 Task: Open Card Harassment Prevention Training in Board Social Media Analytics to Workspace Financial Modelling and add a team member Softage.3@softage.net, a label Orange, a checklist Cloud Computing, an attachment from Trello, a color Orange and finally, add a card description 'Develop and launch new customer feedback program for service improvements' and a comment 'Given the potential complexity of this task, let us ensure that we have a clear plan and process in place before beginning.'. Add a start date 'Jan 07, 1900' with a due date 'Jan 14, 1900'
Action: Mouse moved to (693, 184)
Screenshot: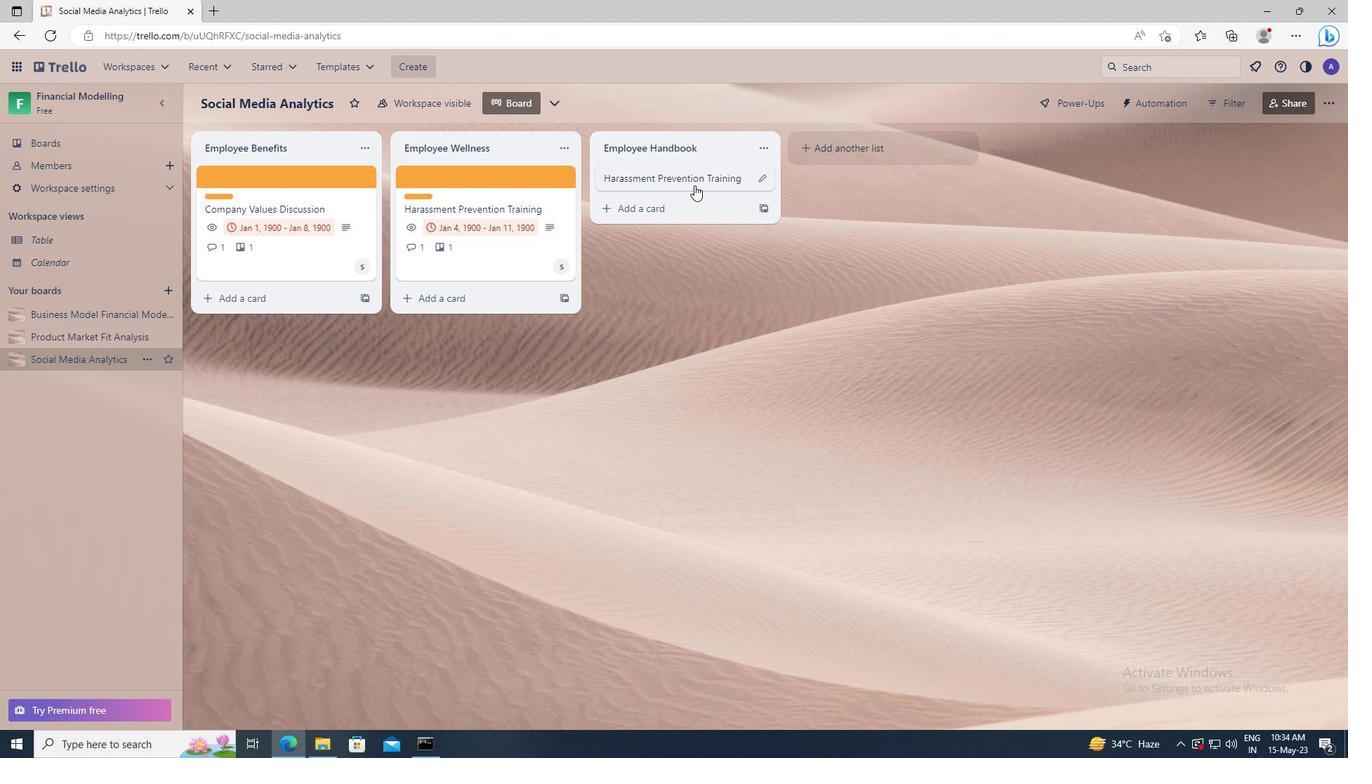 
Action: Mouse pressed left at (693, 184)
Screenshot: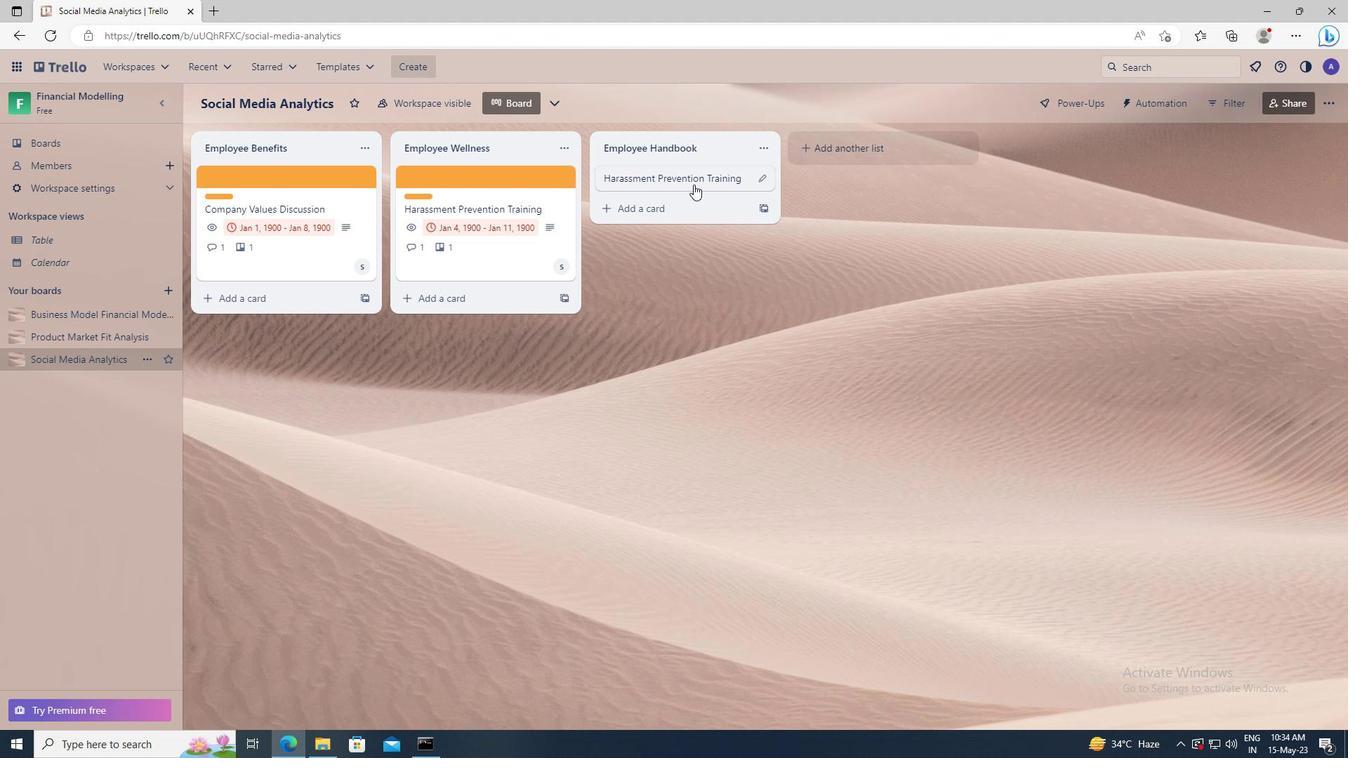 
Action: Mouse moved to (816, 234)
Screenshot: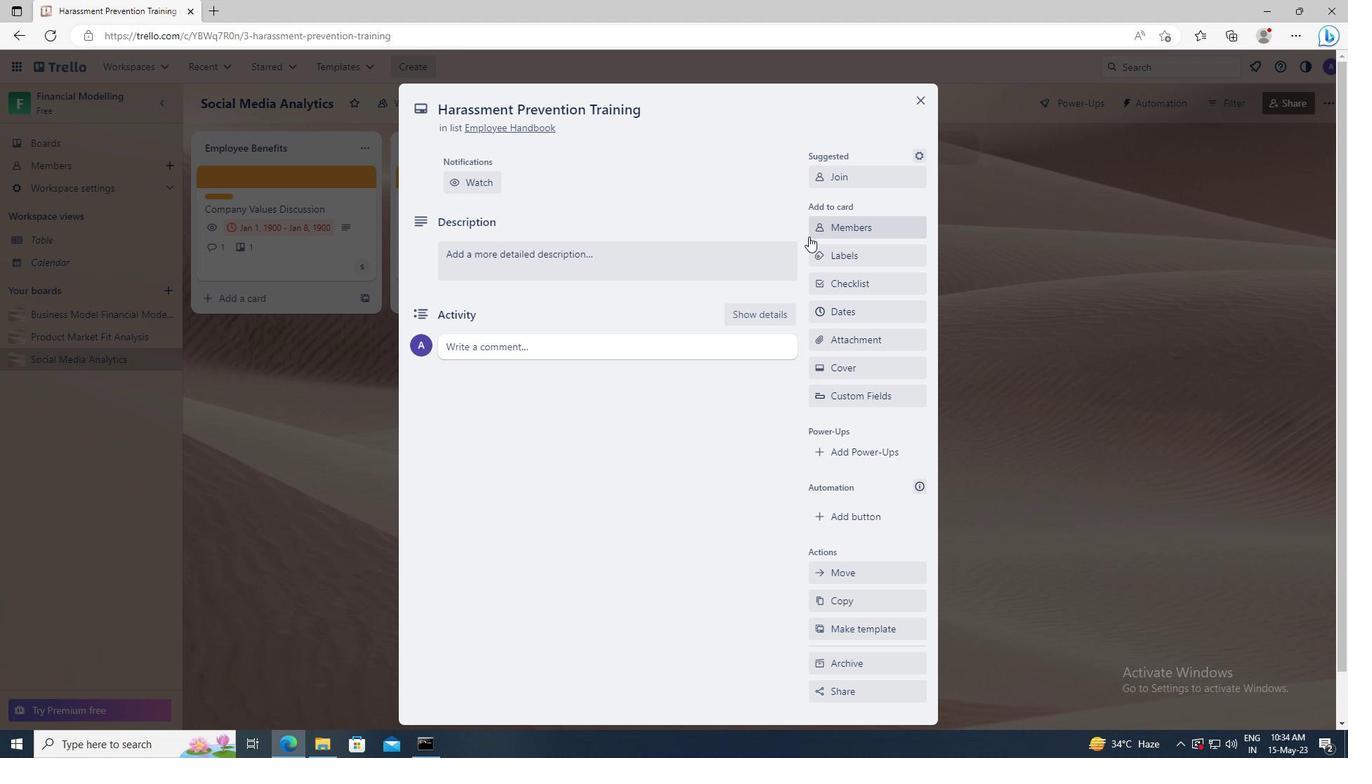 
Action: Mouse pressed left at (816, 234)
Screenshot: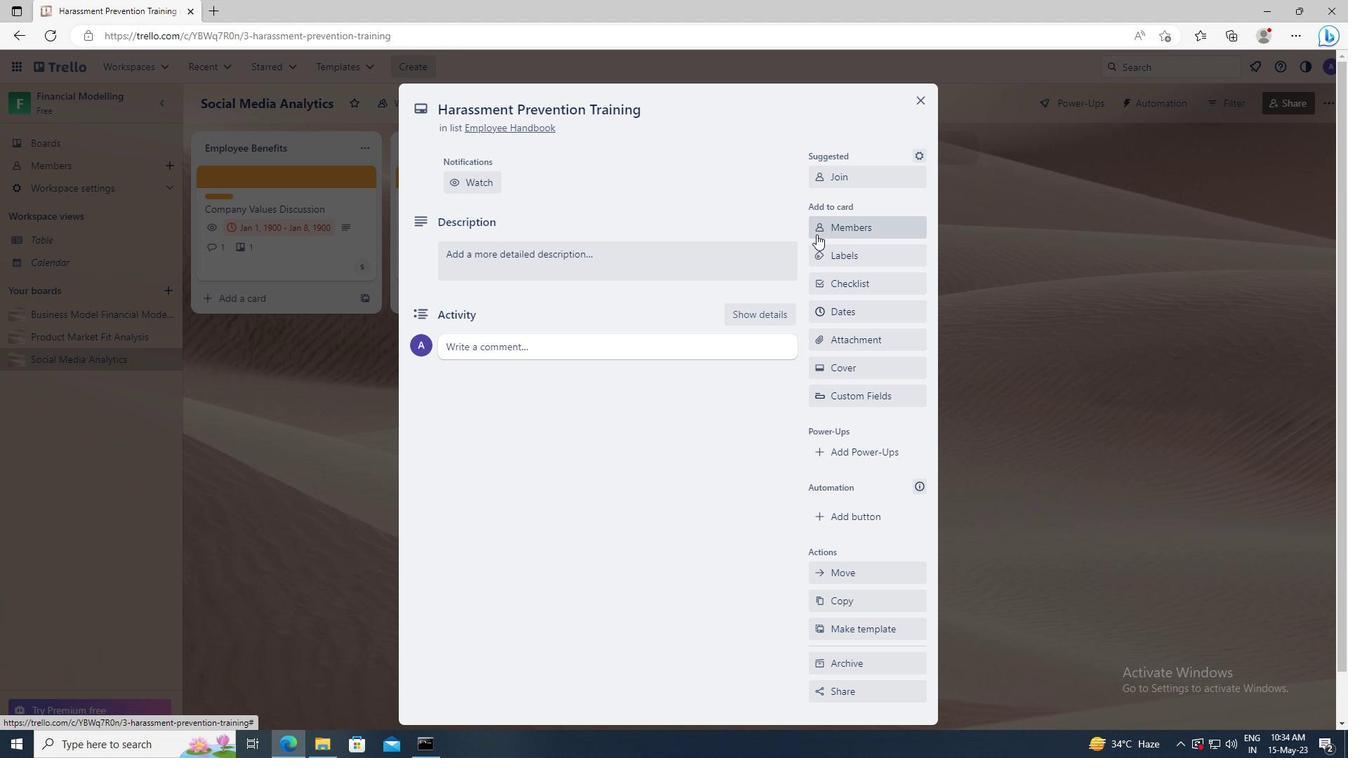 
Action: Mouse moved to (835, 290)
Screenshot: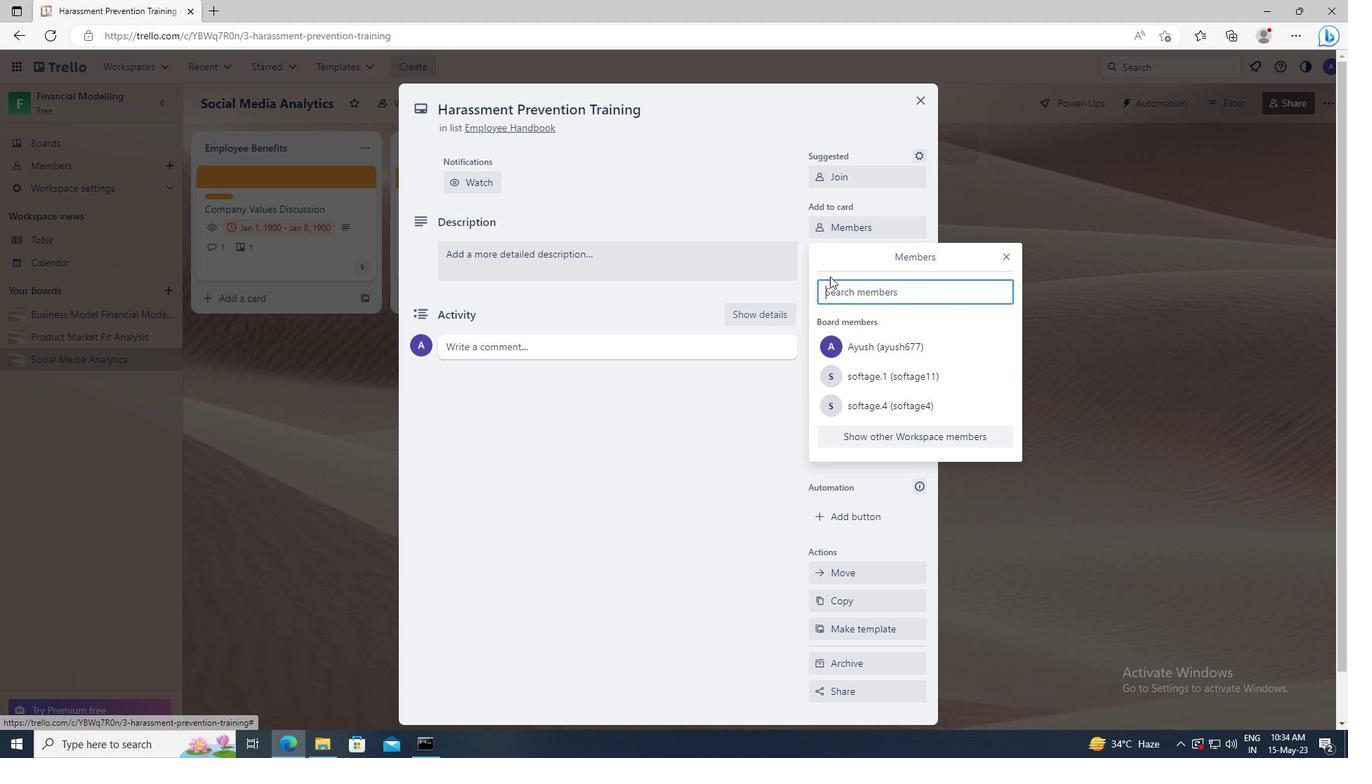 
Action: Mouse pressed left at (835, 290)
Screenshot: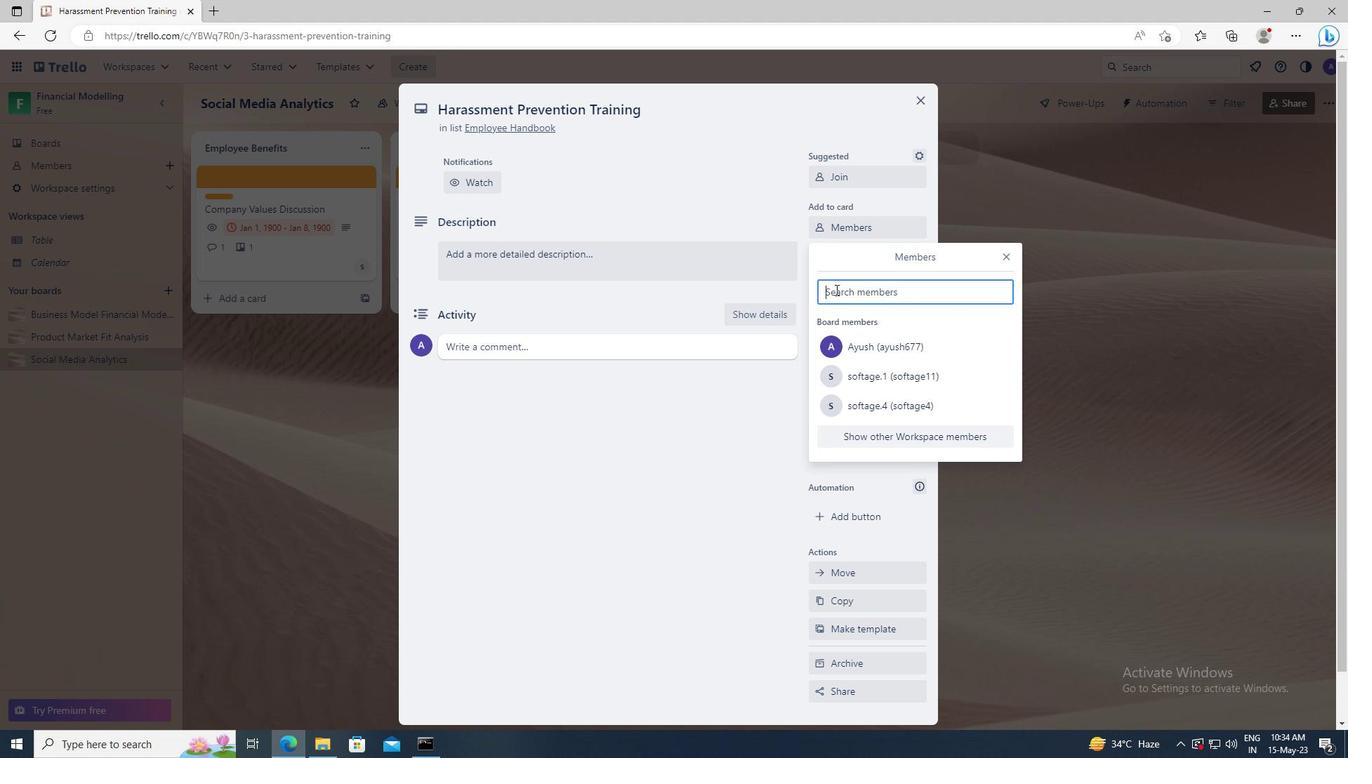 
Action: Key pressed <Key.shift>SOFTAGE.3
Screenshot: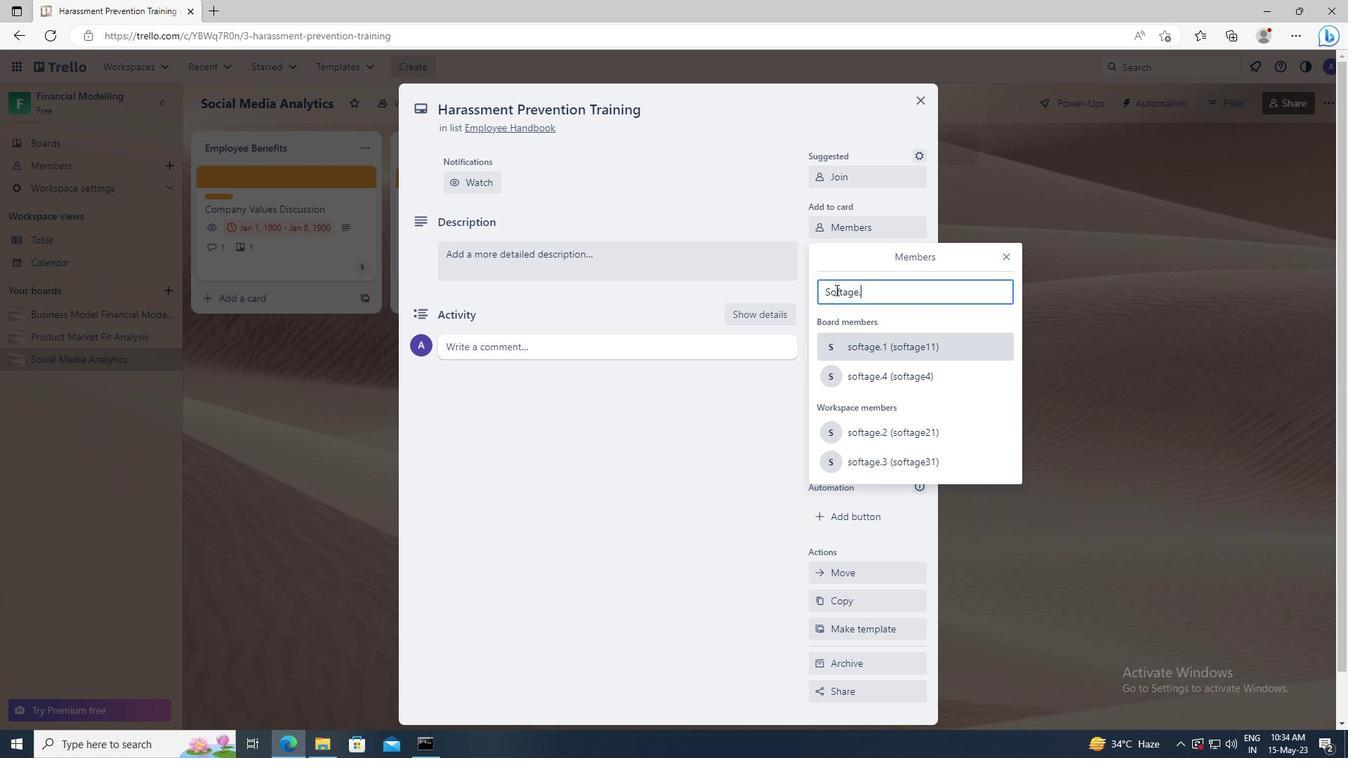 
Action: Mouse moved to (845, 414)
Screenshot: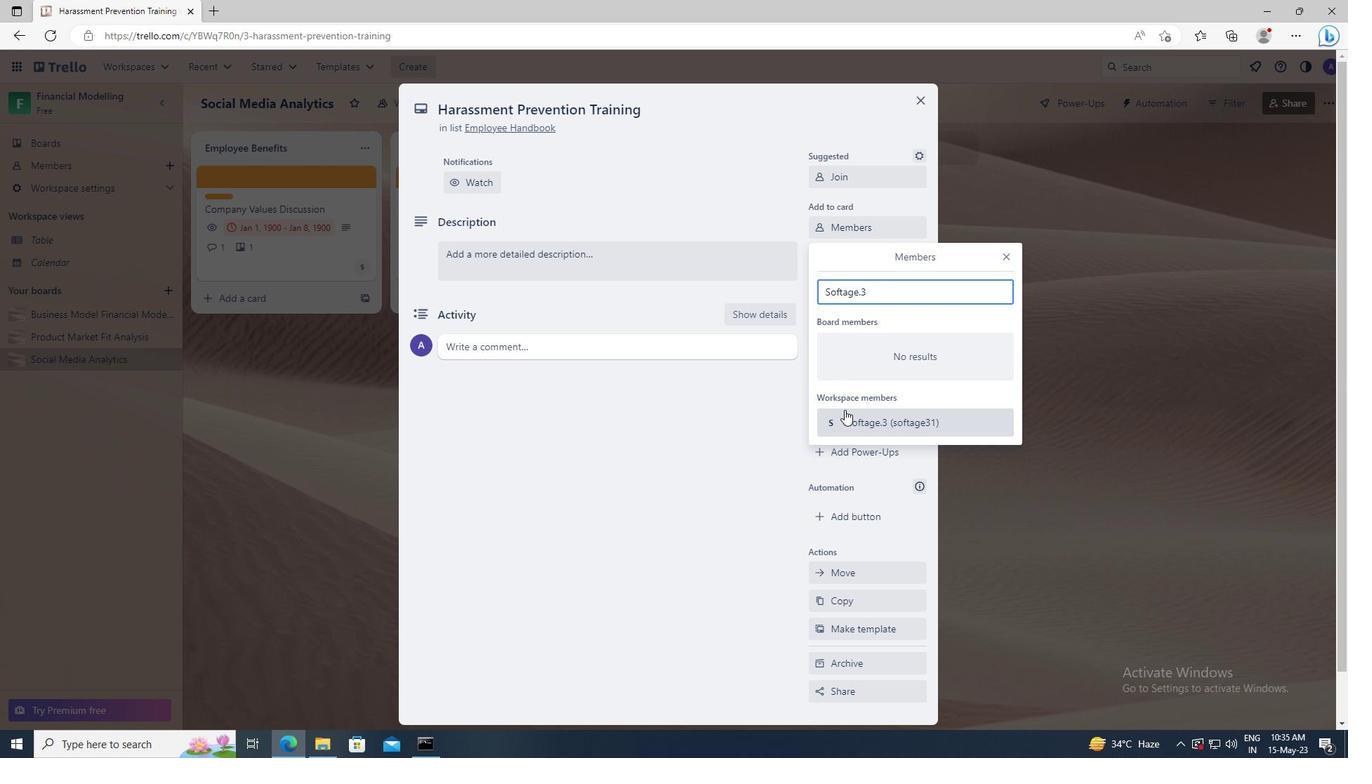 
Action: Mouse pressed left at (845, 414)
Screenshot: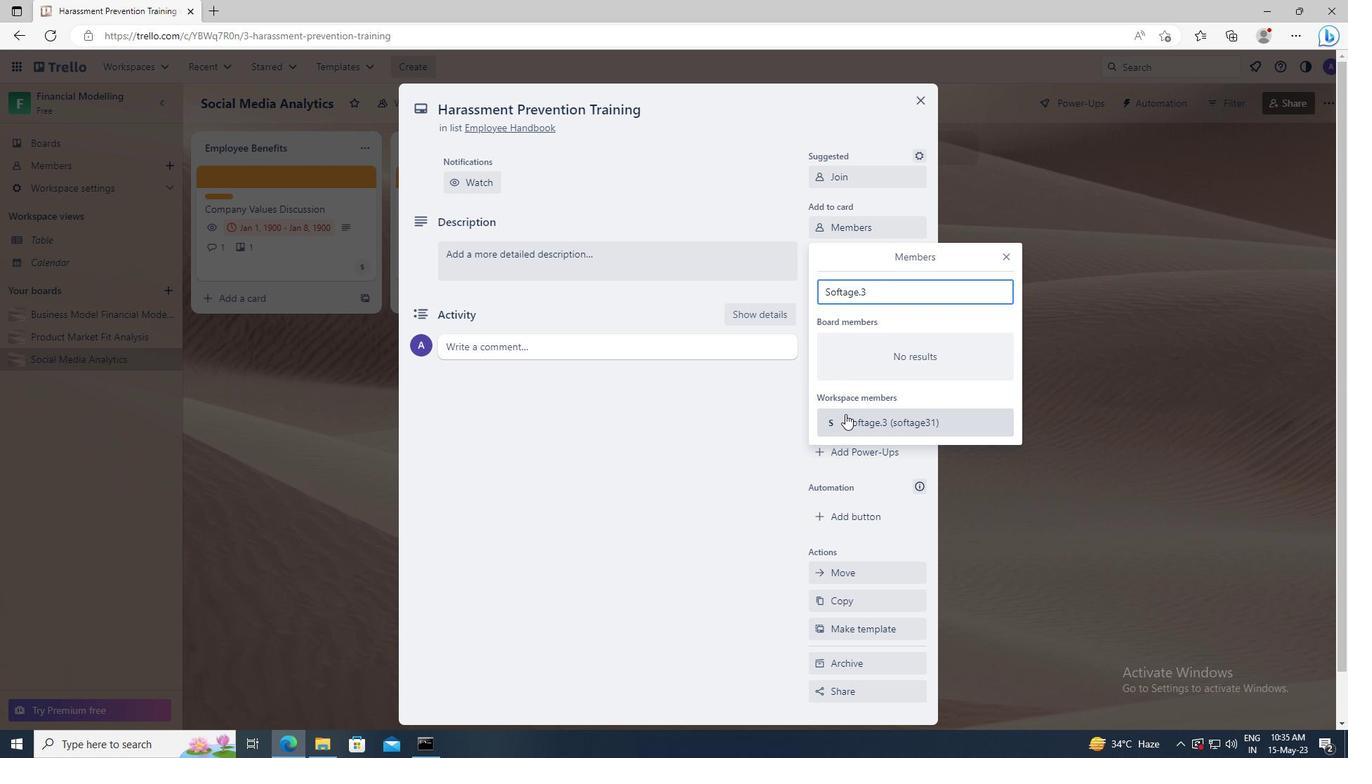 
Action: Mouse moved to (1008, 254)
Screenshot: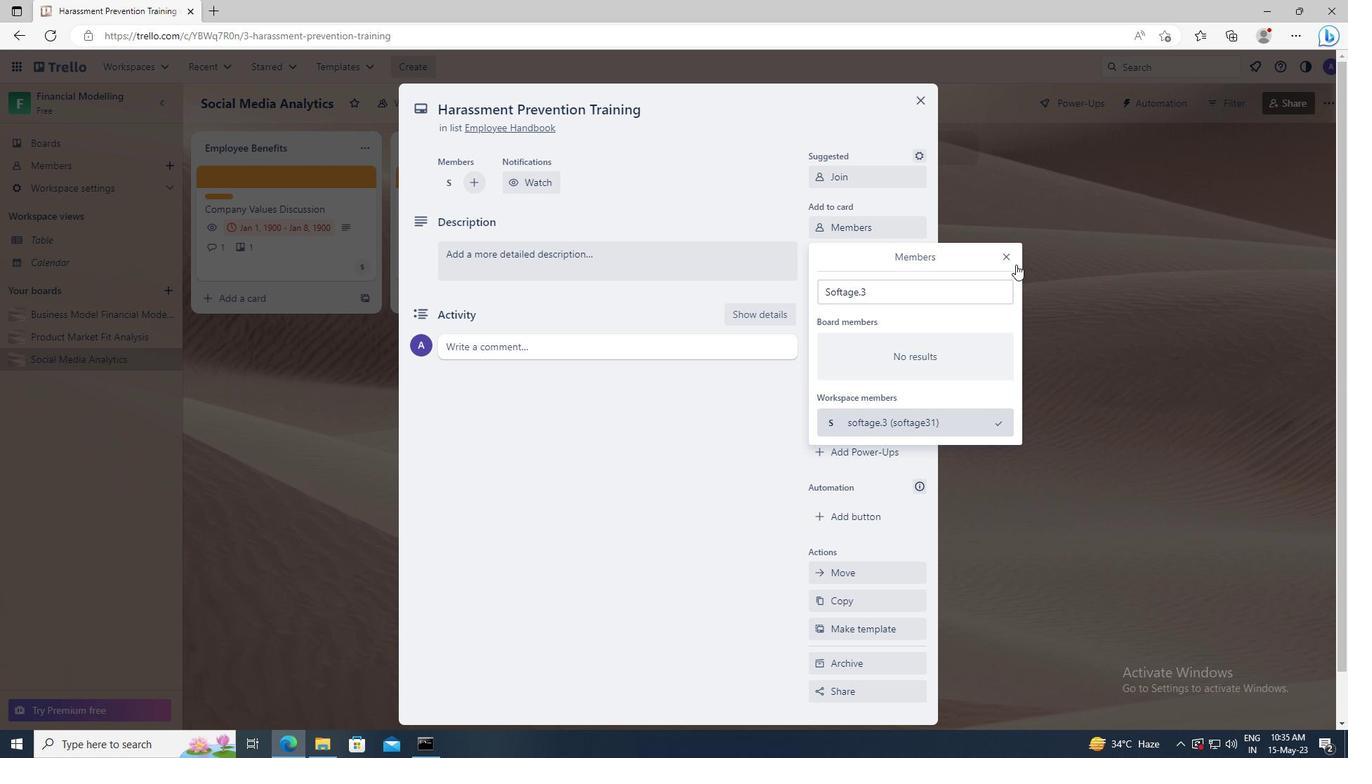 
Action: Mouse pressed left at (1008, 254)
Screenshot: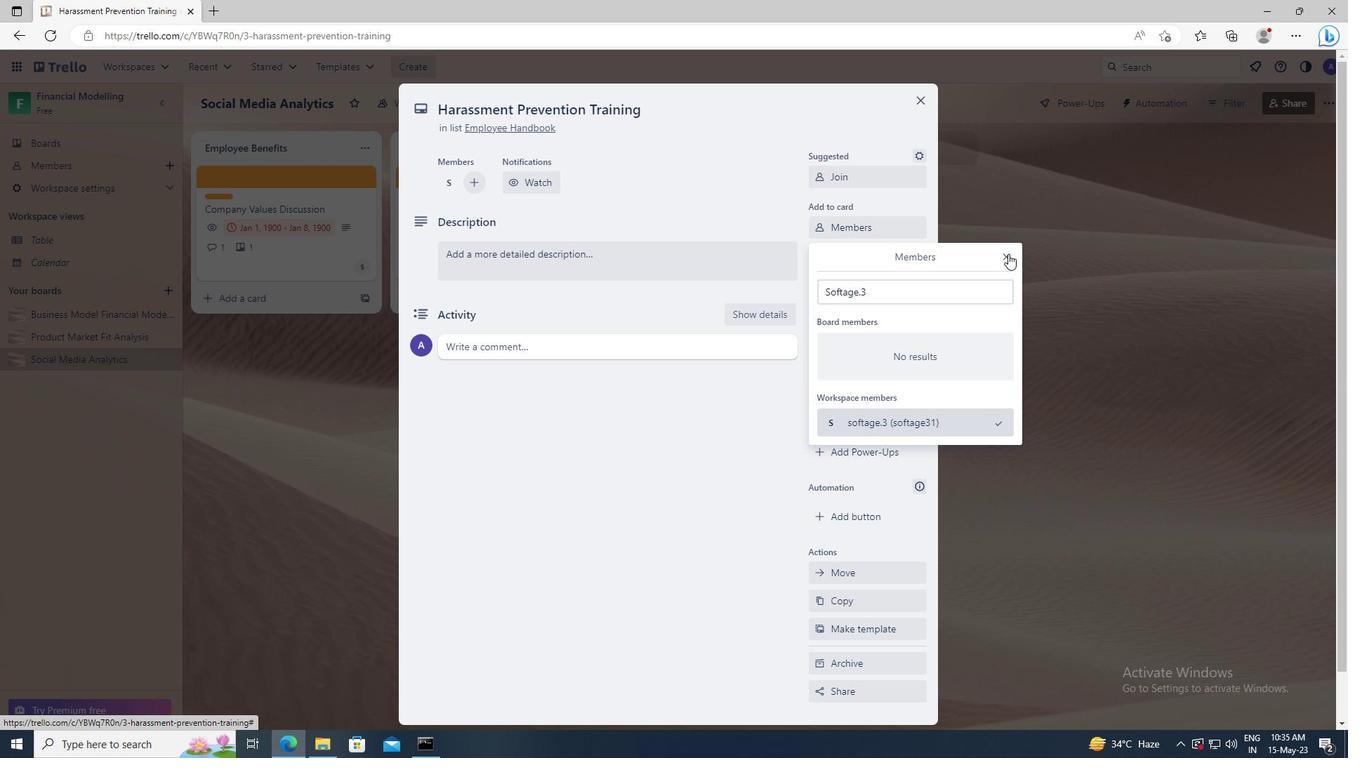 
Action: Mouse moved to (853, 255)
Screenshot: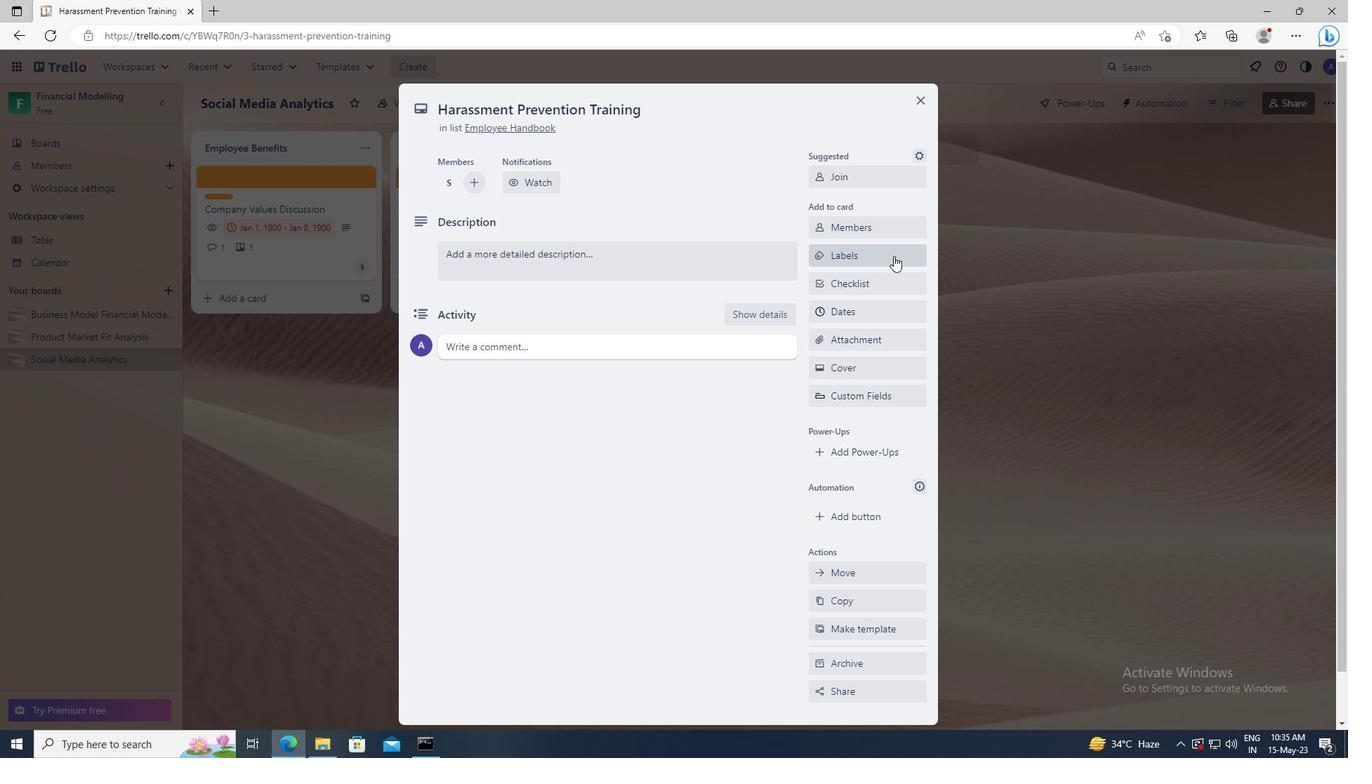 
Action: Mouse pressed left at (853, 255)
Screenshot: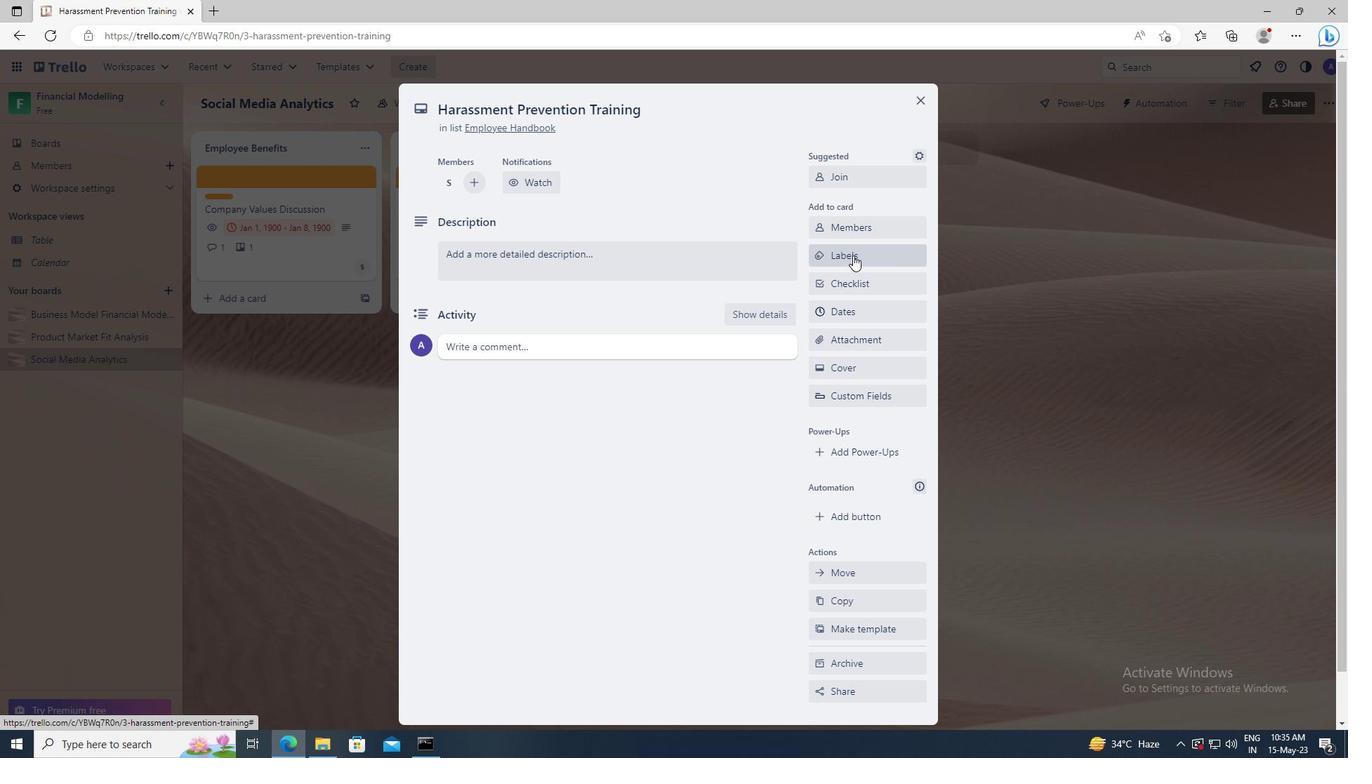 
Action: Mouse moved to (895, 529)
Screenshot: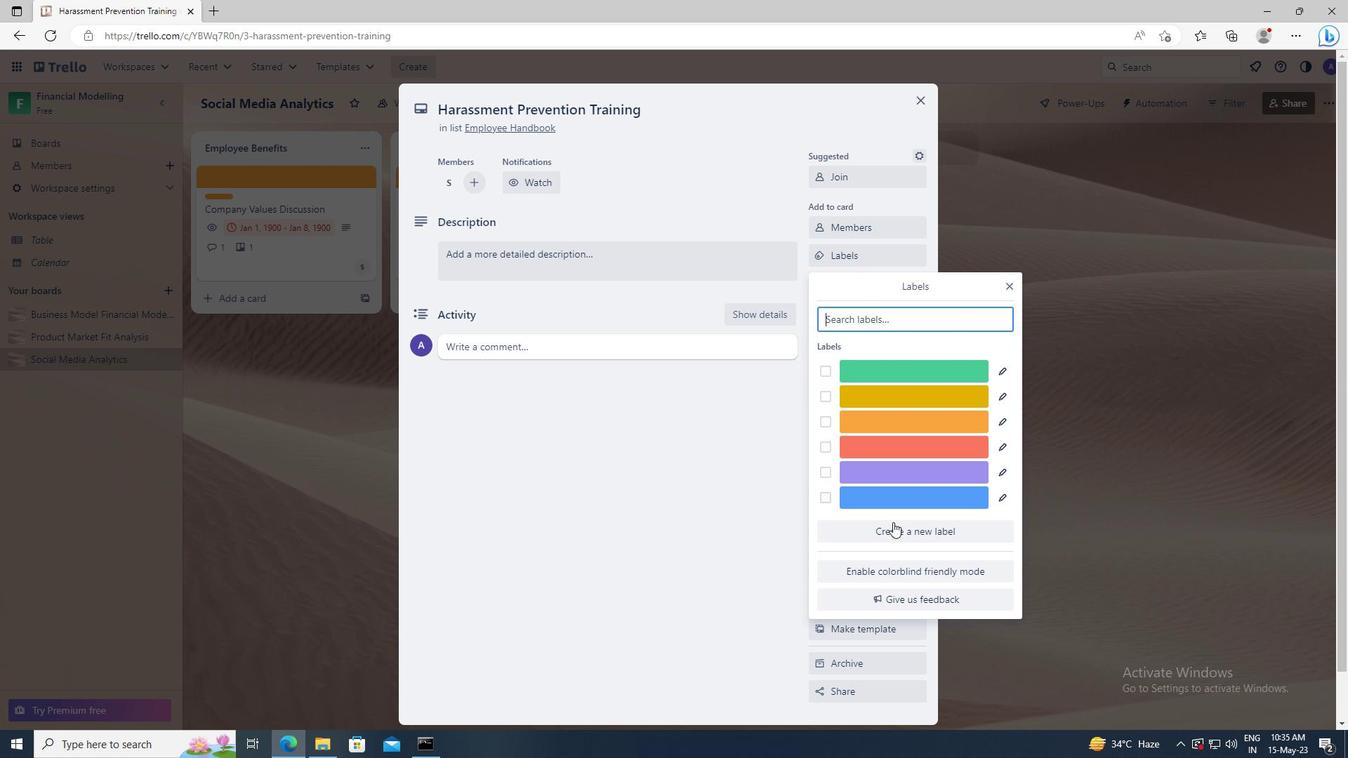 
Action: Mouse pressed left at (895, 529)
Screenshot: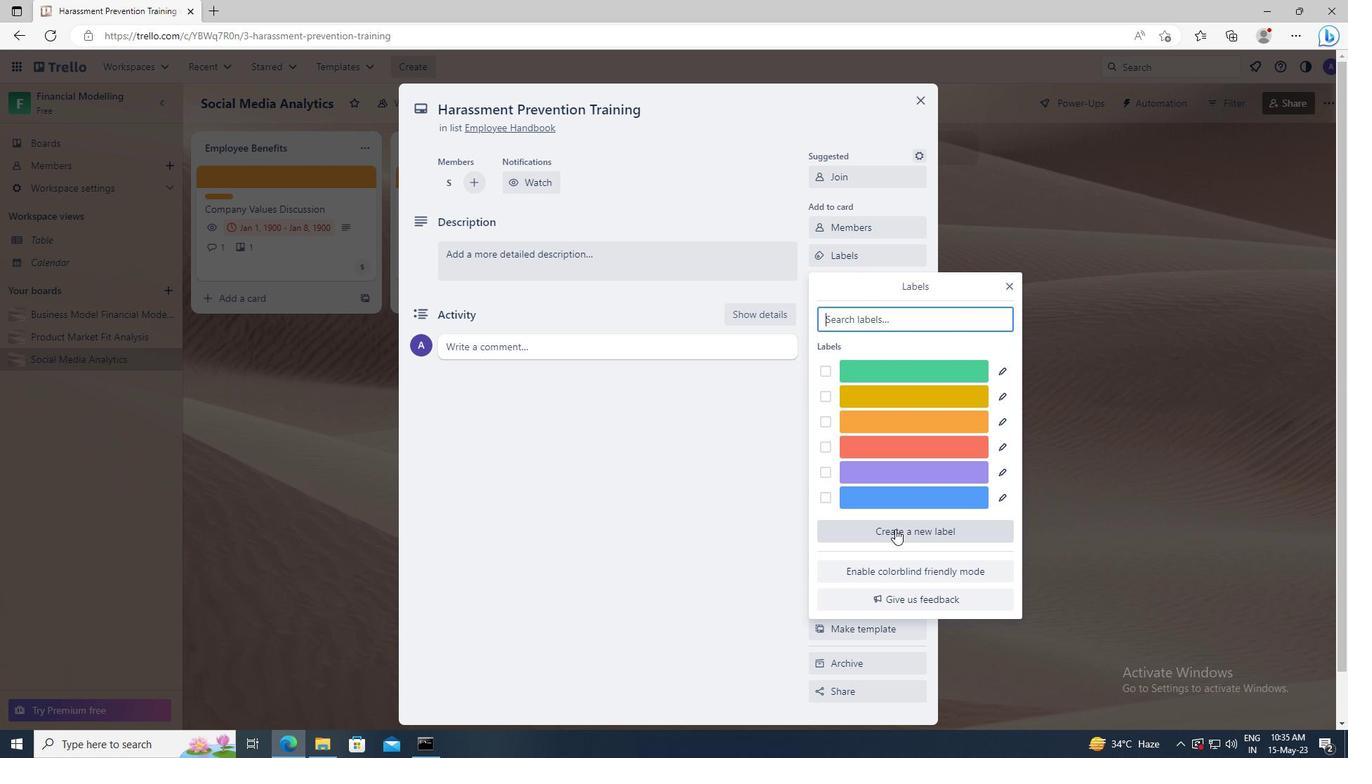 
Action: Mouse moved to (912, 497)
Screenshot: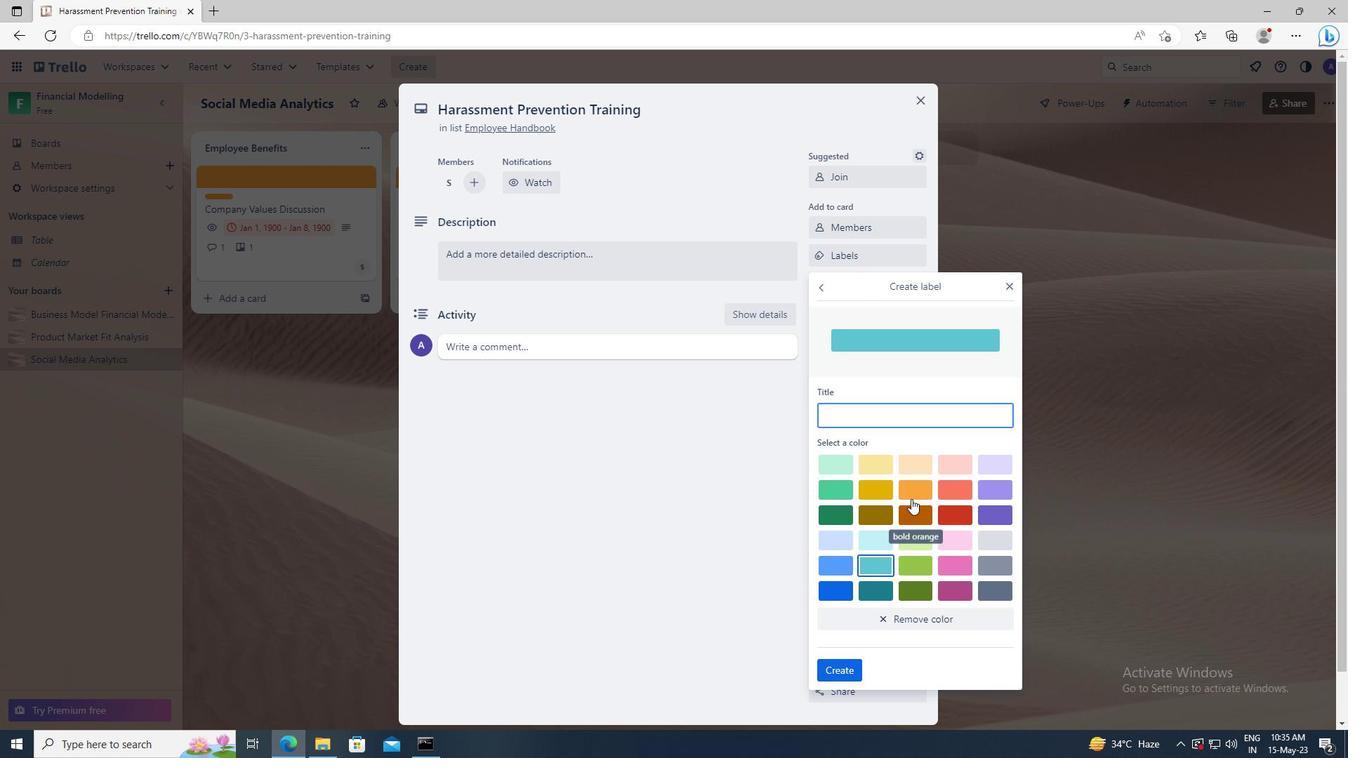 
Action: Mouse pressed left at (912, 497)
Screenshot: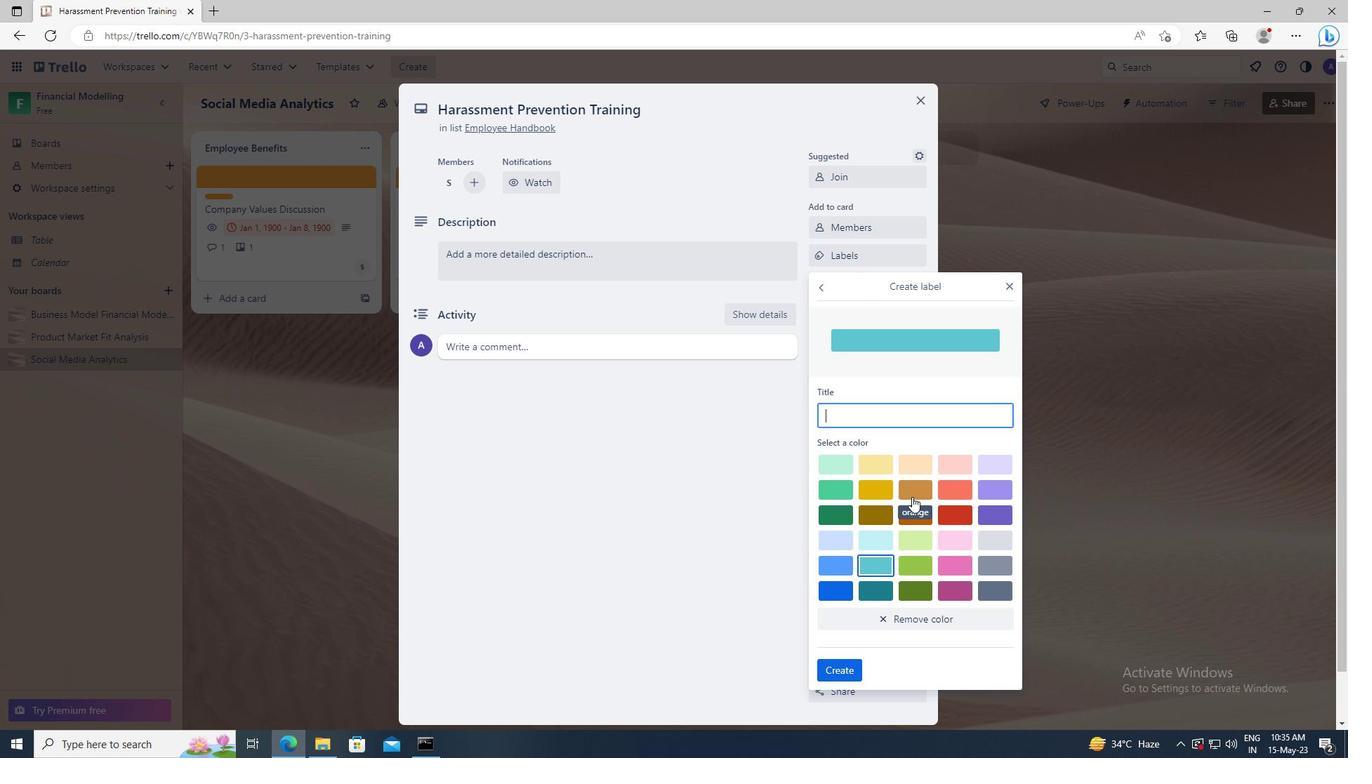 
Action: Mouse moved to (856, 667)
Screenshot: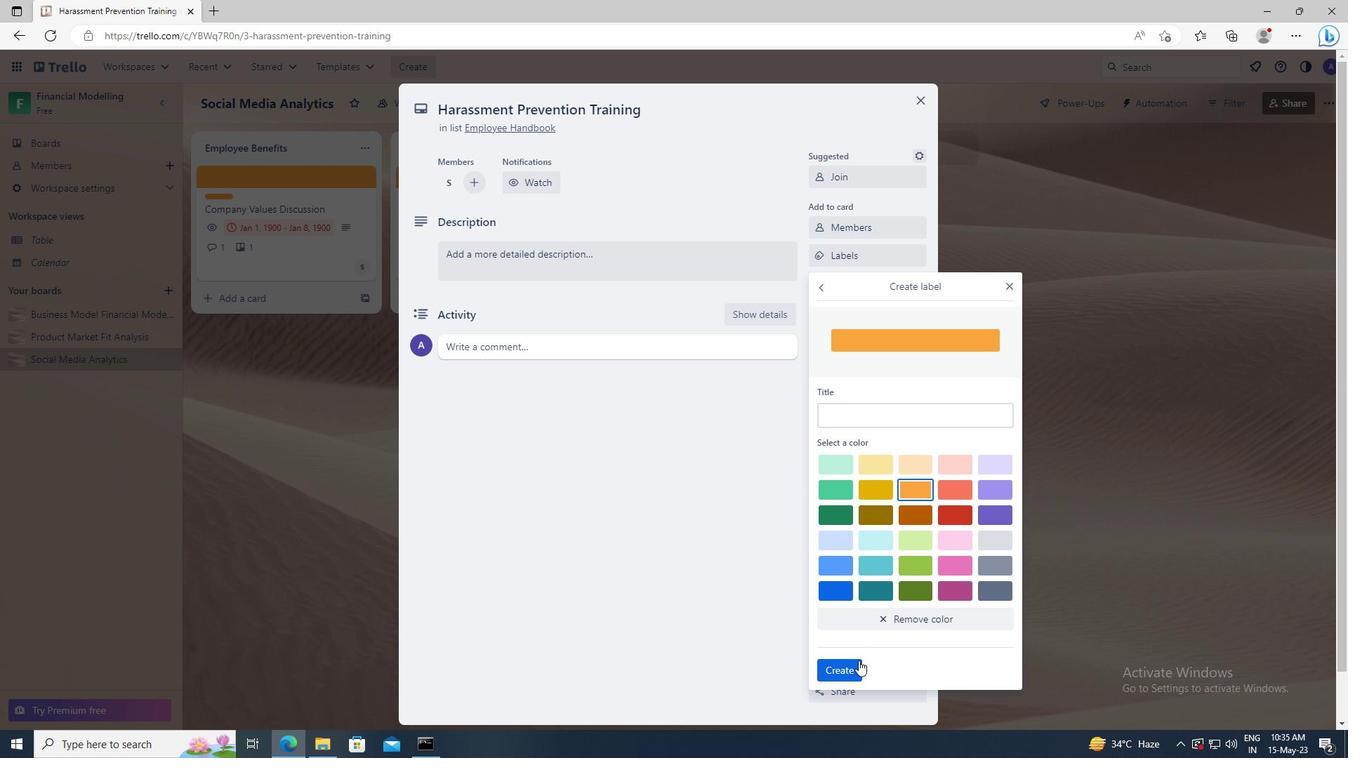 
Action: Mouse pressed left at (856, 667)
Screenshot: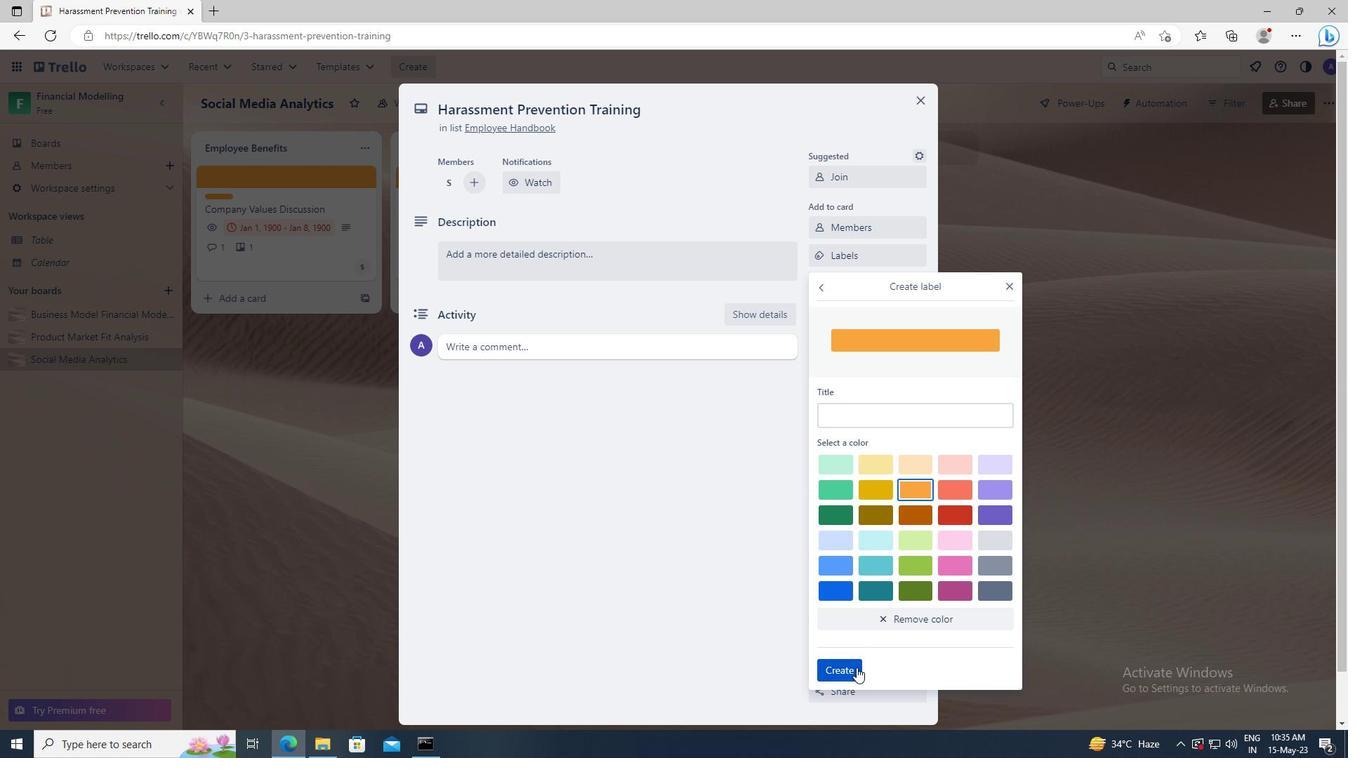 
Action: Mouse moved to (1007, 284)
Screenshot: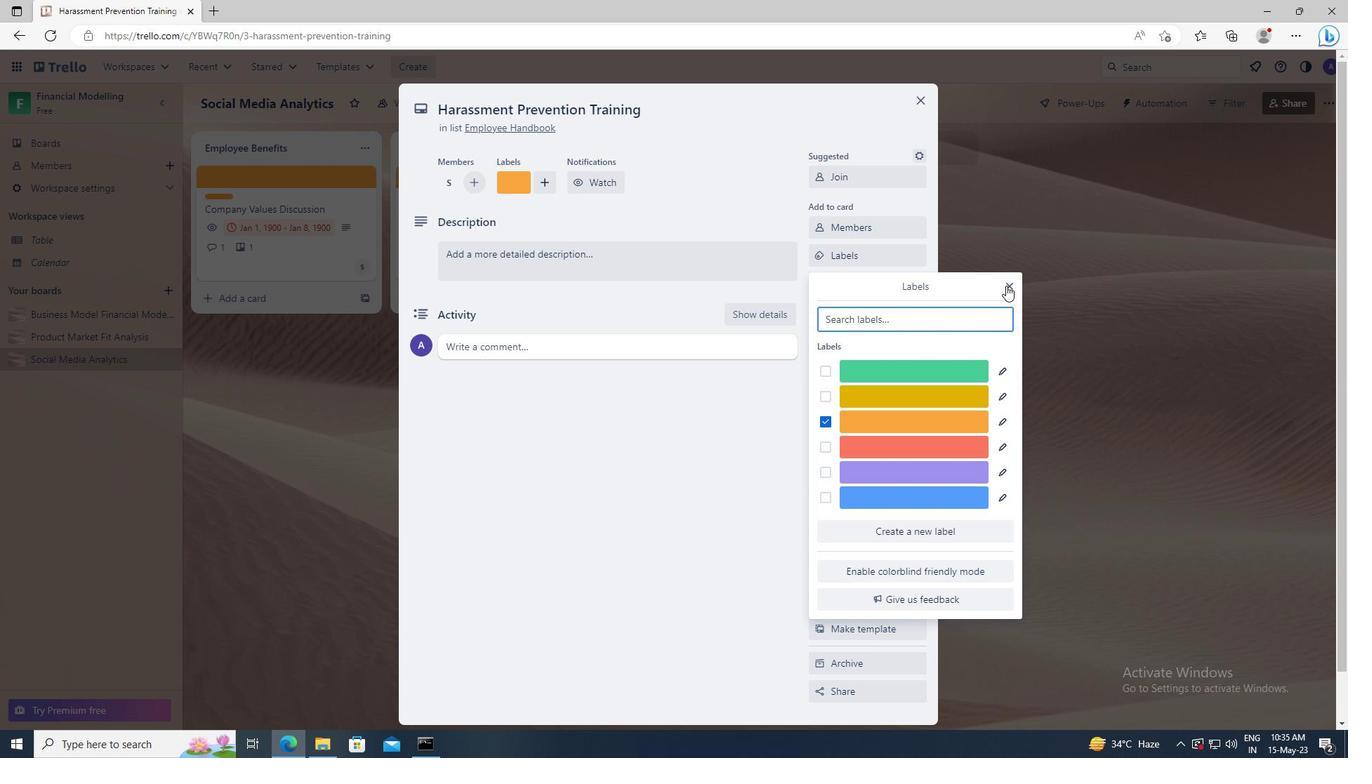 
Action: Mouse pressed left at (1007, 284)
Screenshot: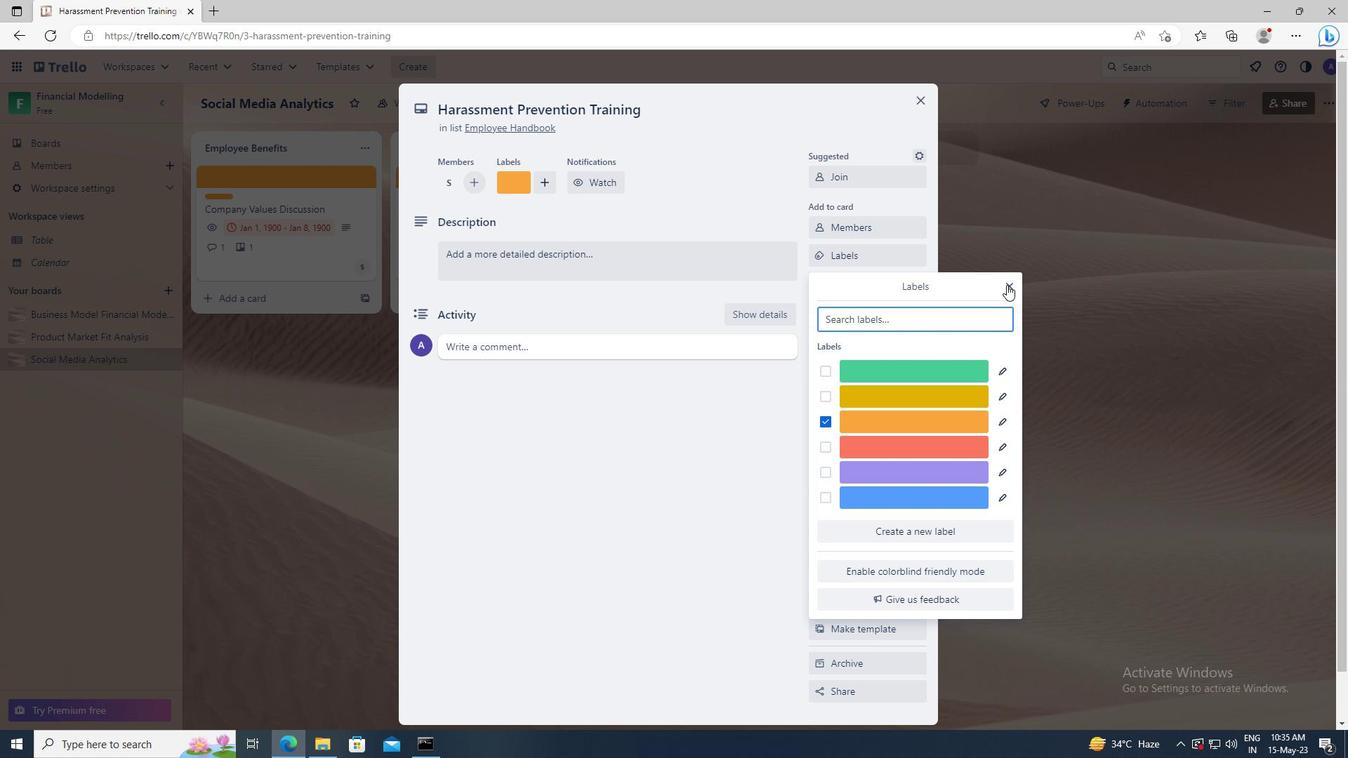 
Action: Mouse moved to (883, 279)
Screenshot: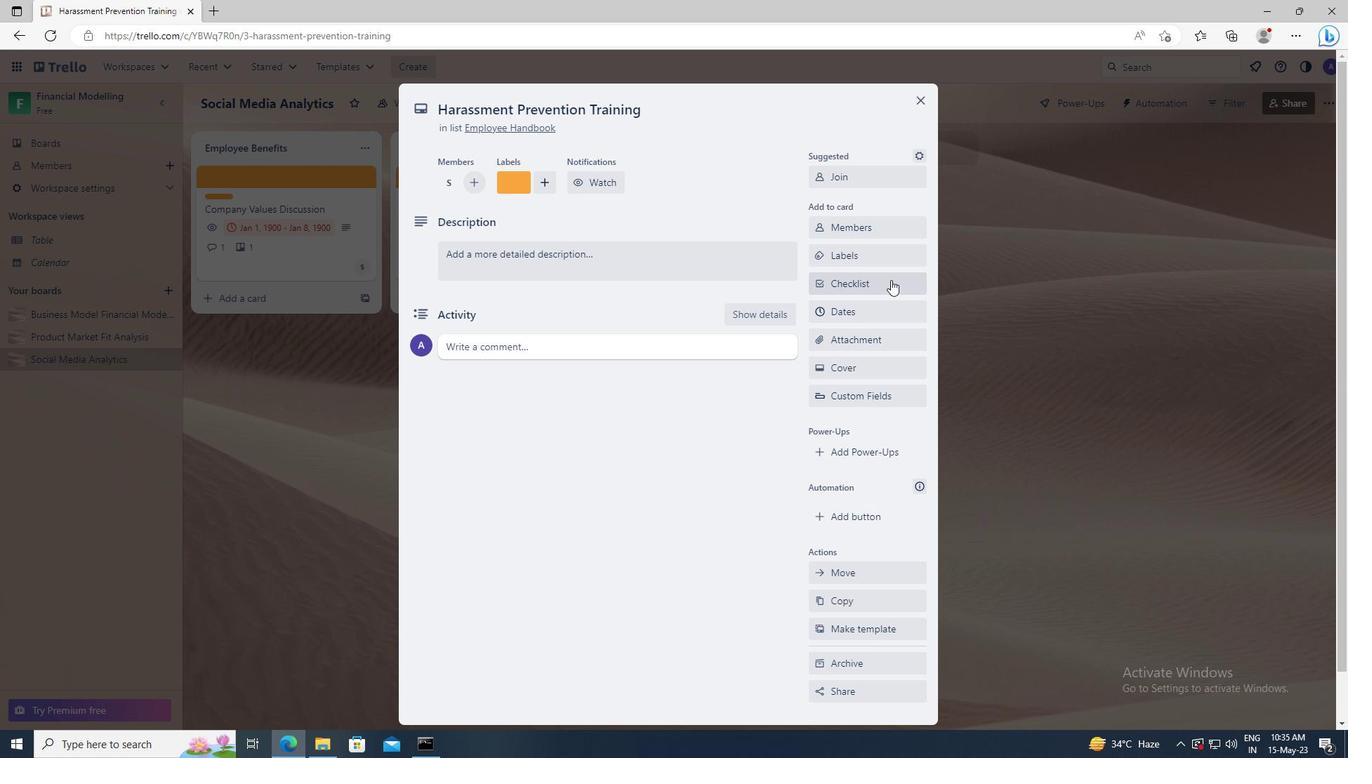 
Action: Mouse pressed left at (883, 279)
Screenshot: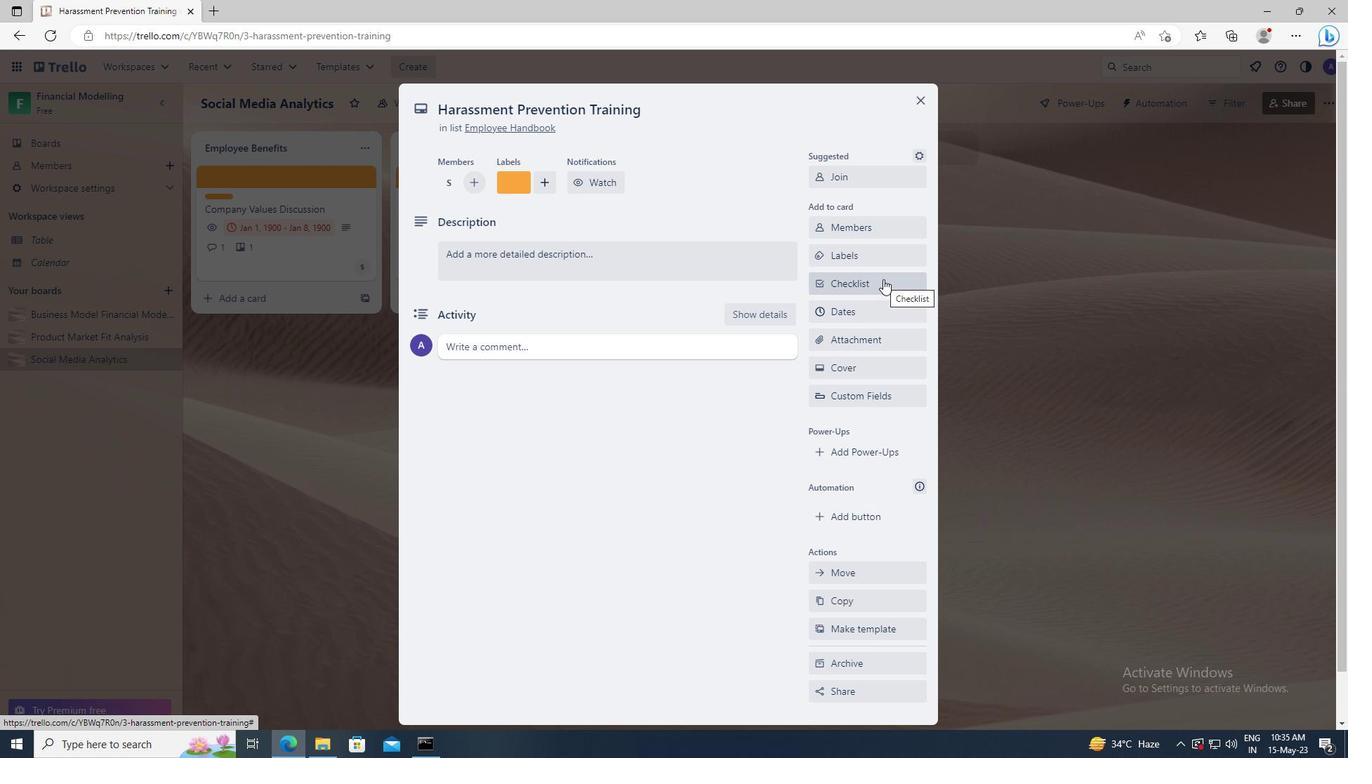 
Action: Key pressed <Key.shift>CLOUD<Key.space><Key.shift>COMPUTING
Screenshot: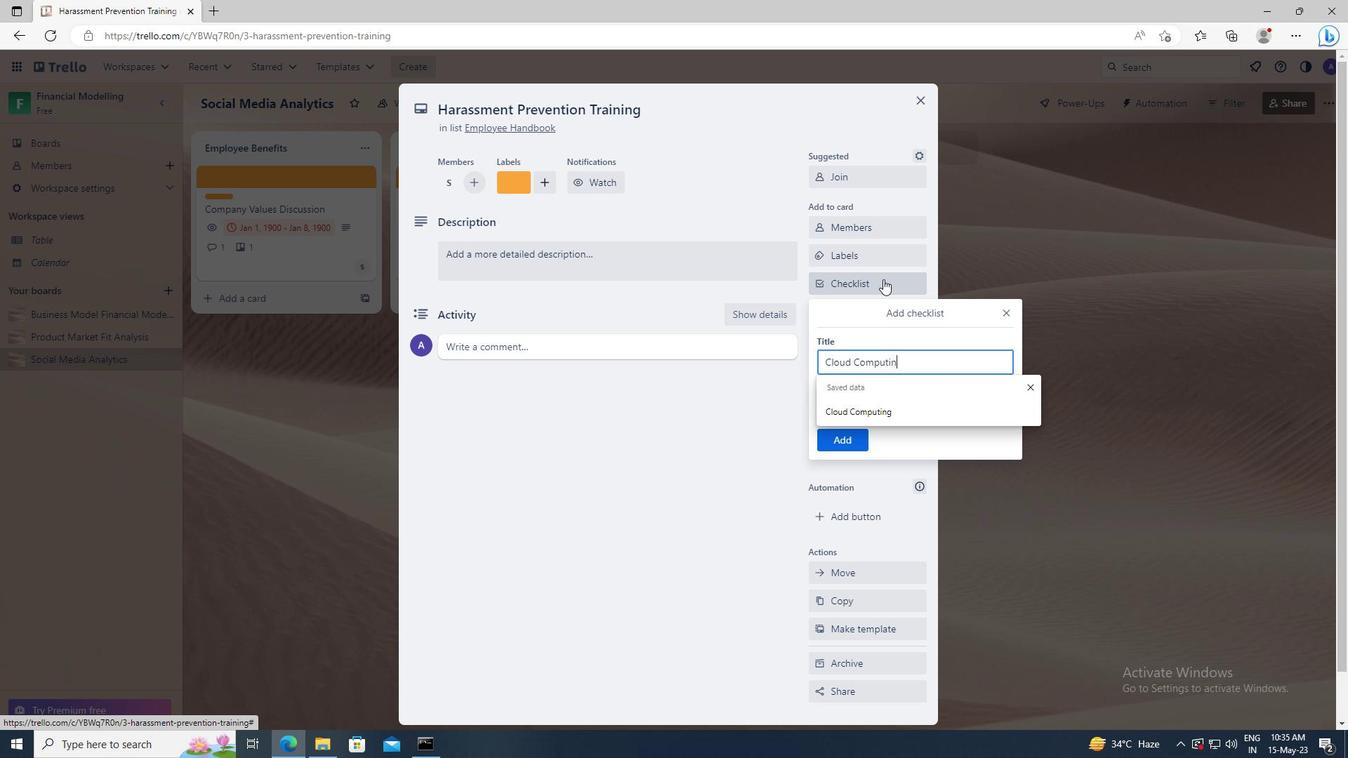 
Action: Mouse moved to (845, 439)
Screenshot: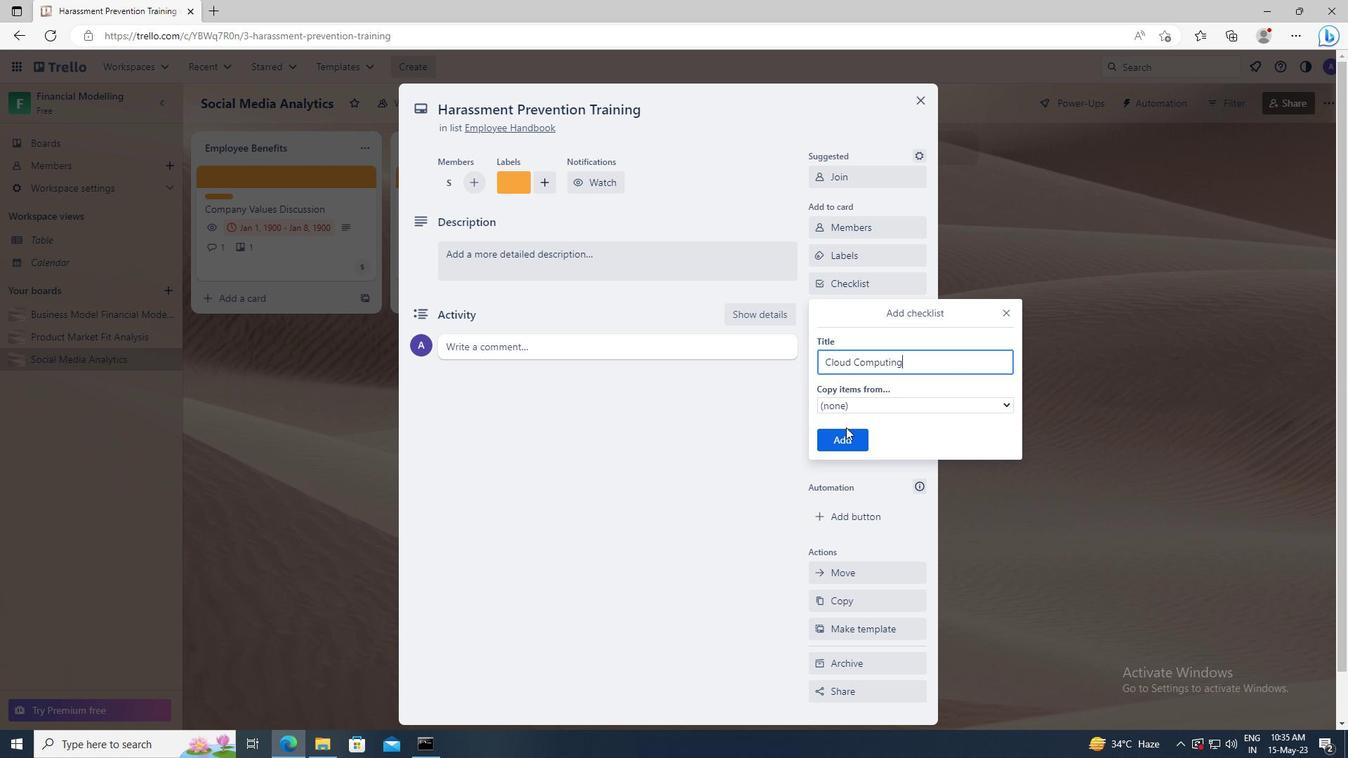 
Action: Mouse pressed left at (845, 439)
Screenshot: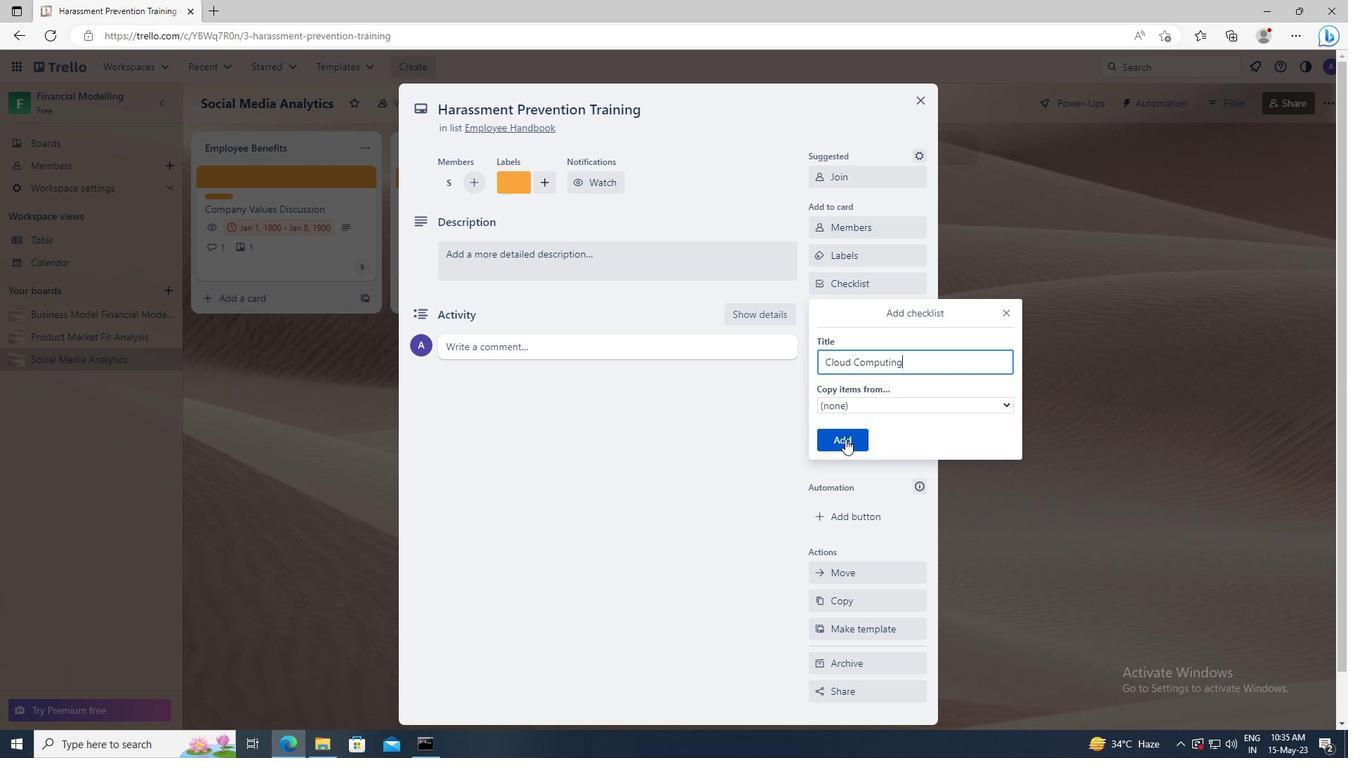
Action: Mouse moved to (854, 344)
Screenshot: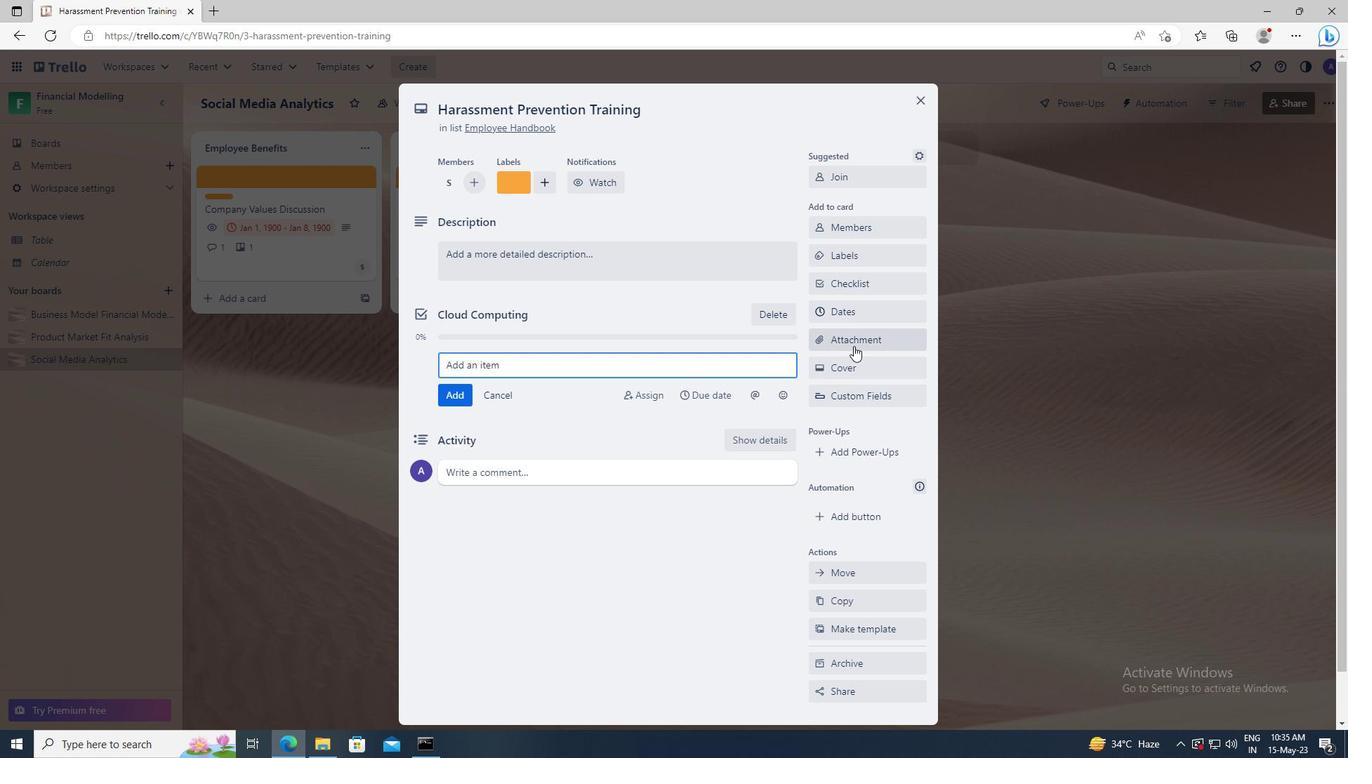 
Action: Mouse pressed left at (854, 344)
Screenshot: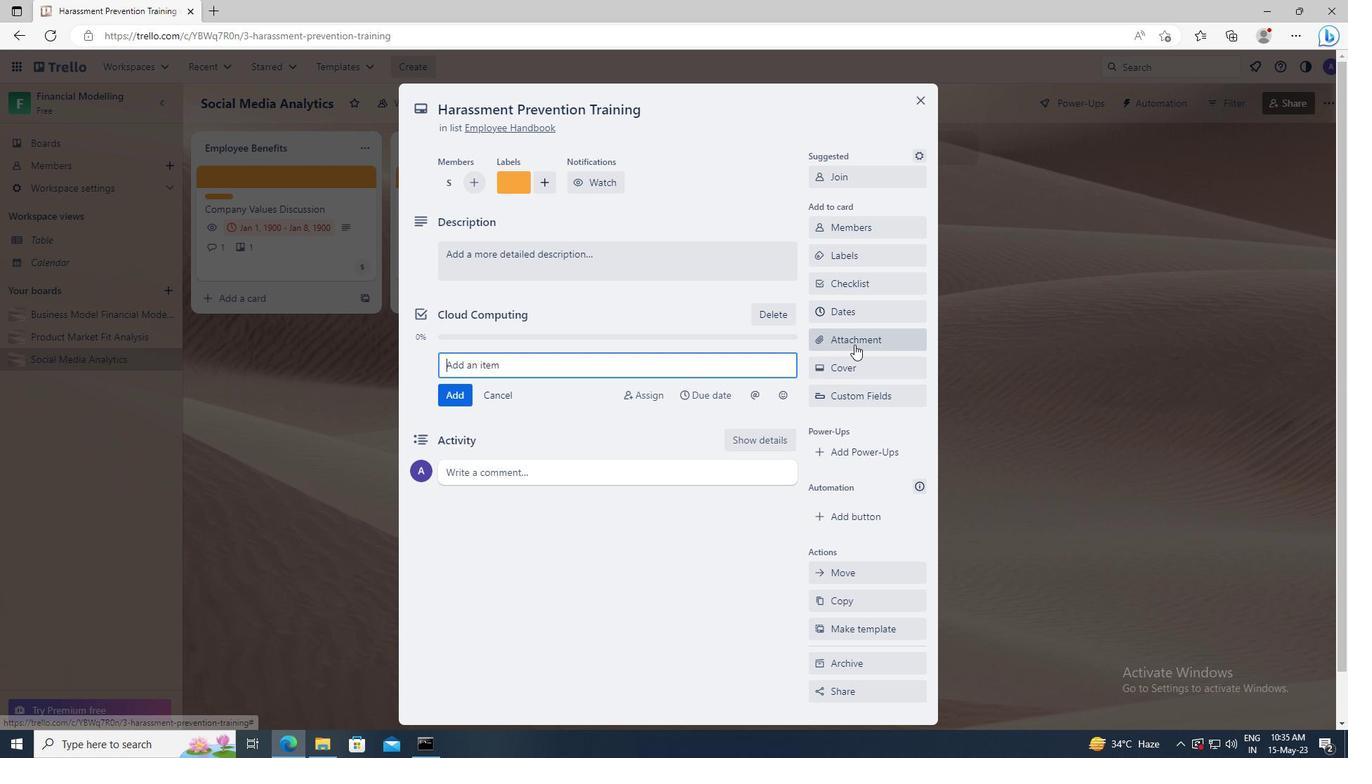 
Action: Mouse moved to (839, 417)
Screenshot: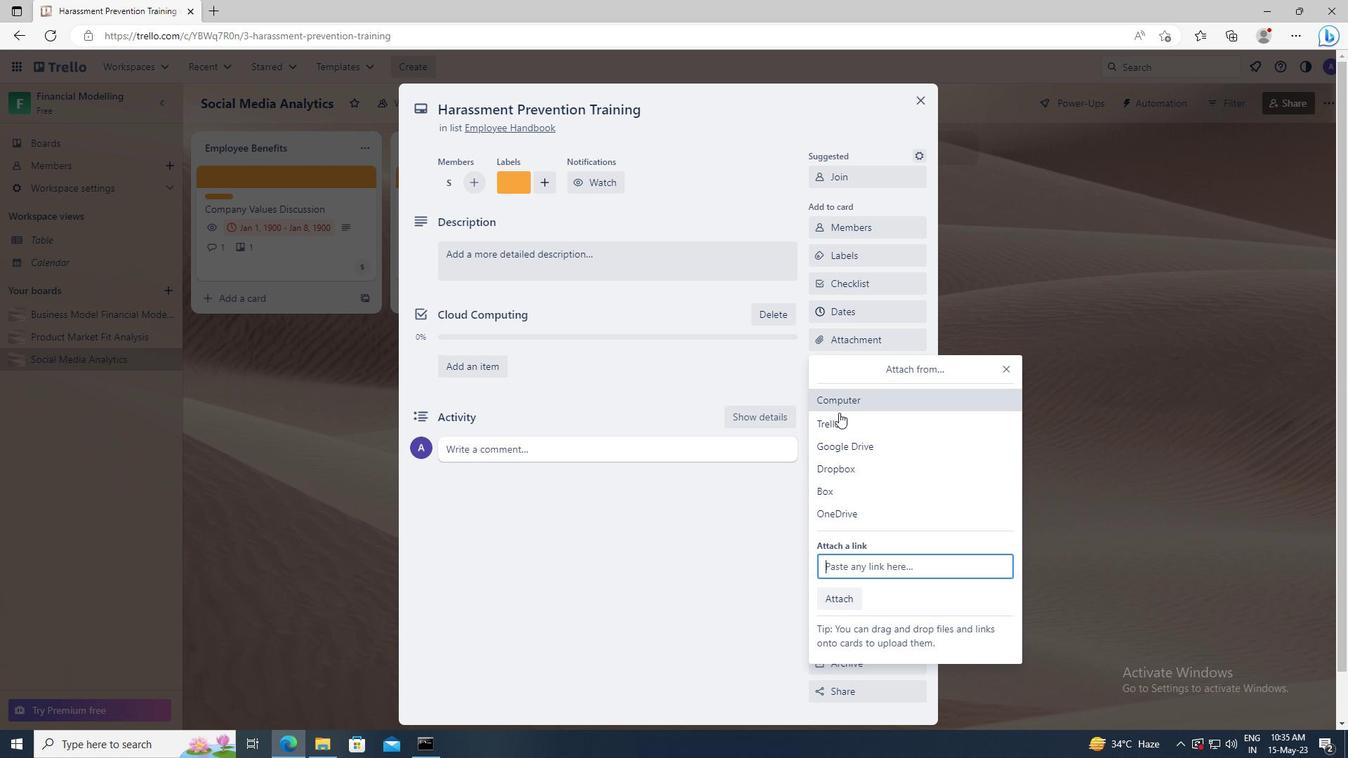 
Action: Mouse pressed left at (839, 417)
Screenshot: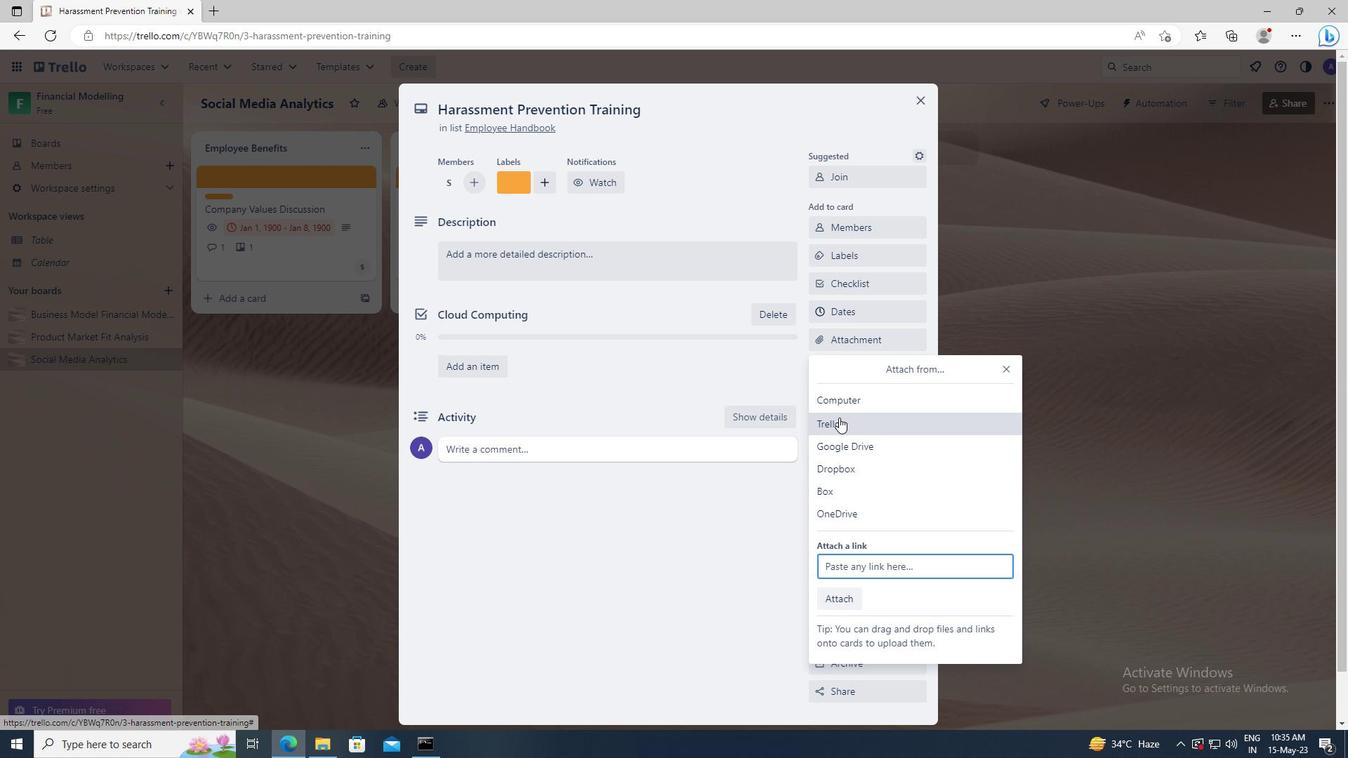 
Action: Mouse moved to (851, 336)
Screenshot: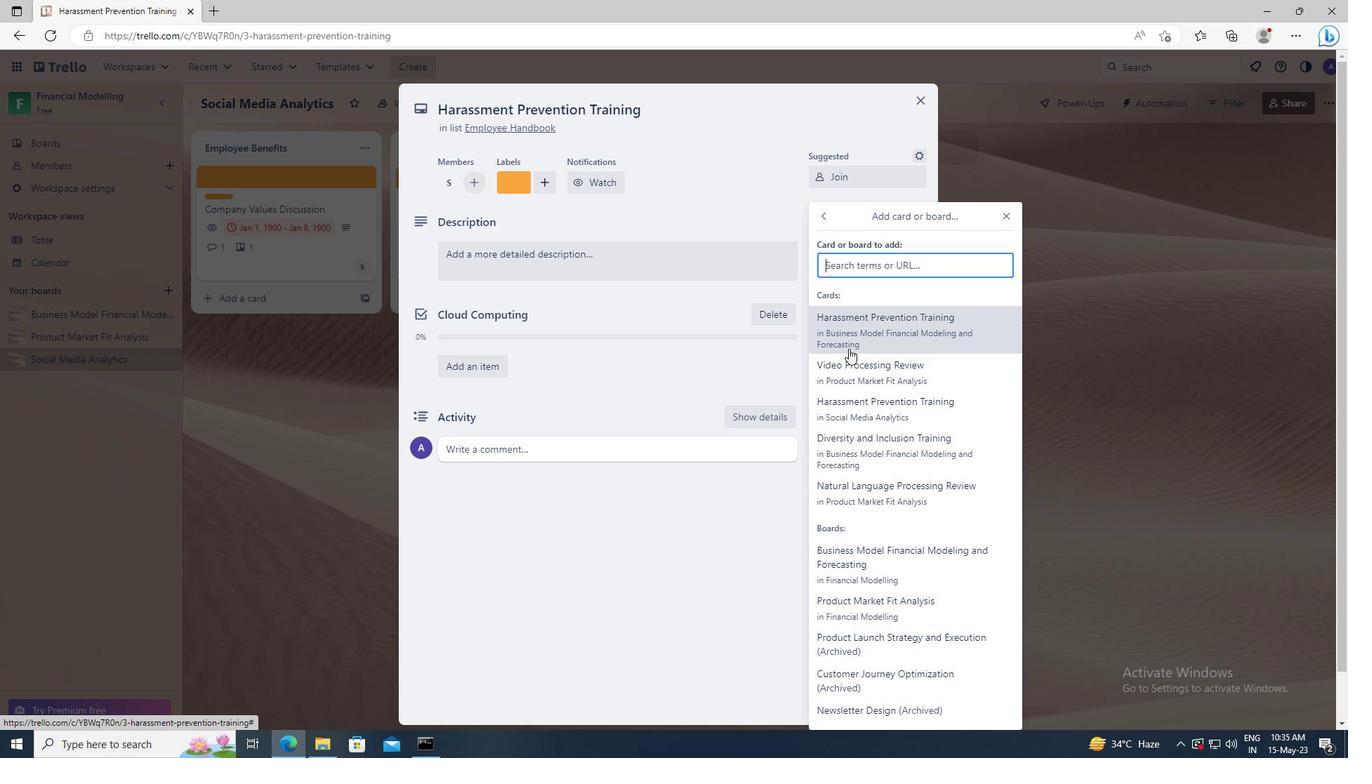 
Action: Mouse pressed left at (851, 336)
Screenshot: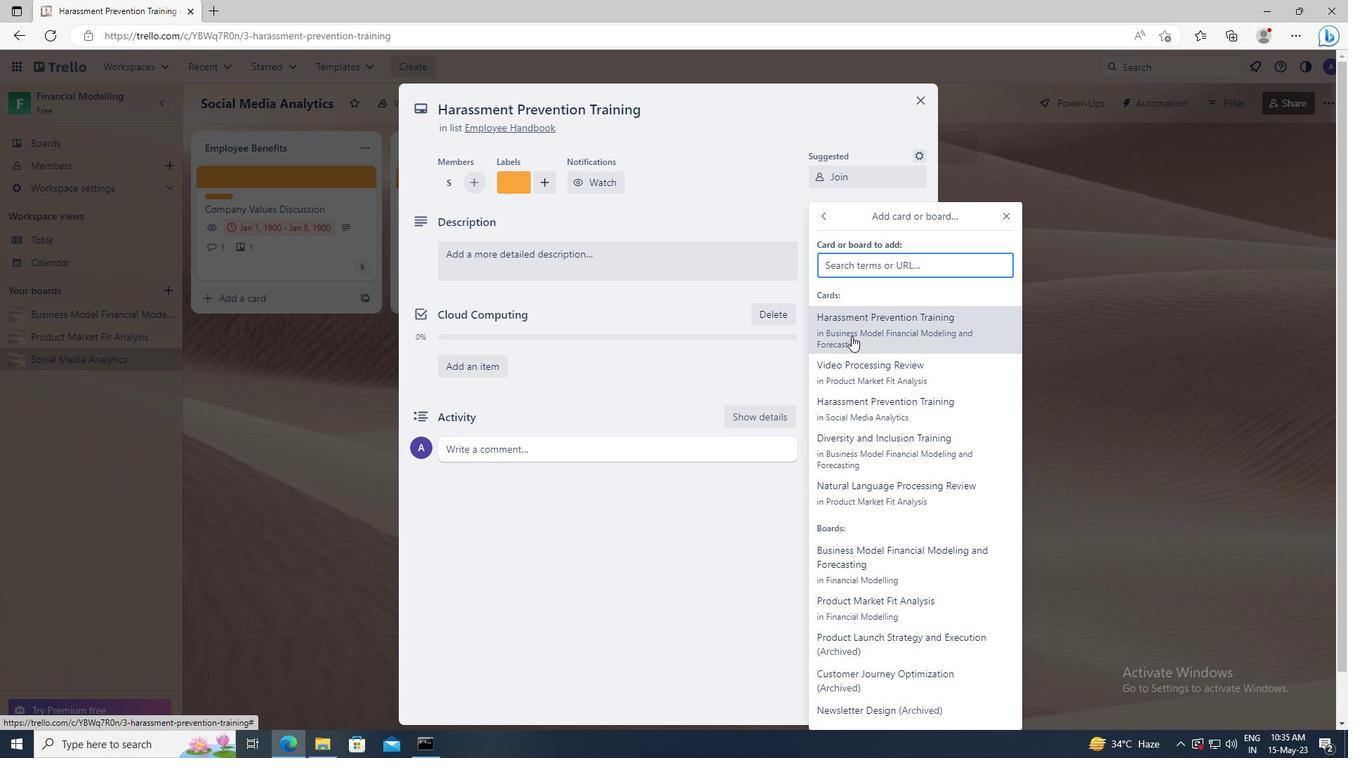 
Action: Mouse moved to (853, 365)
Screenshot: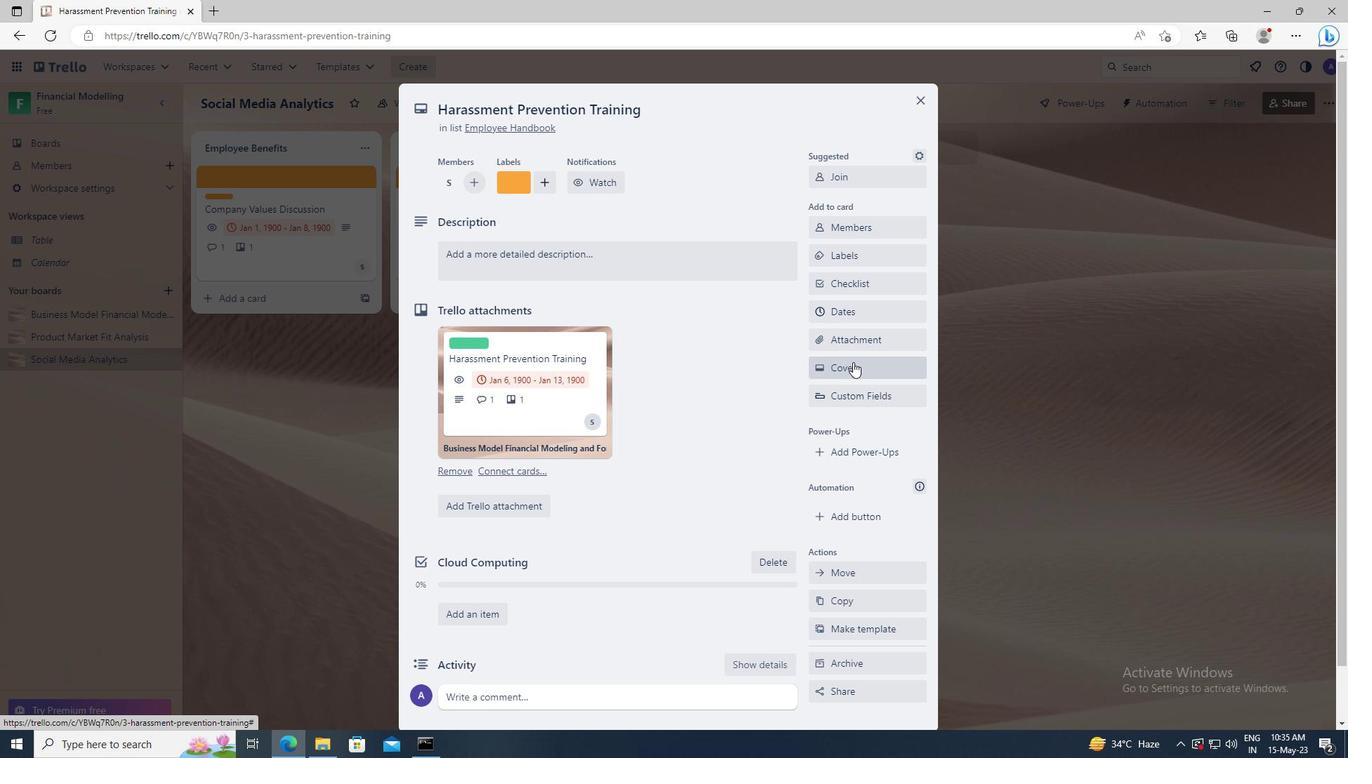 
Action: Mouse pressed left at (853, 365)
Screenshot: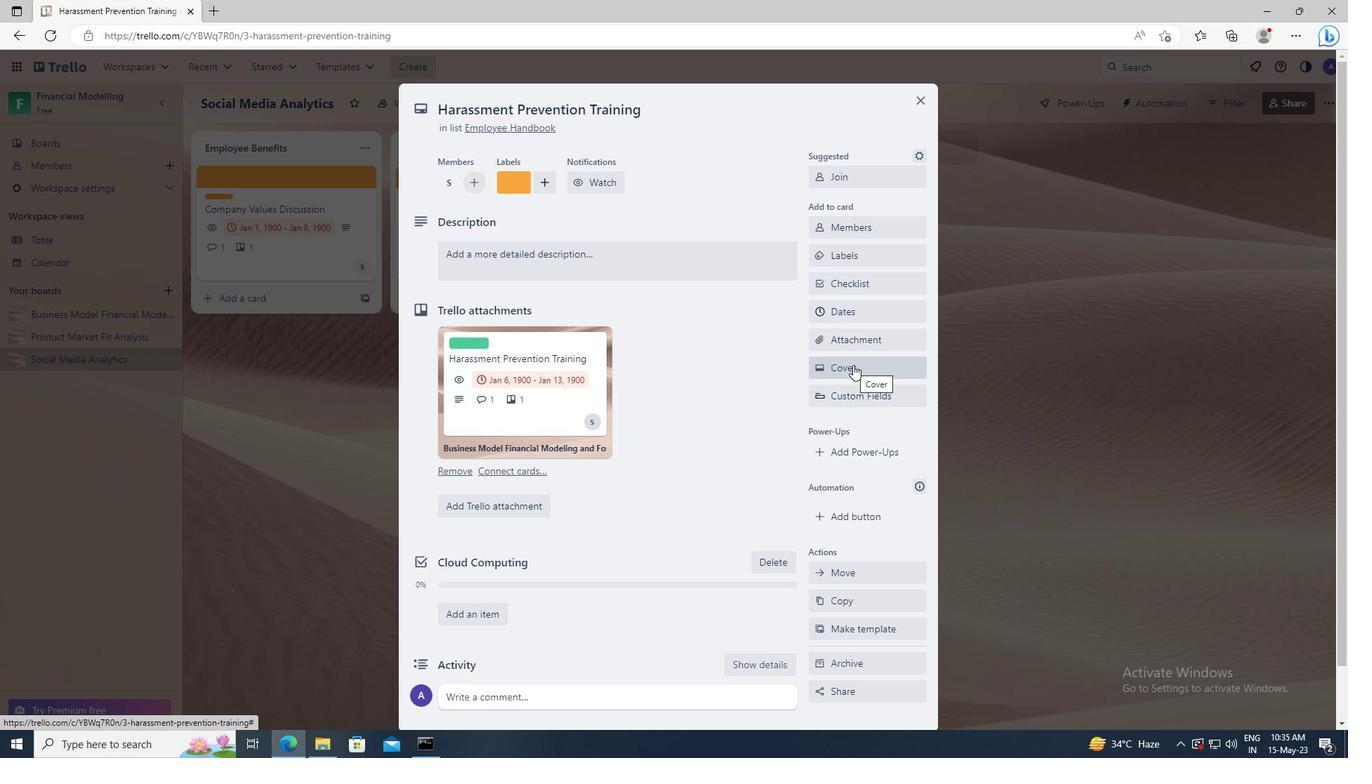 
Action: Mouse moved to (910, 445)
Screenshot: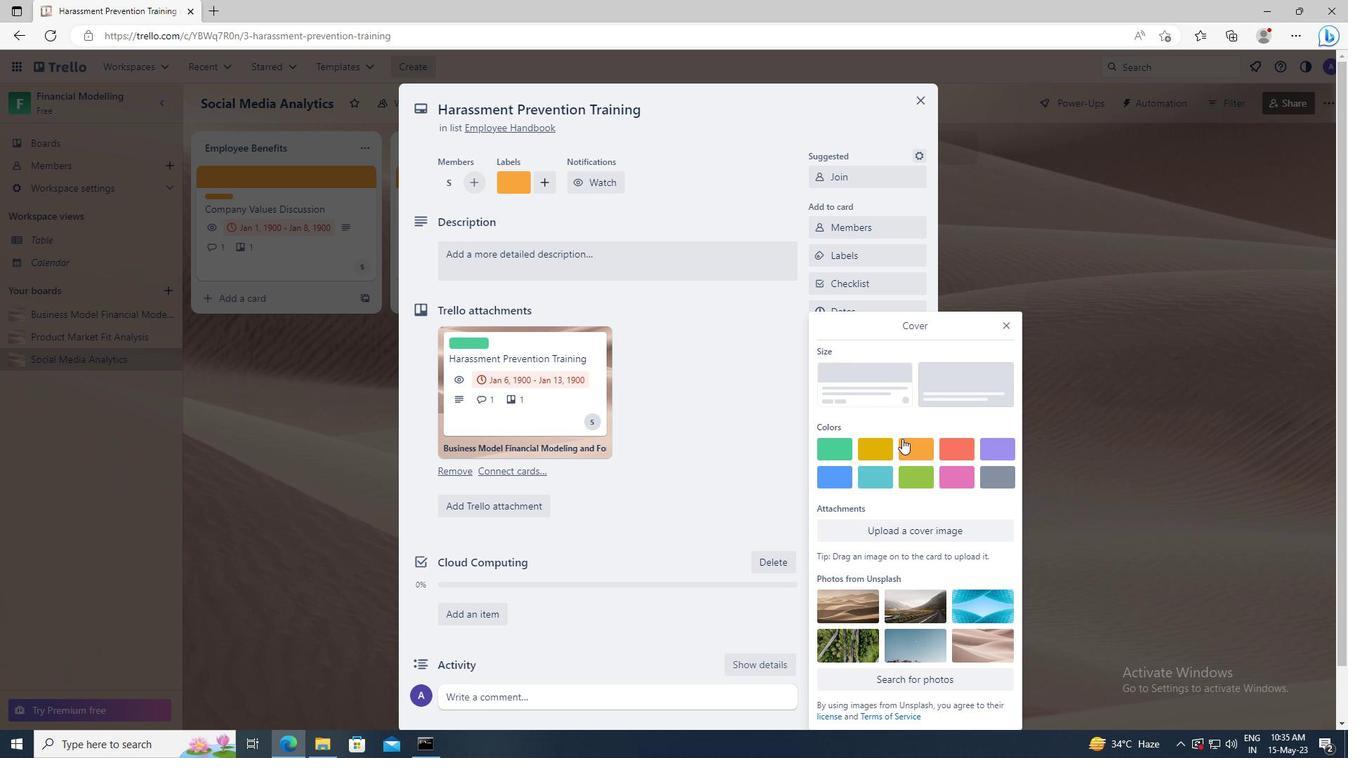 
Action: Mouse pressed left at (910, 445)
Screenshot: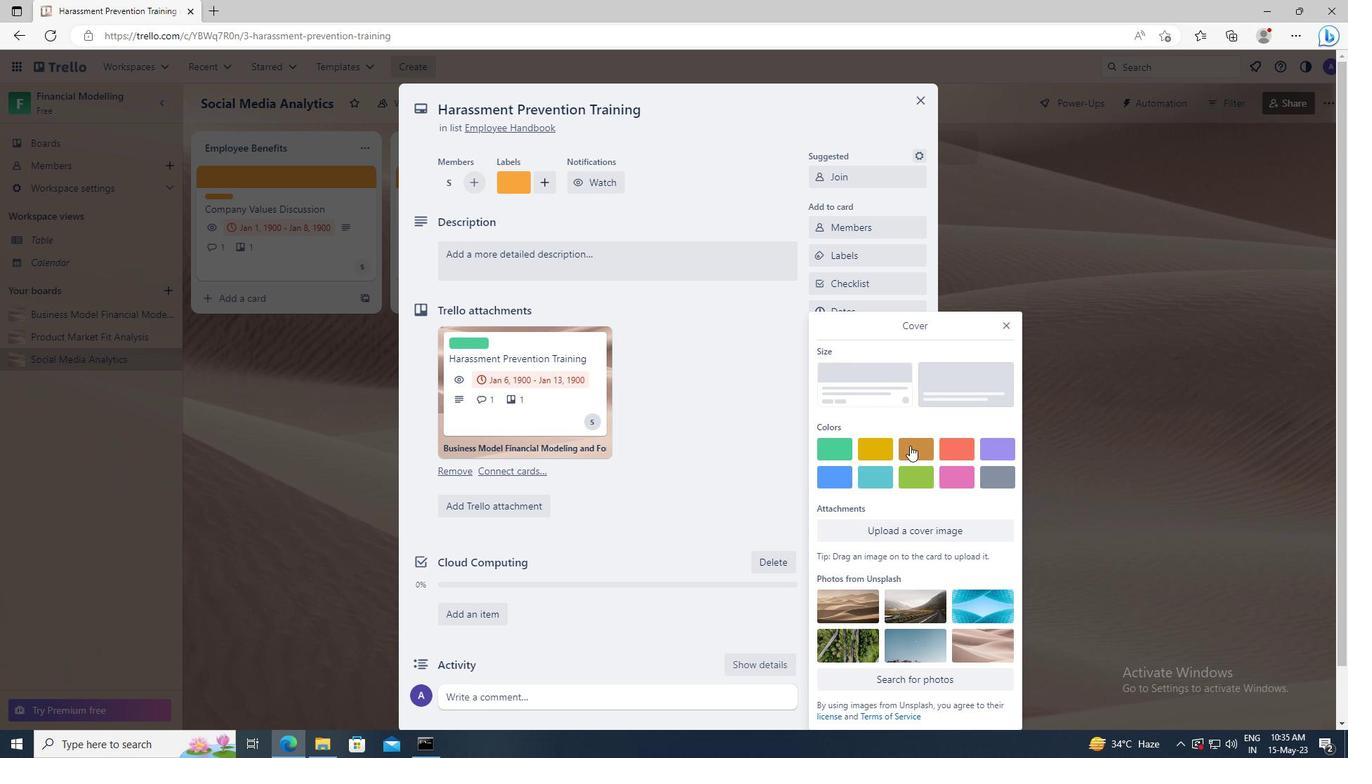 
Action: Mouse moved to (1005, 297)
Screenshot: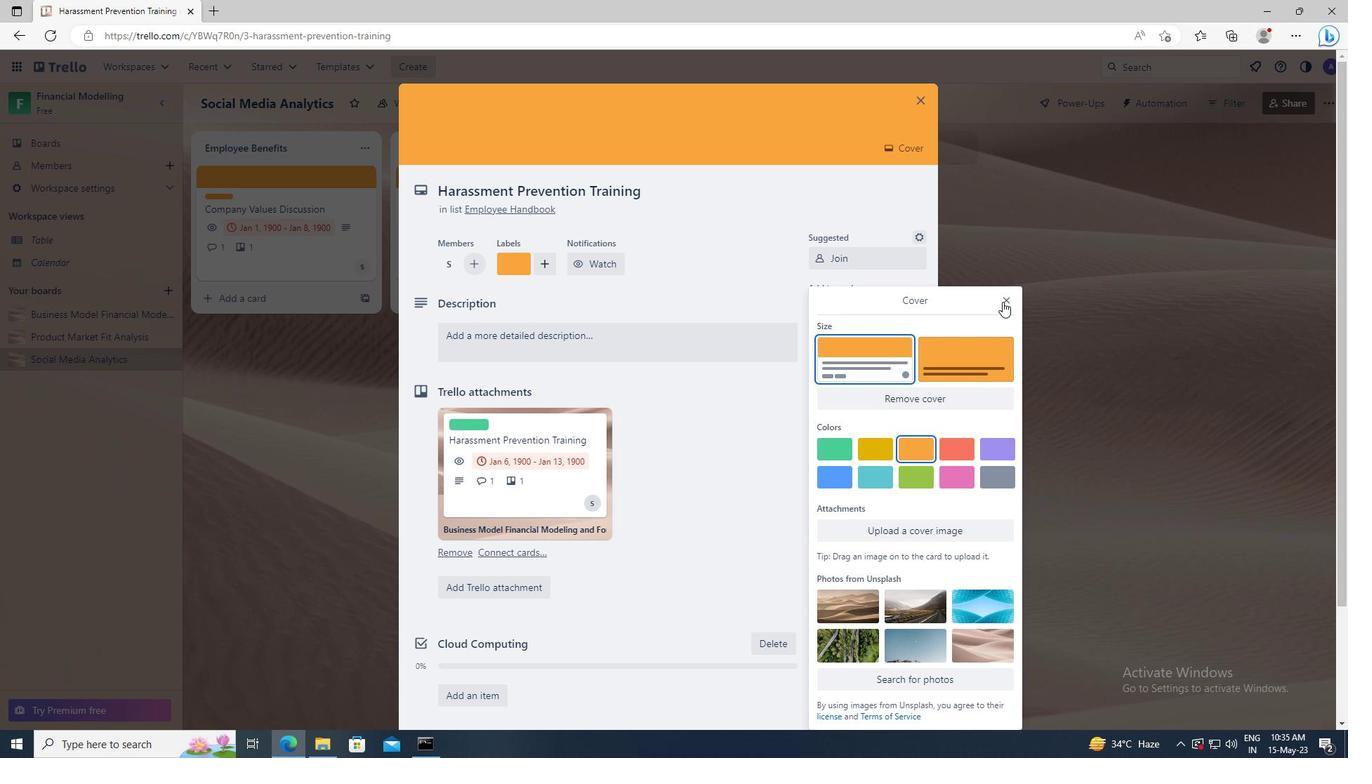 
Action: Mouse pressed left at (1005, 297)
Screenshot: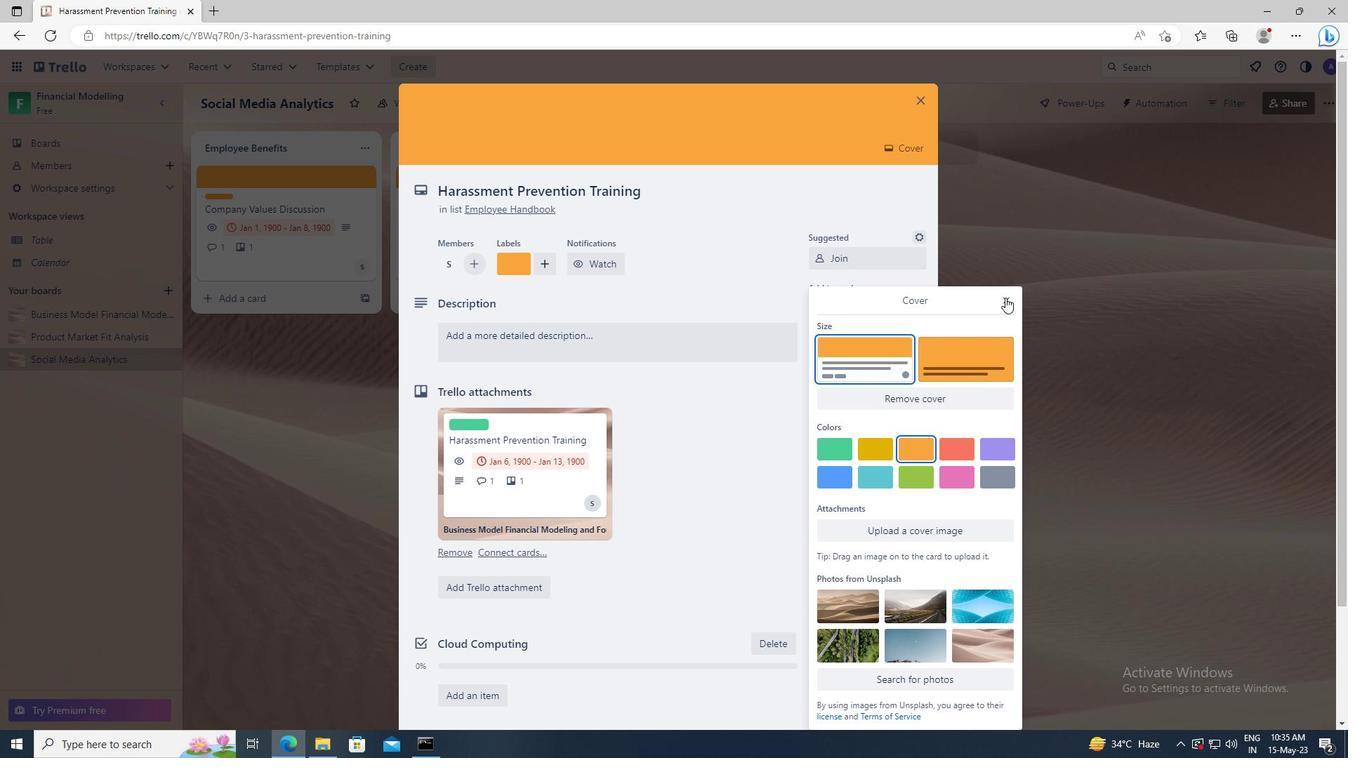 
Action: Mouse moved to (679, 337)
Screenshot: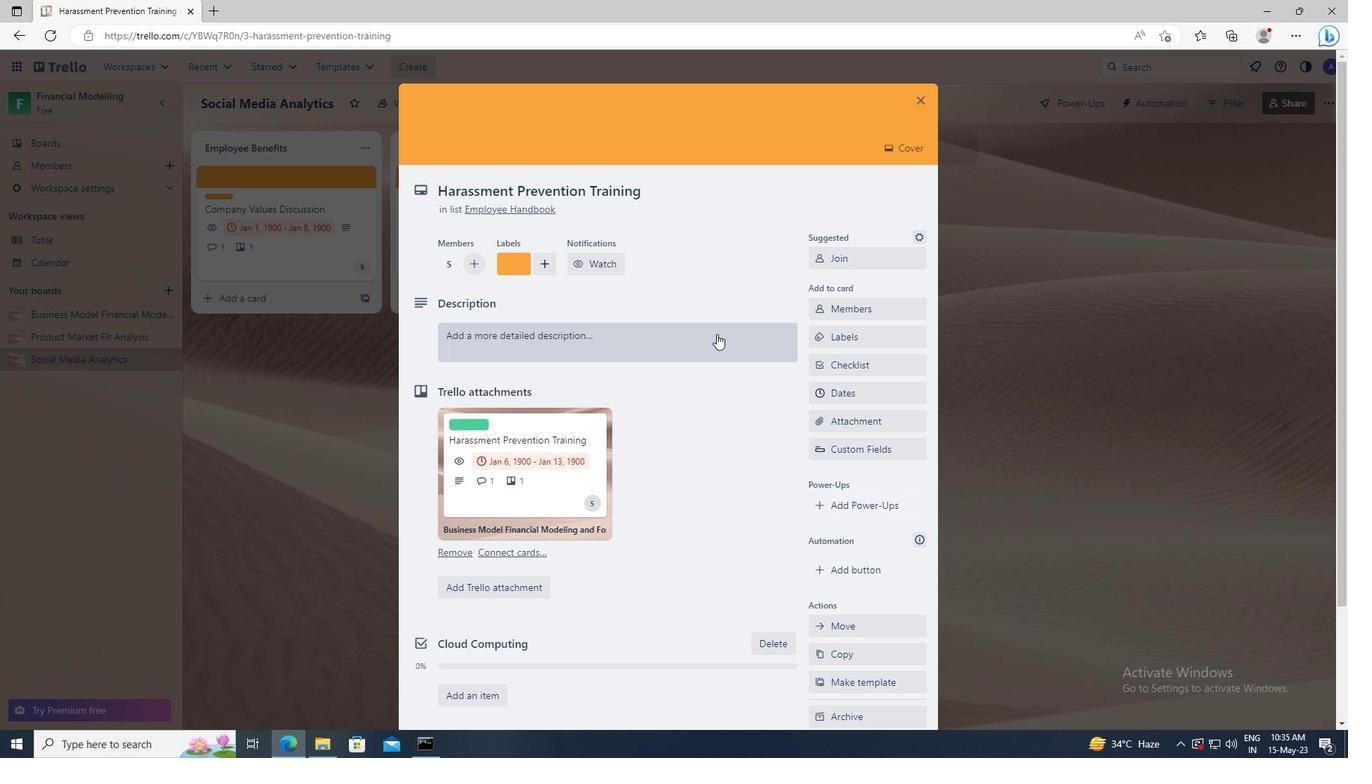 
Action: Mouse pressed left at (679, 337)
Screenshot: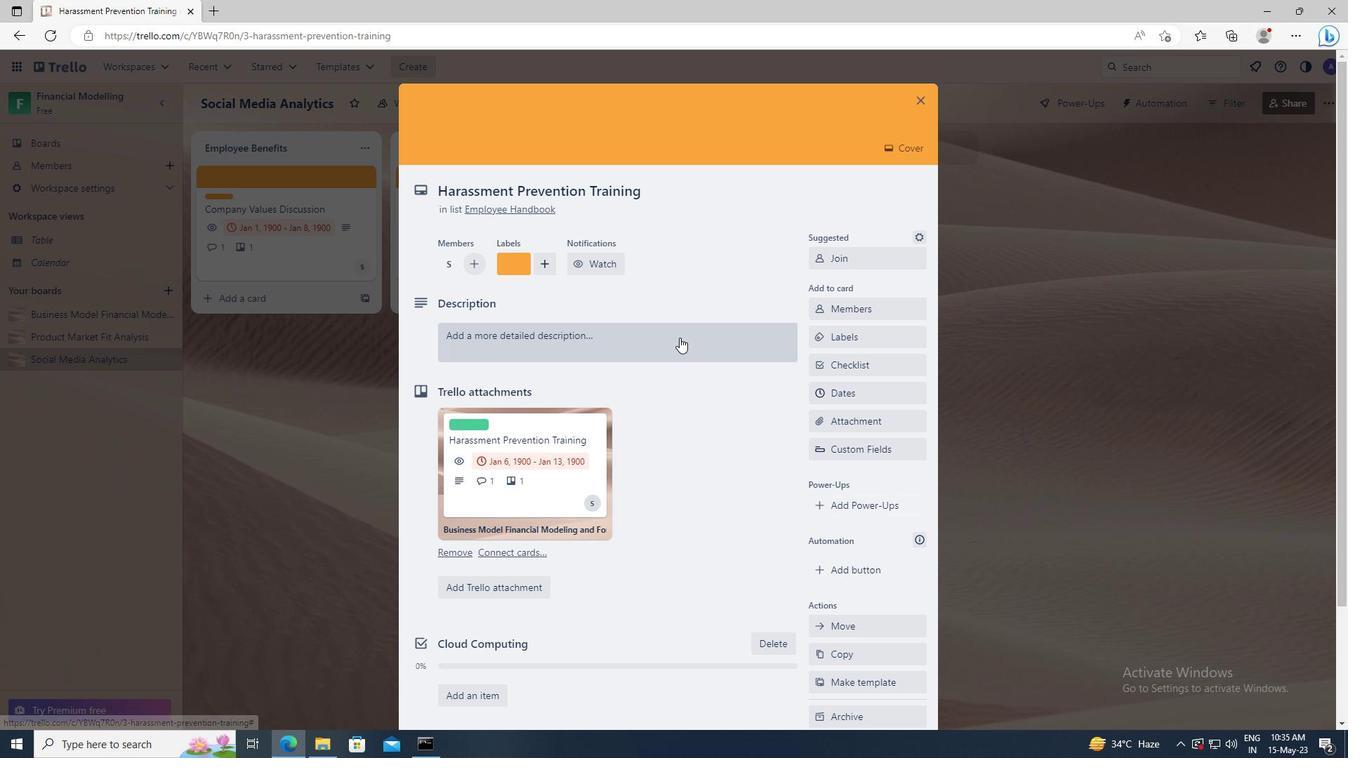 
Action: Mouse moved to (679, 337)
Screenshot: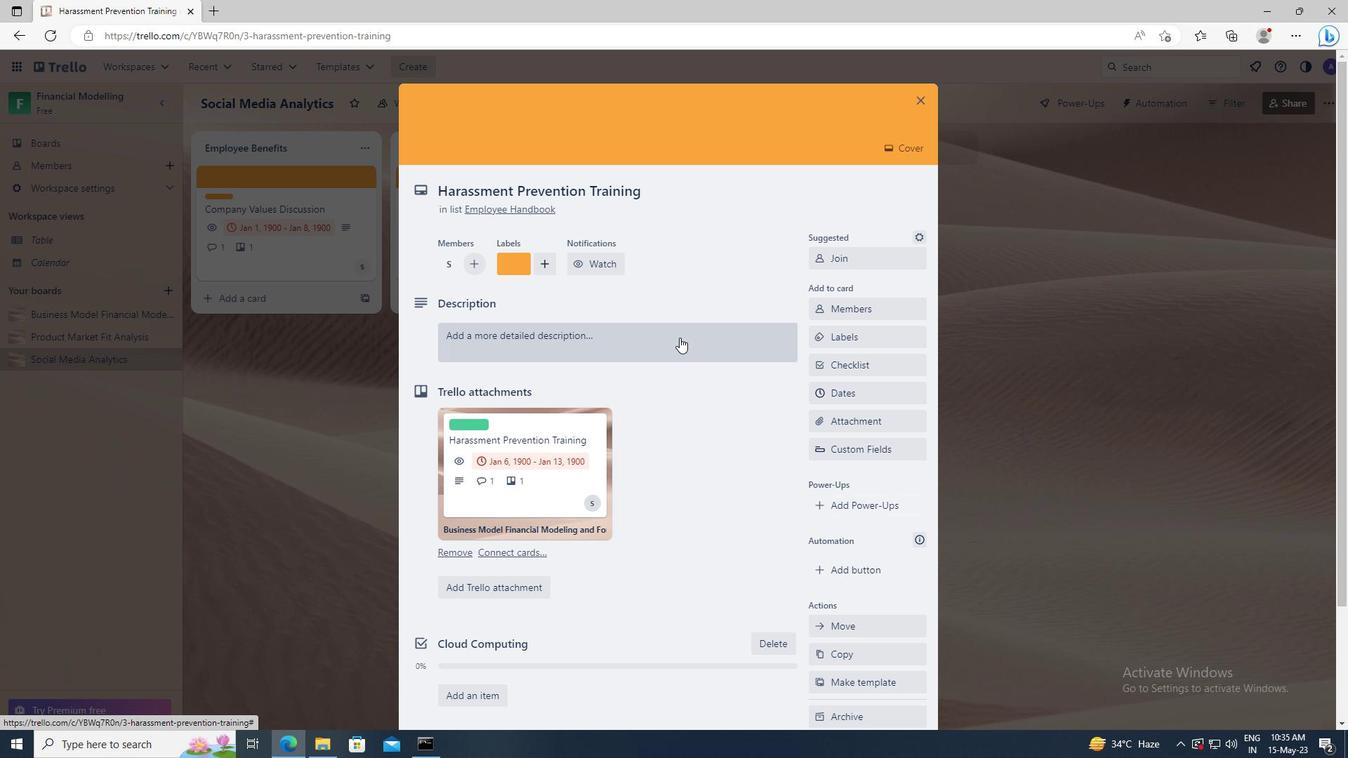 
Action: Key pressed <Key.shift>DEVELOP<Key.space>AND<Key.space>LAUNCH<Key.space>NEW<Key.space>CUSTOMER<Key.space>FEEDBACK<Key.space>PROGRAM<Key.space>FOR<Key.space>SERVICE<Key.space>IMPROVEMENTS
Screenshot: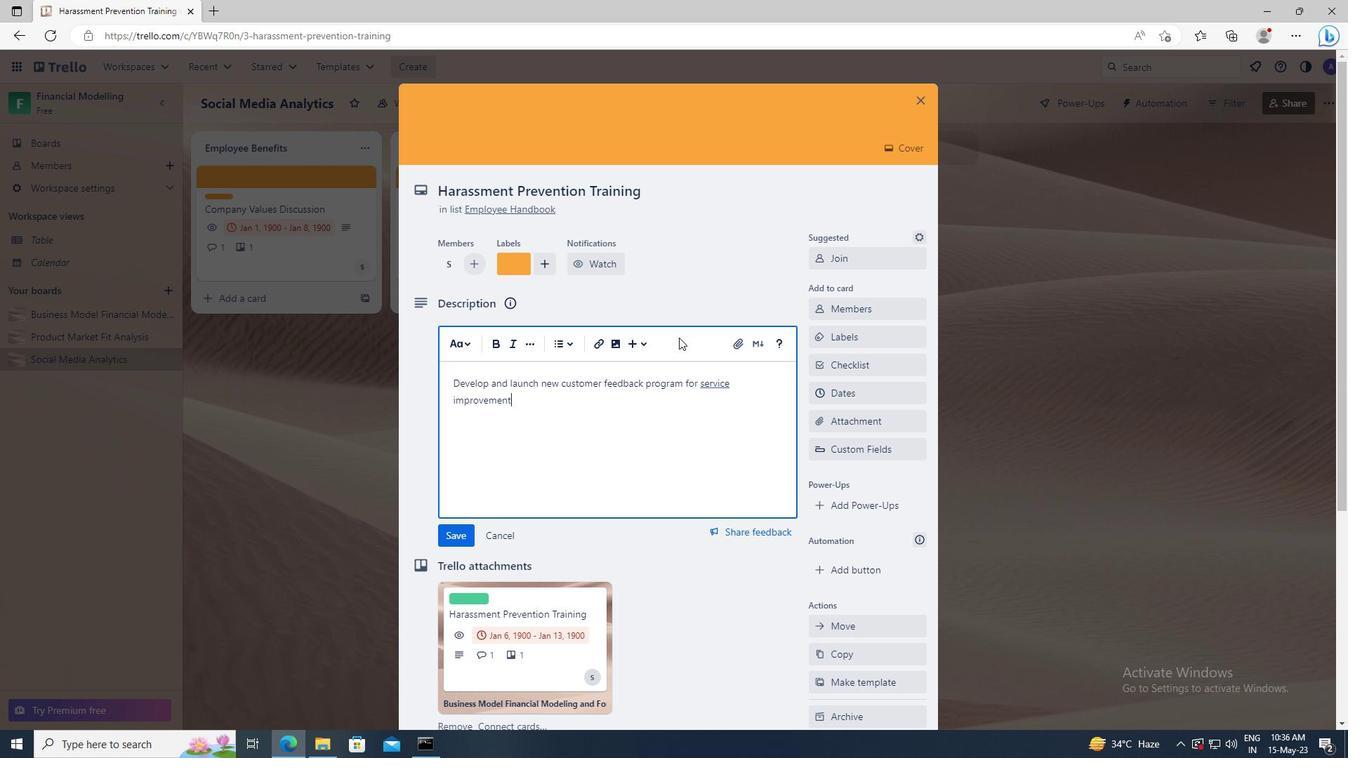 
Action: Mouse scrolled (679, 337) with delta (0, 0)
Screenshot: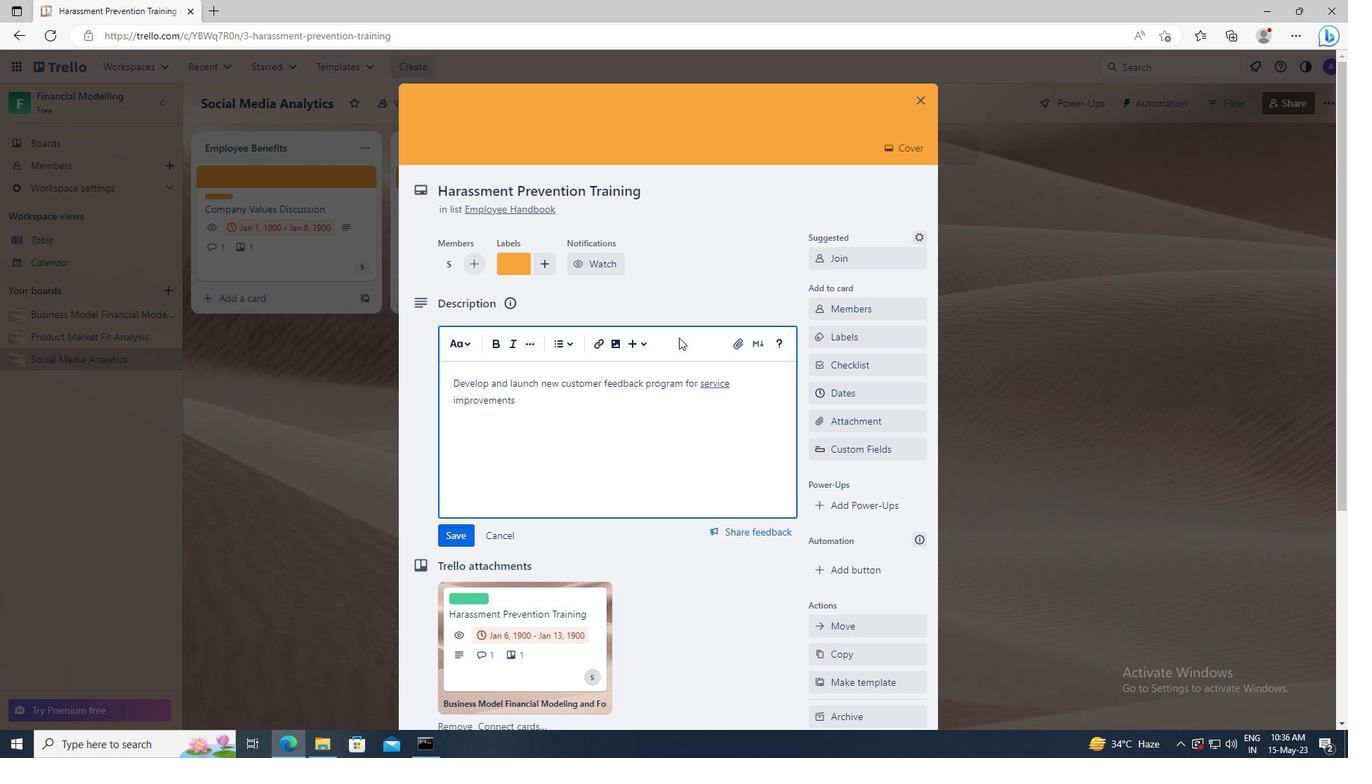 
Action: Mouse moved to (678, 338)
Screenshot: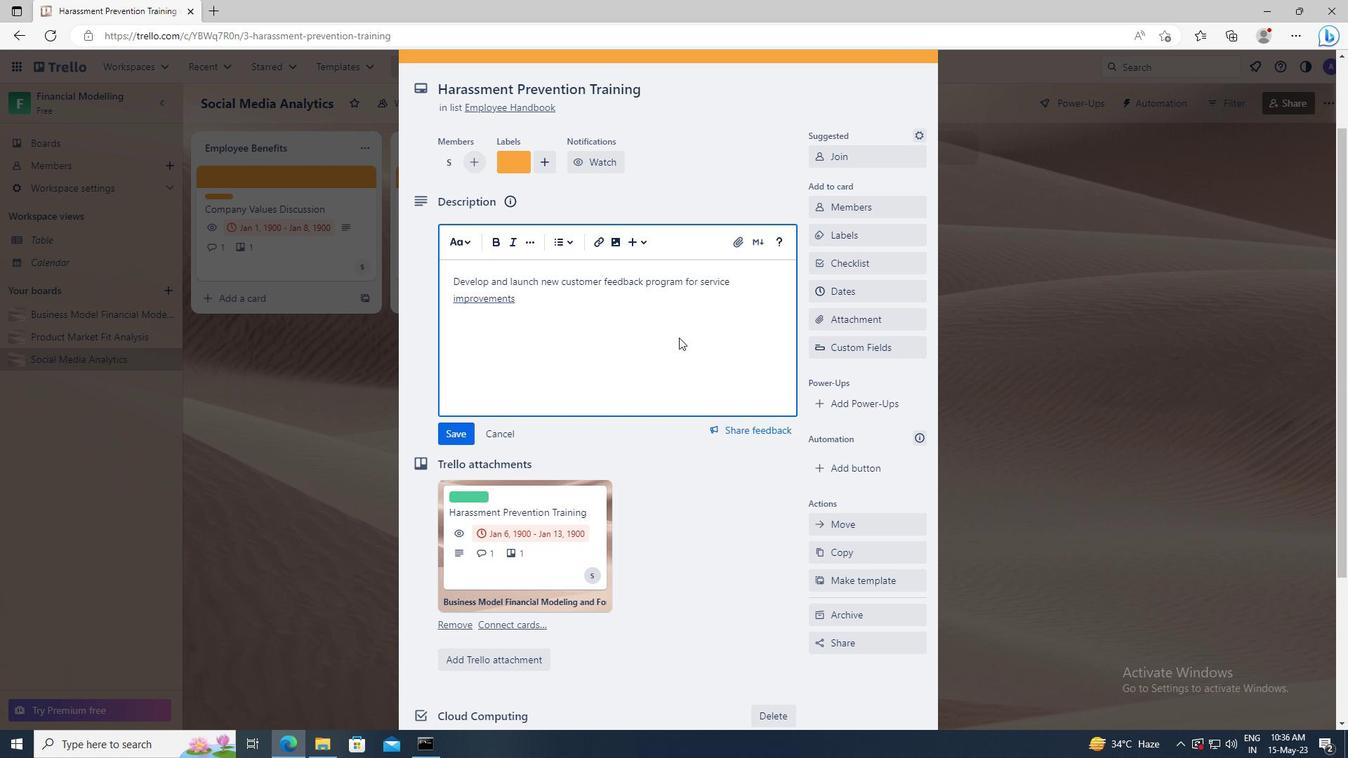 
Action: Mouse scrolled (678, 337) with delta (0, 0)
Screenshot: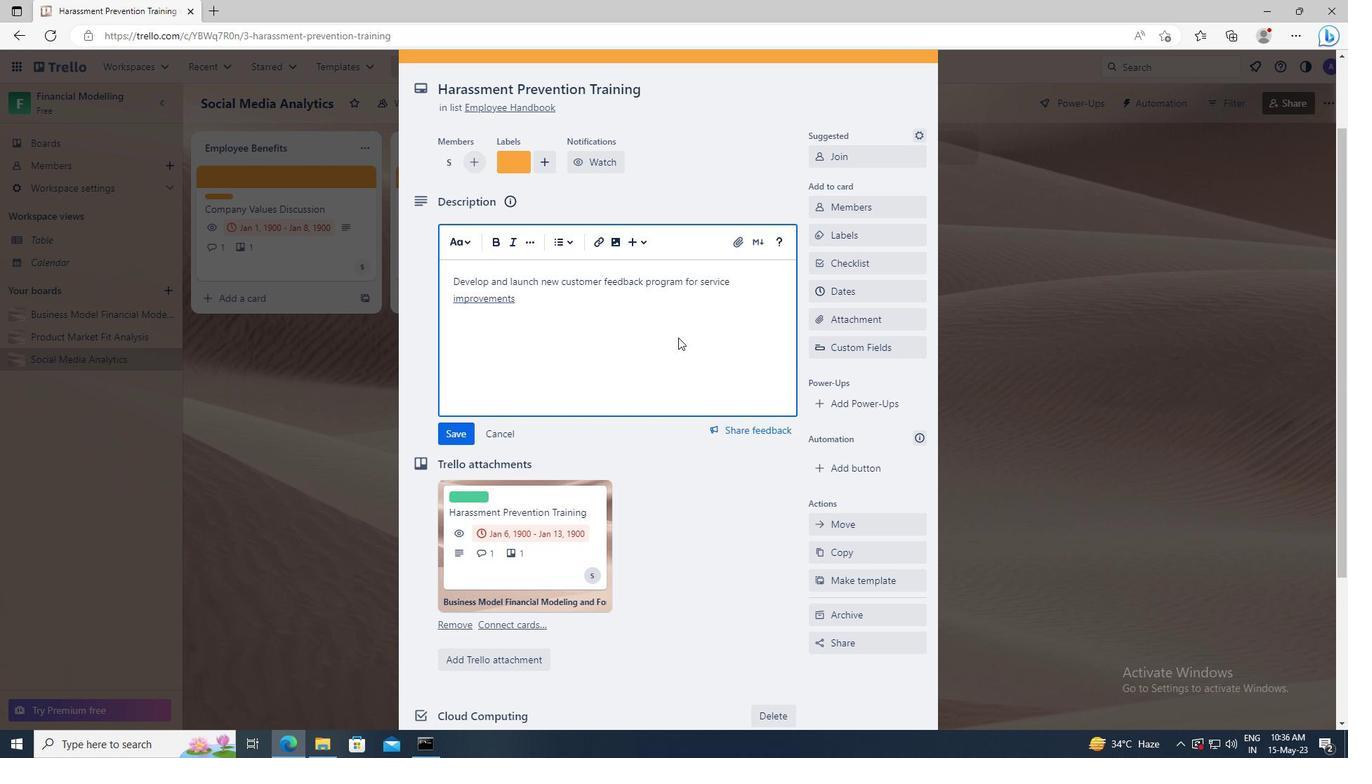 
Action: Mouse moved to (462, 327)
Screenshot: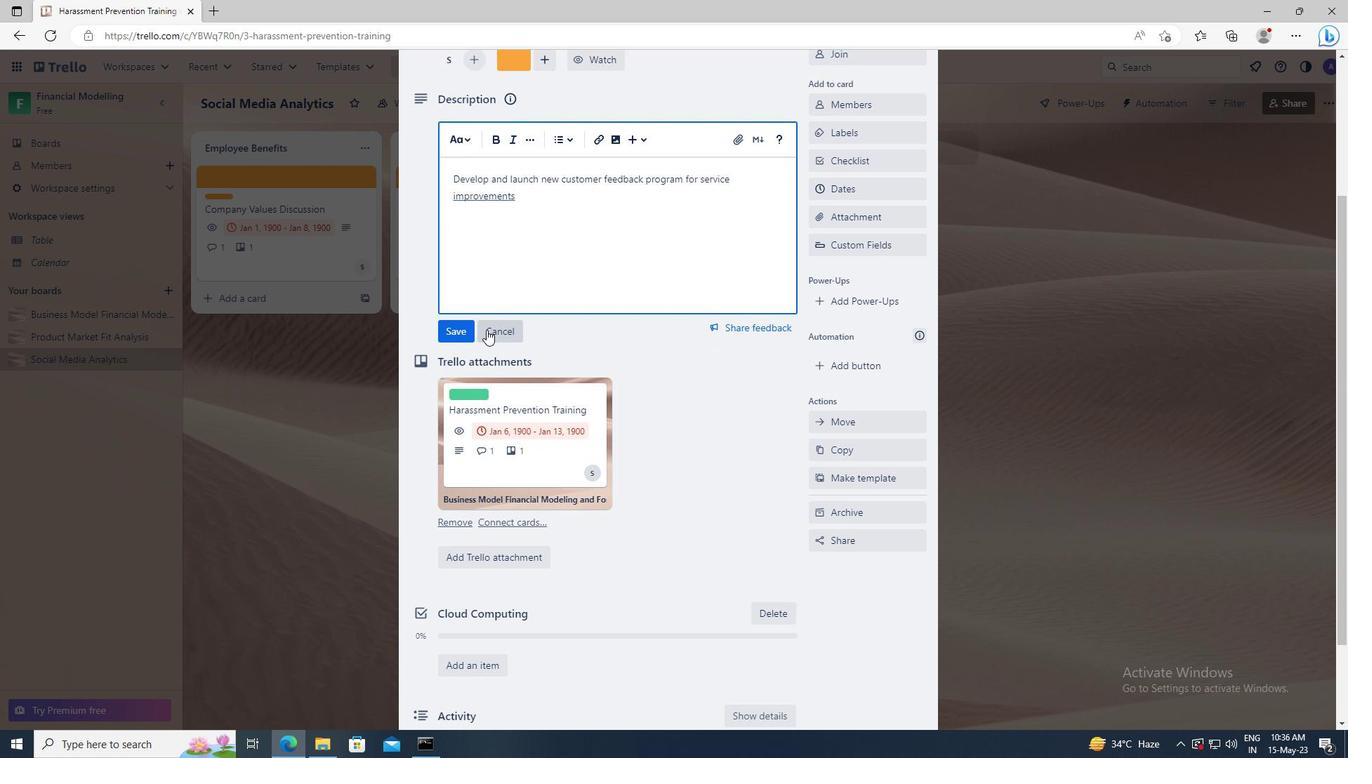 
Action: Mouse pressed left at (462, 327)
Screenshot: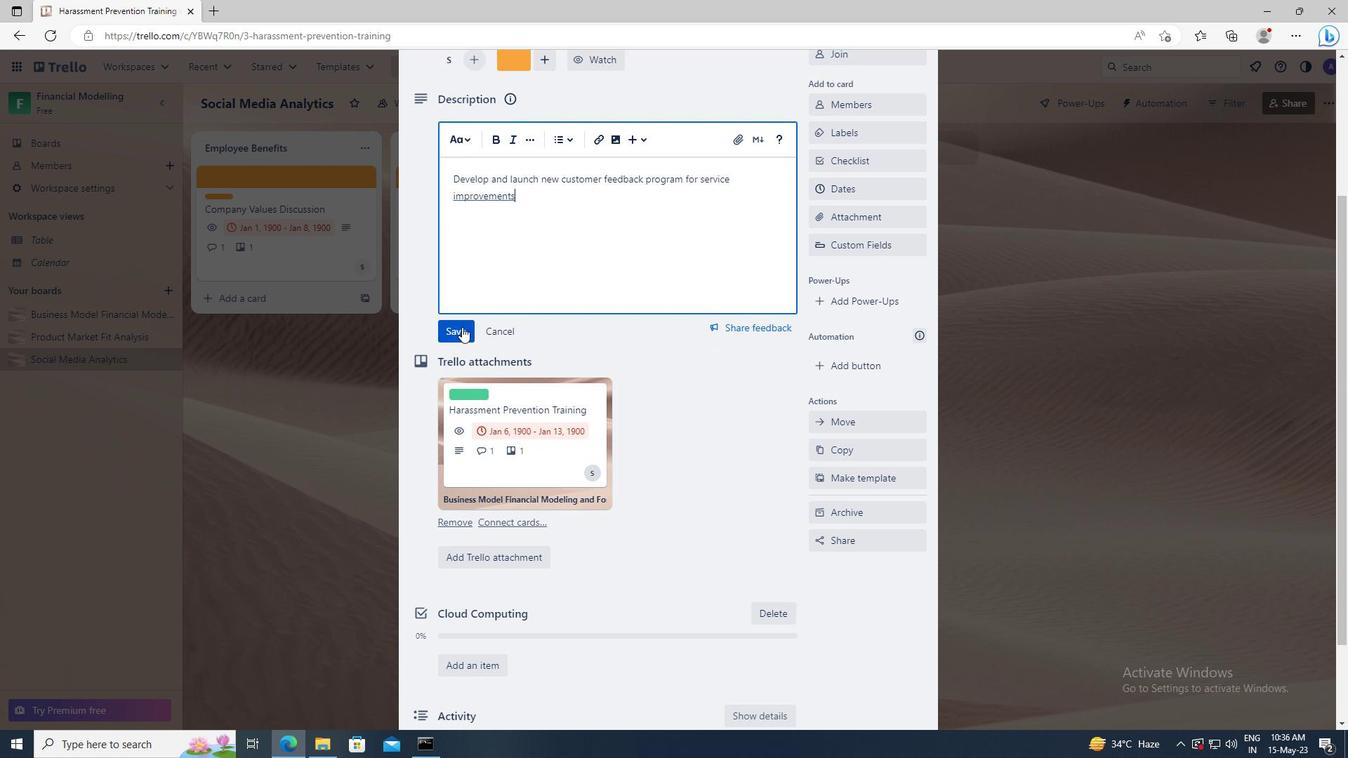 
Action: Mouse moved to (498, 429)
Screenshot: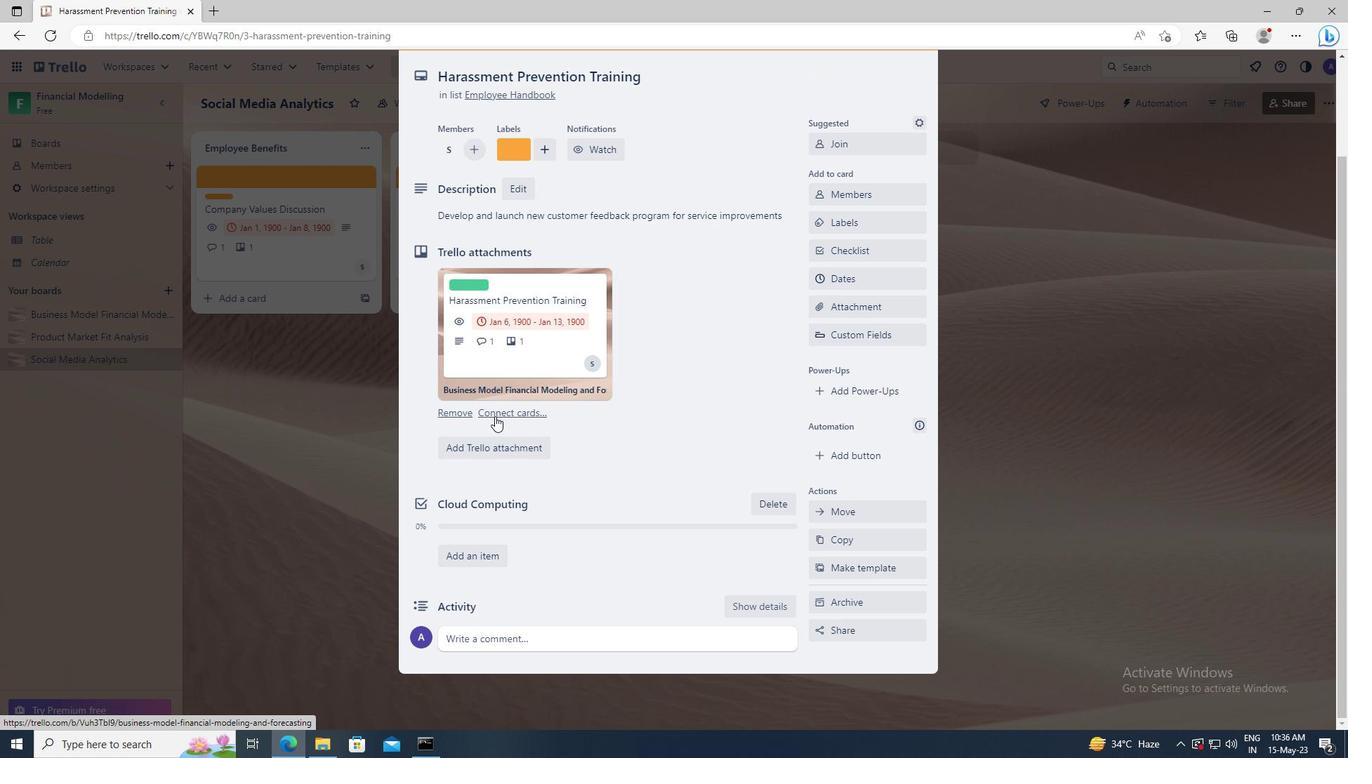 
Action: Mouse scrolled (498, 429) with delta (0, 0)
Screenshot: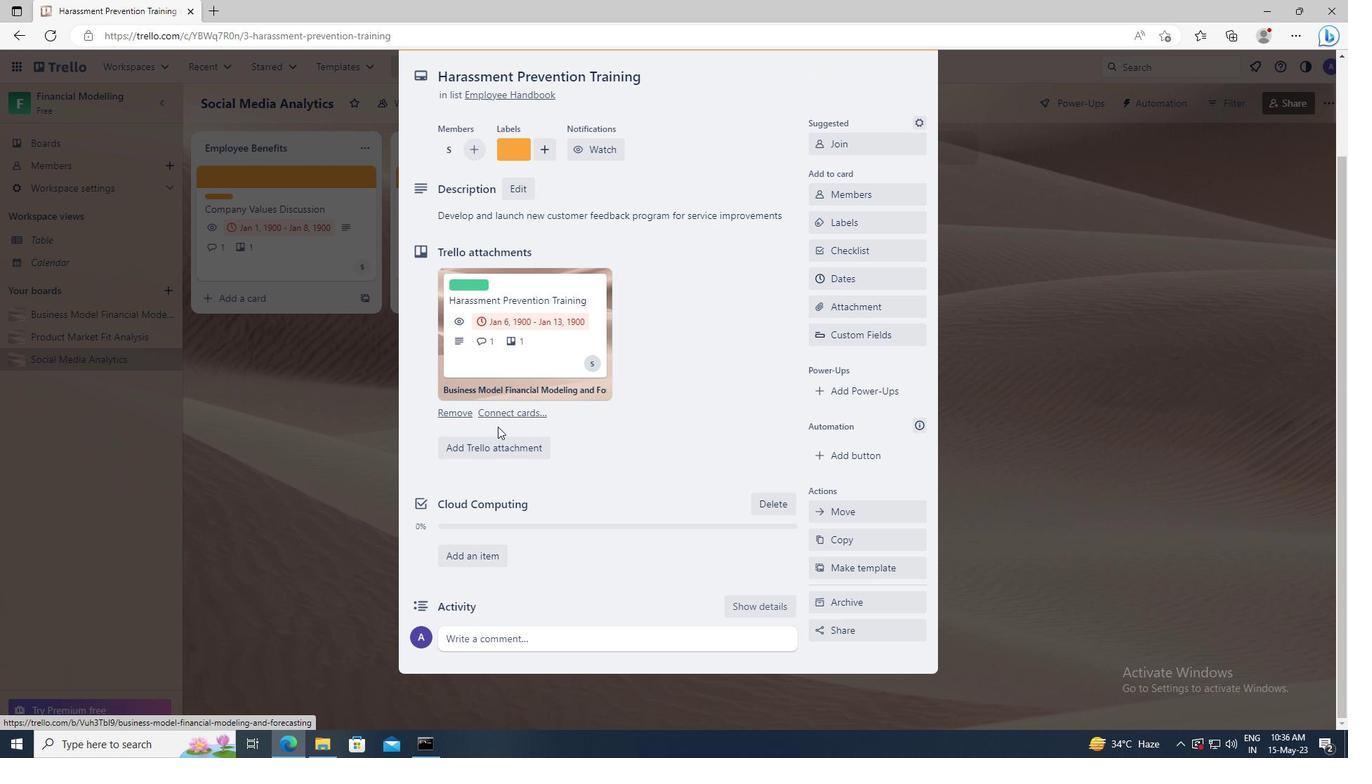
Action: Mouse scrolled (498, 429) with delta (0, 0)
Screenshot: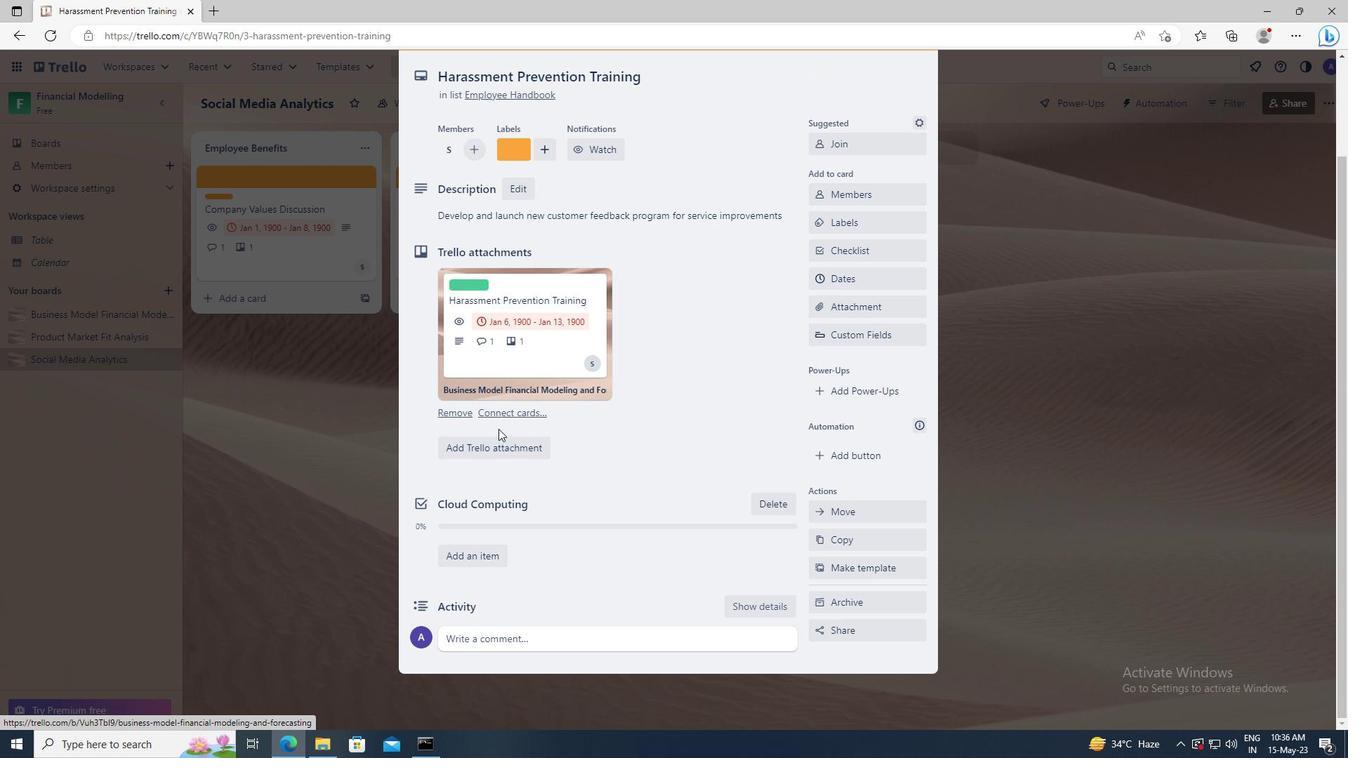 
Action: Mouse moved to (513, 639)
Screenshot: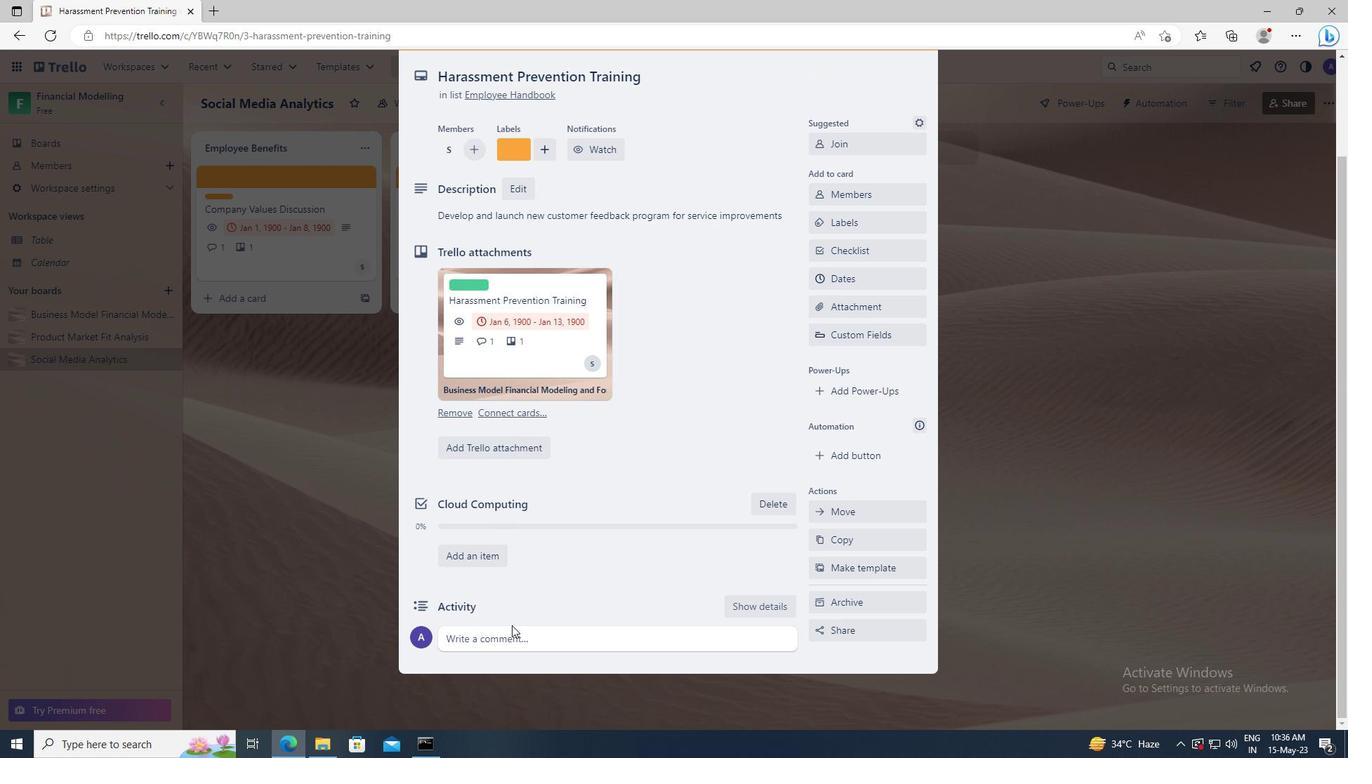 
Action: Mouse pressed left at (513, 639)
Screenshot: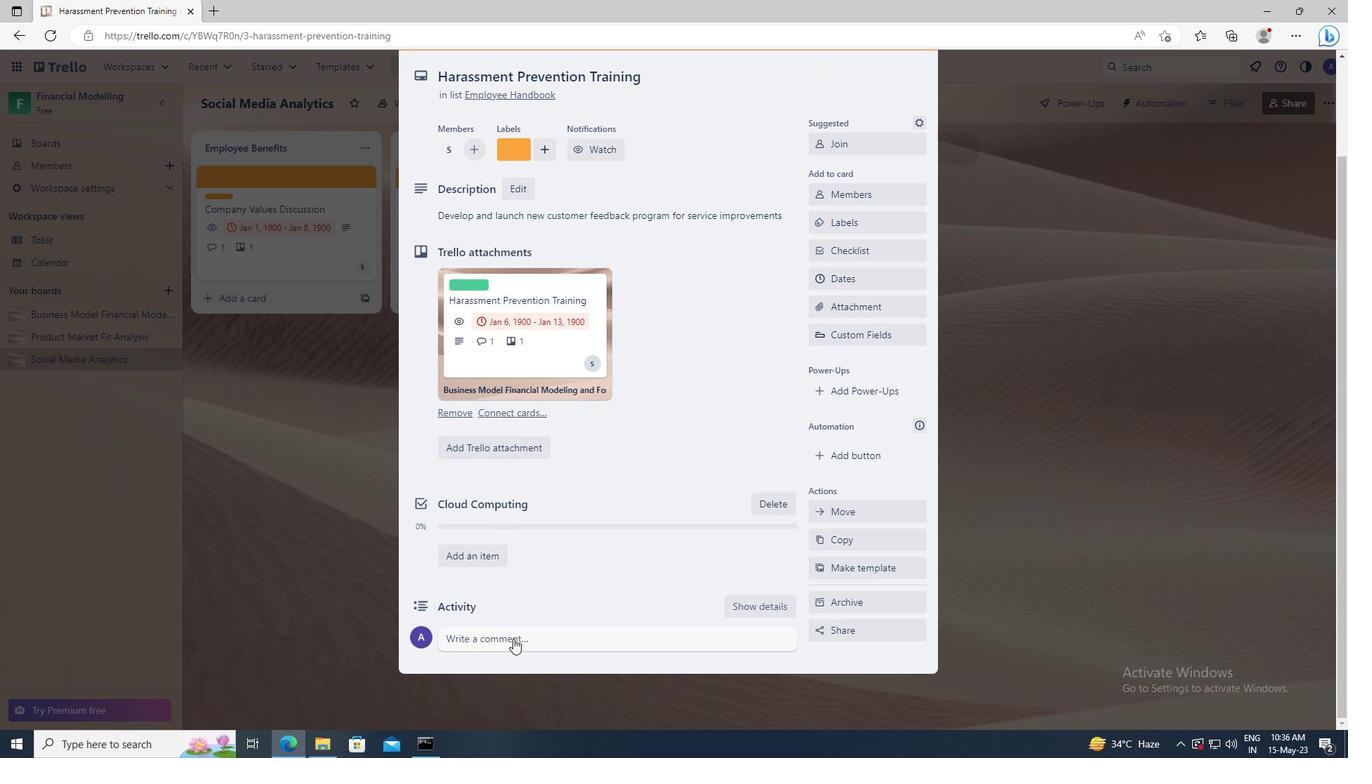 
Action: Key pressed <Key.shift>GIVEN<Key.space>THE<Key.space>POTENTIAL<Key.space>COMPLEXITY<Key.space>OF<Key.space>THIS<Key.space>TASK,<Key.space>LET<Key.space>US<Key.space>ENSURE<Key.space>THAT<Key.space>WE<Key.space>HAVE<Key.space>A<Key.space>CLEAR<Key.space>PLAN<Key.space>AND<Key.space>PROCESS<Key.space>IN<Key.space>PLACE<Key.space>BEFORE<Key.space>BEGINNING.
Screenshot: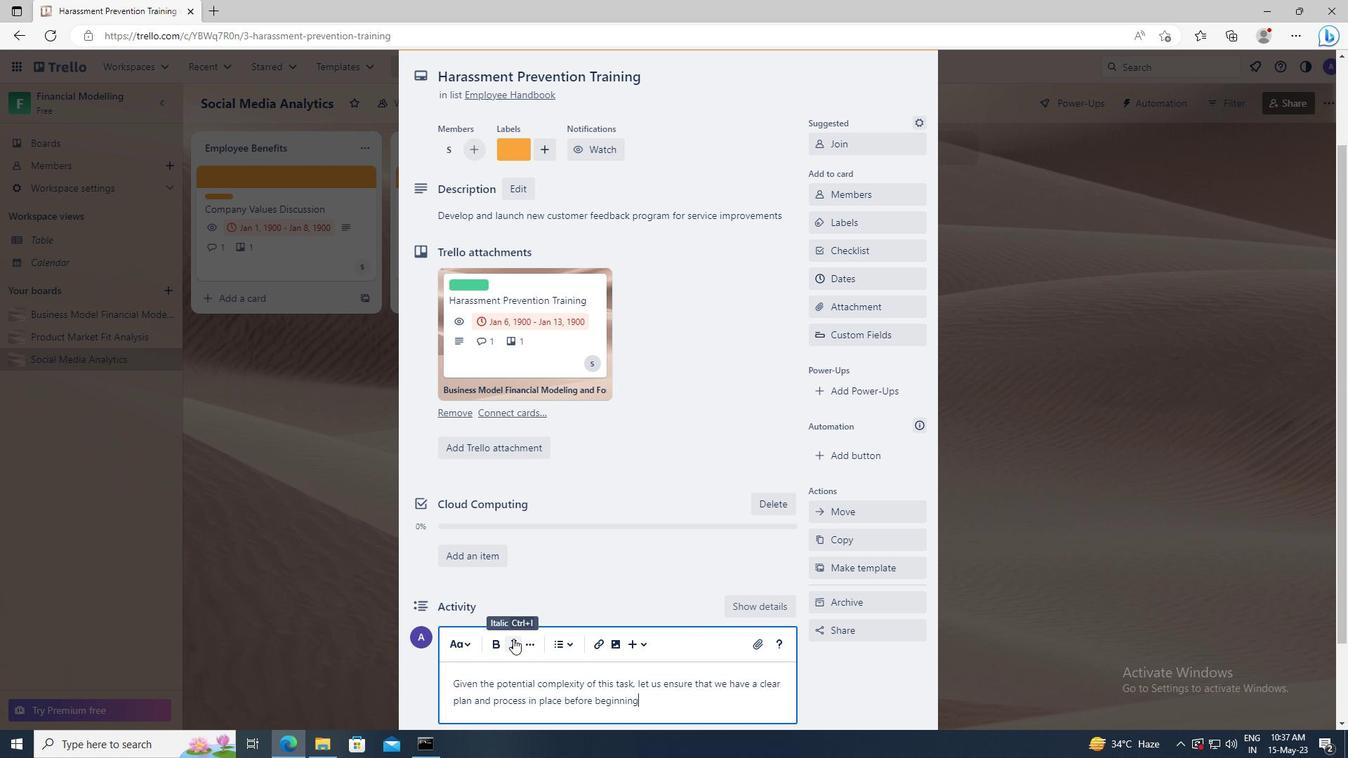 
Action: Mouse scrolled (513, 638) with delta (0, 0)
Screenshot: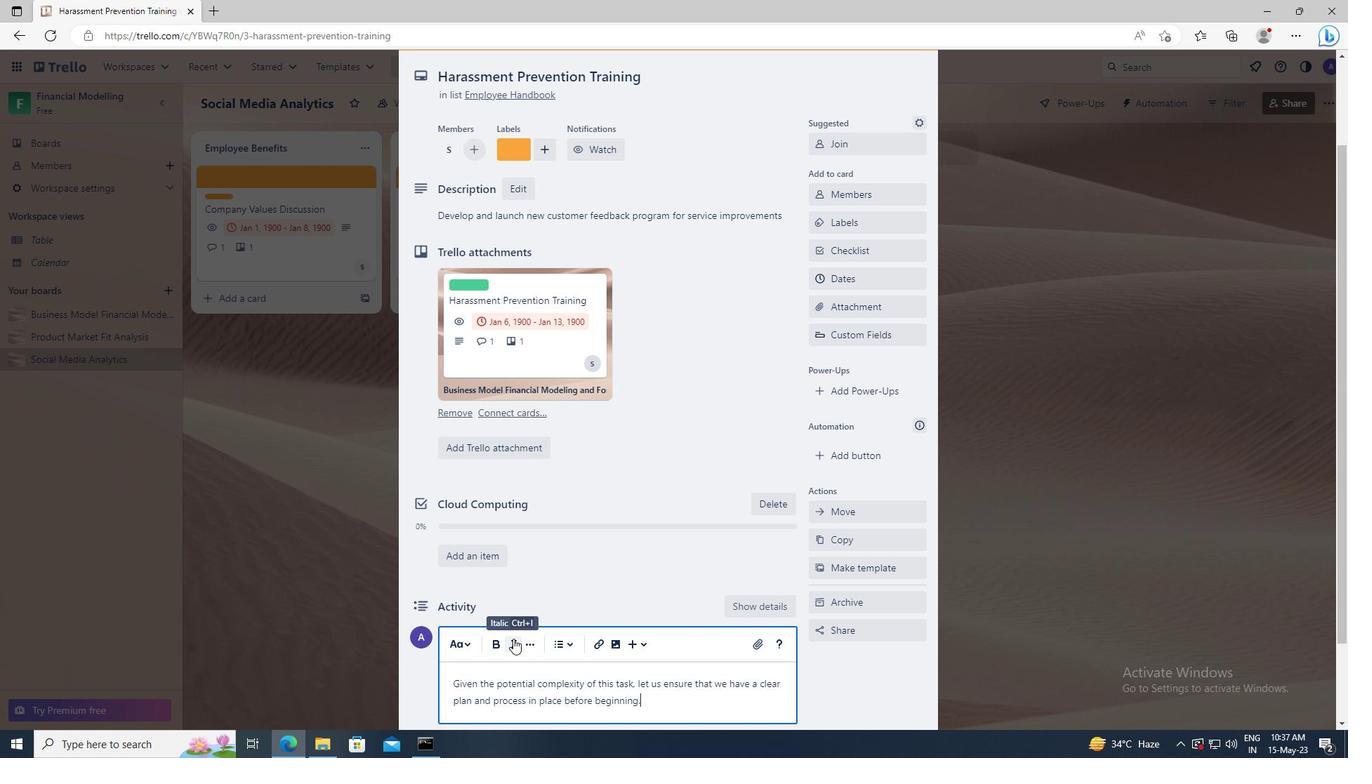 
Action: Mouse moved to (462, 643)
Screenshot: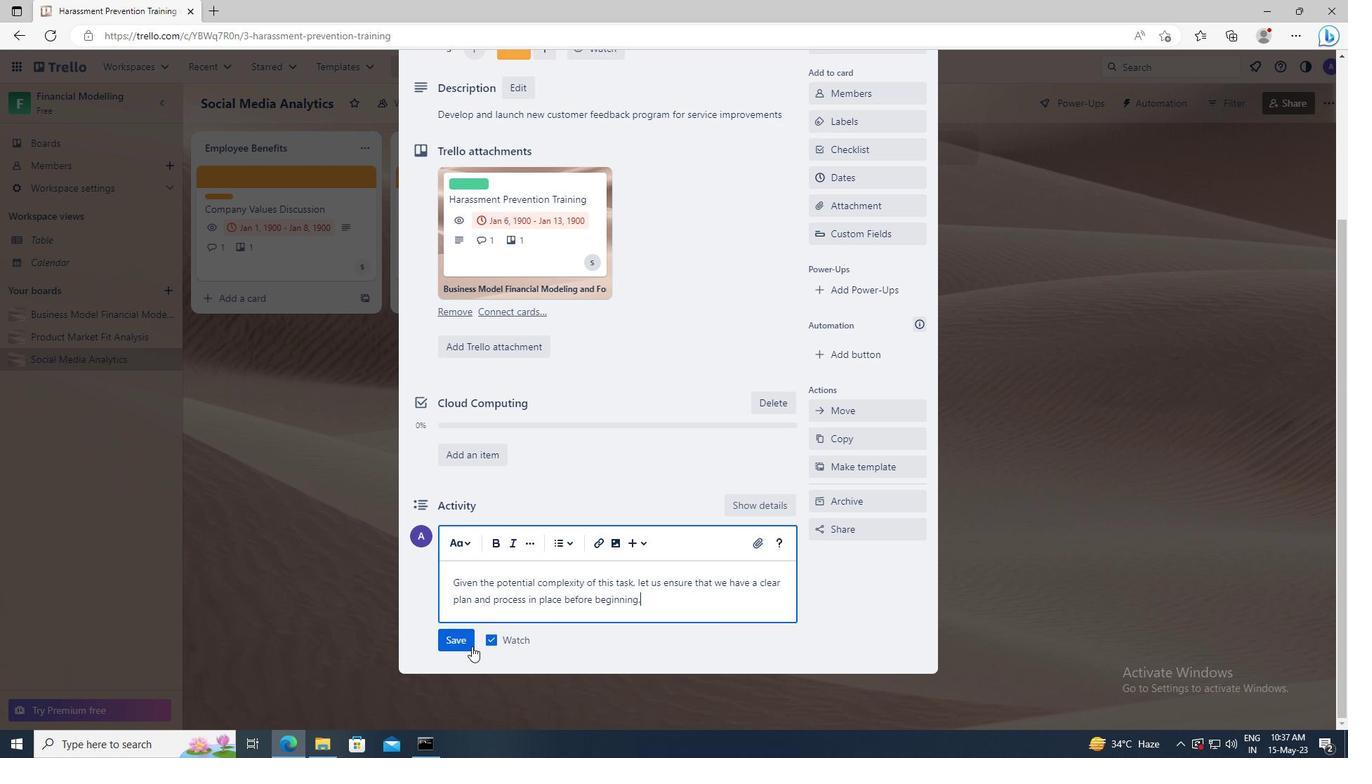 
Action: Mouse pressed left at (462, 643)
Screenshot: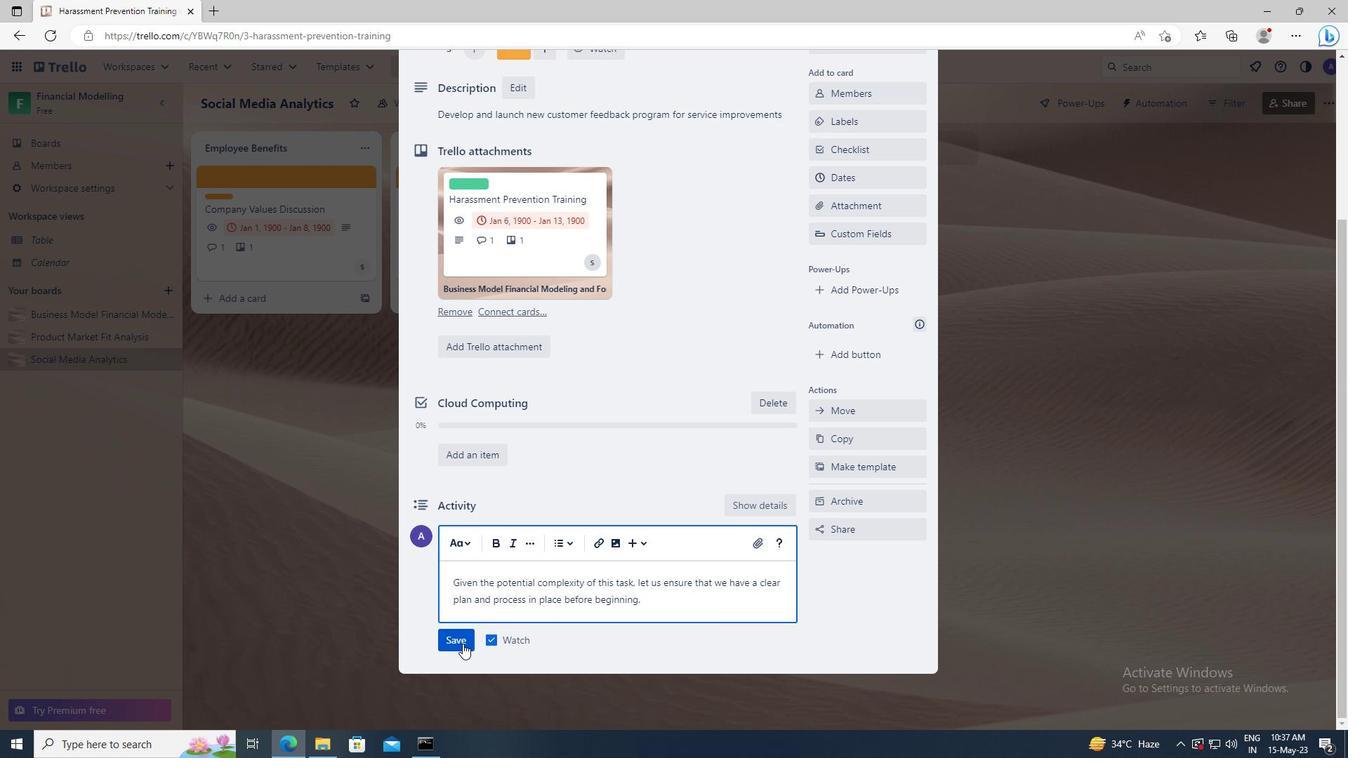 
Action: Mouse moved to (871, 285)
Screenshot: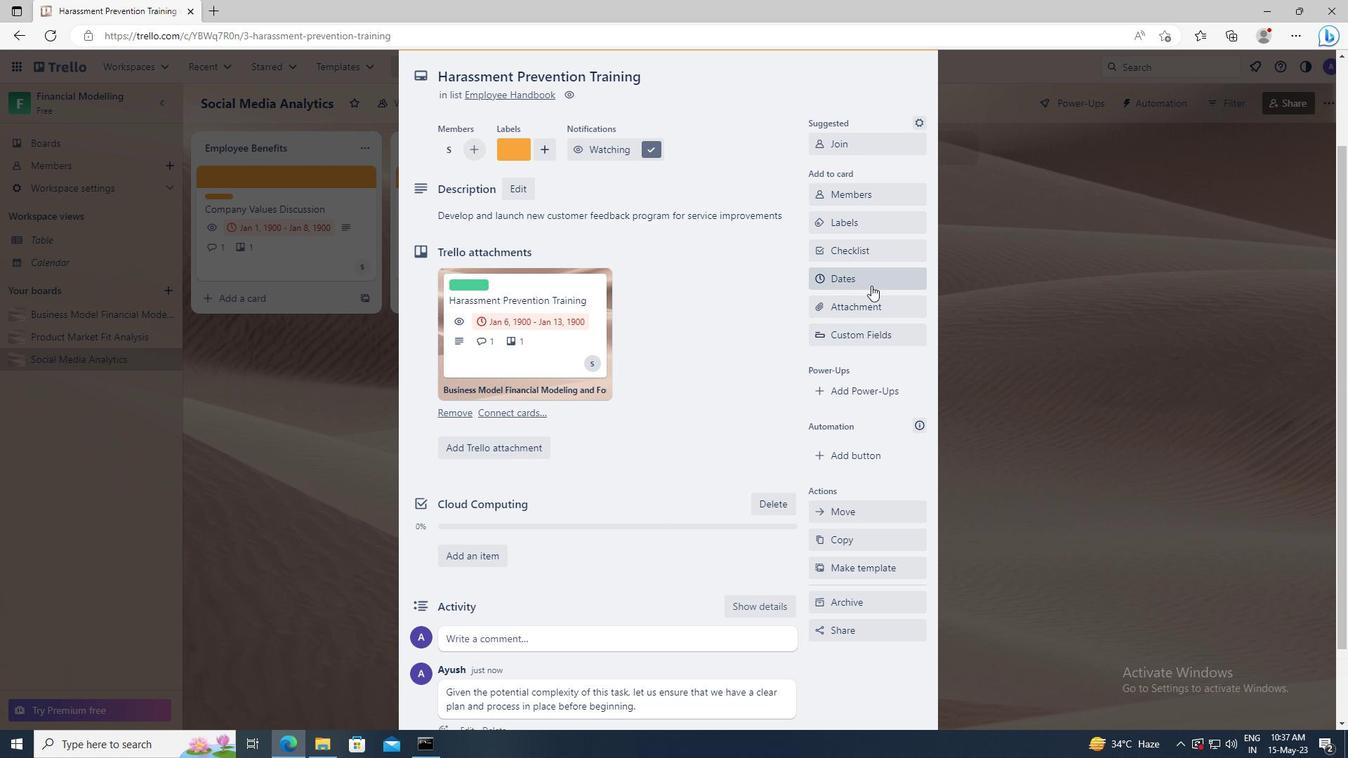 
Action: Mouse pressed left at (871, 285)
Screenshot: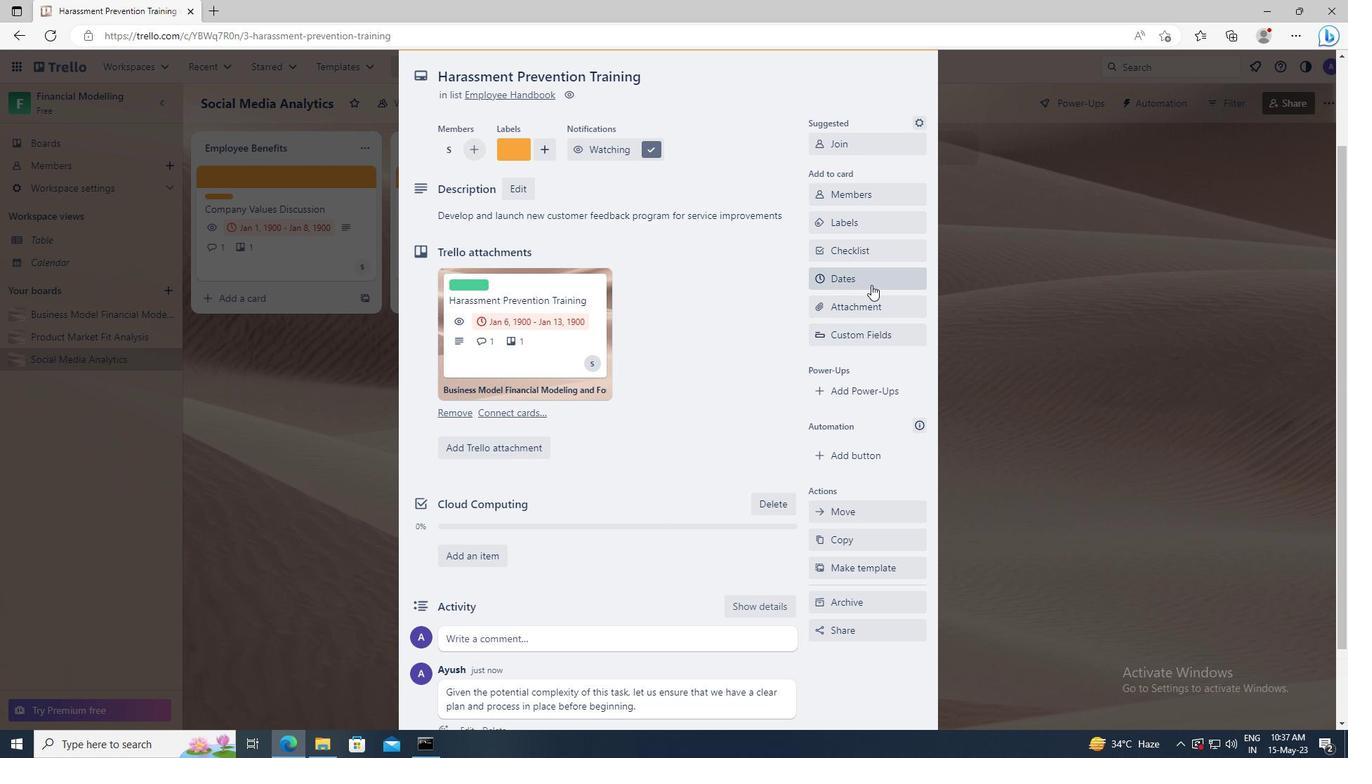 
Action: Mouse moved to (825, 361)
Screenshot: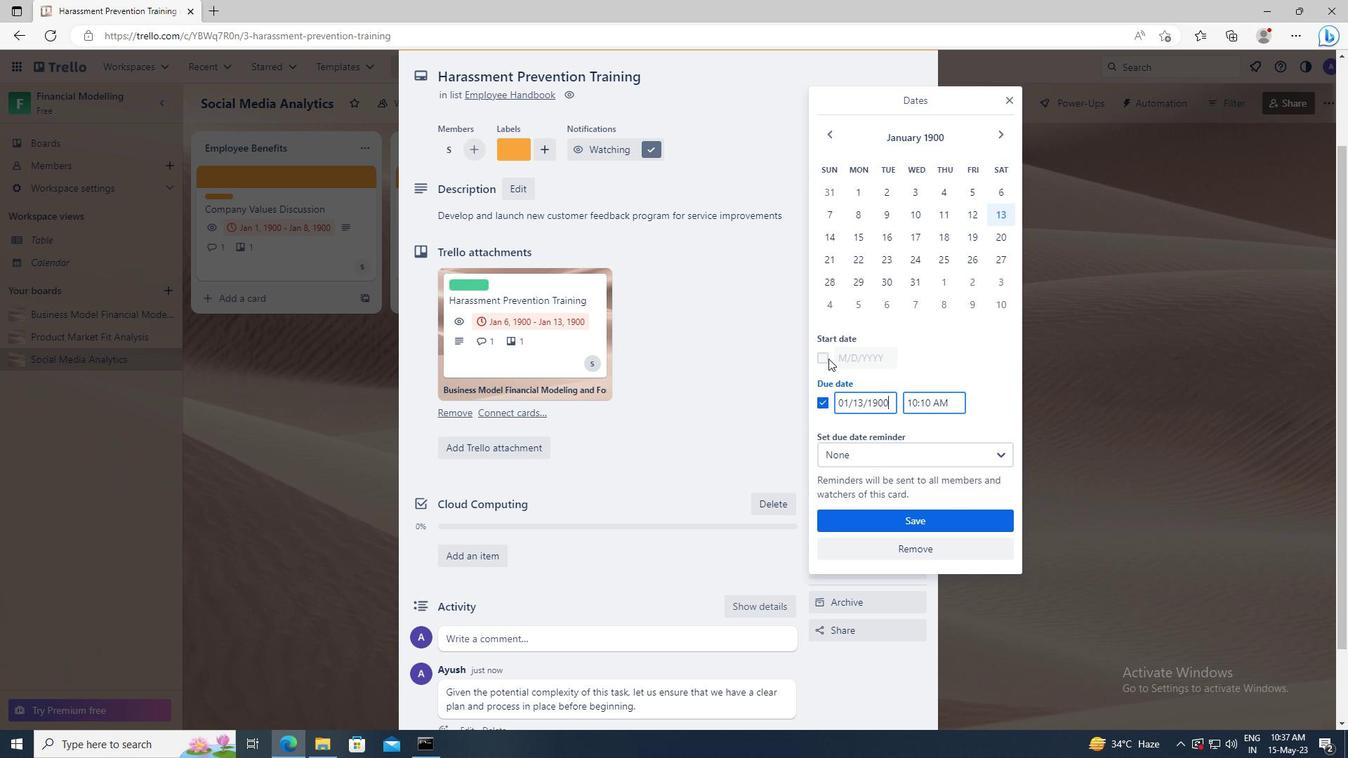 
Action: Mouse pressed left at (825, 361)
Screenshot: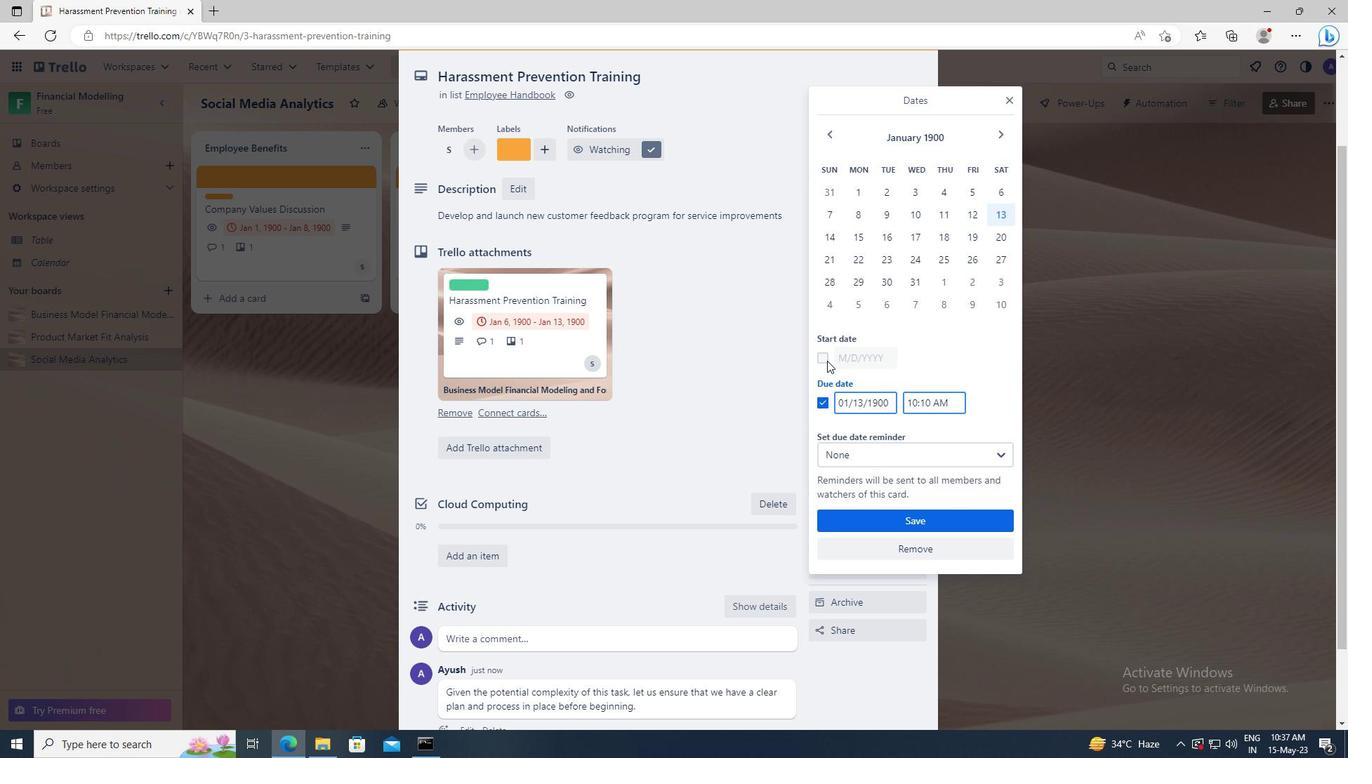 
Action: Mouse moved to (884, 357)
Screenshot: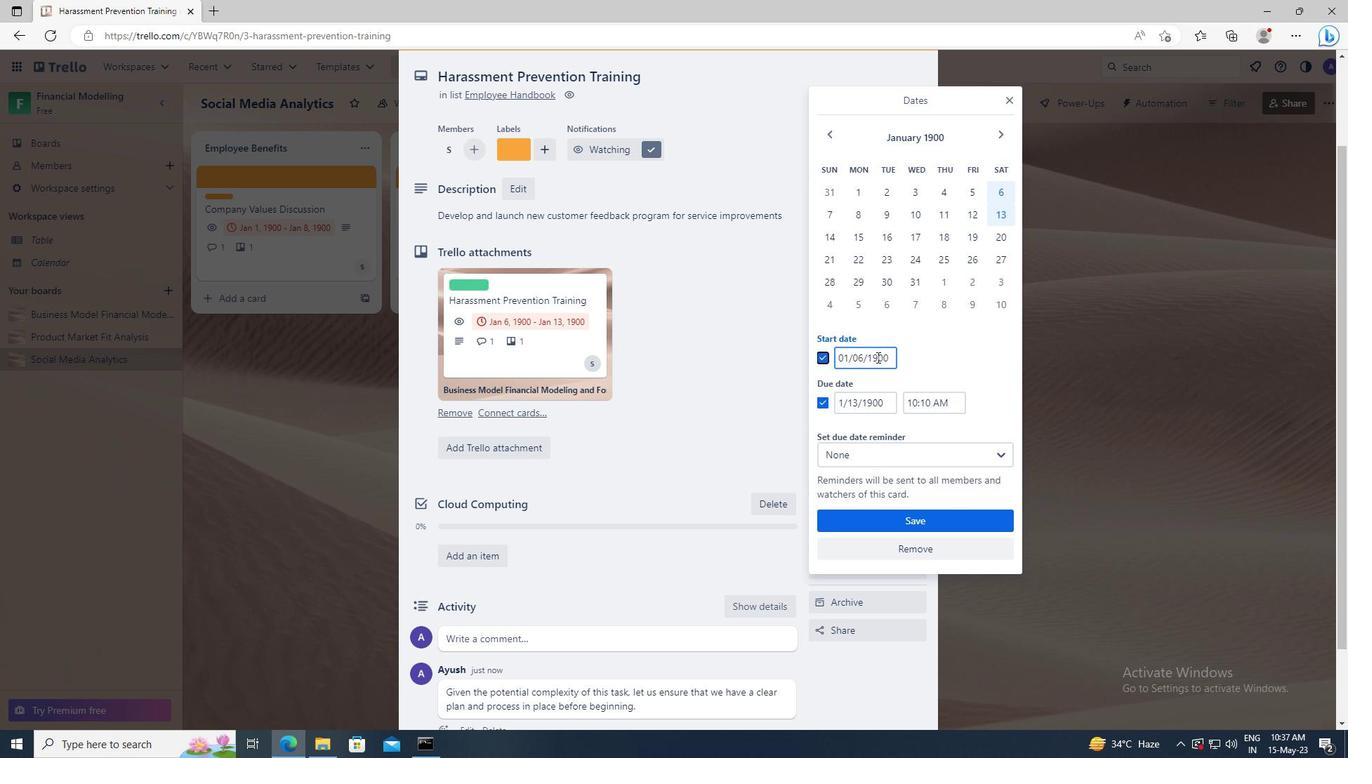 
Action: Mouse pressed left at (884, 357)
Screenshot: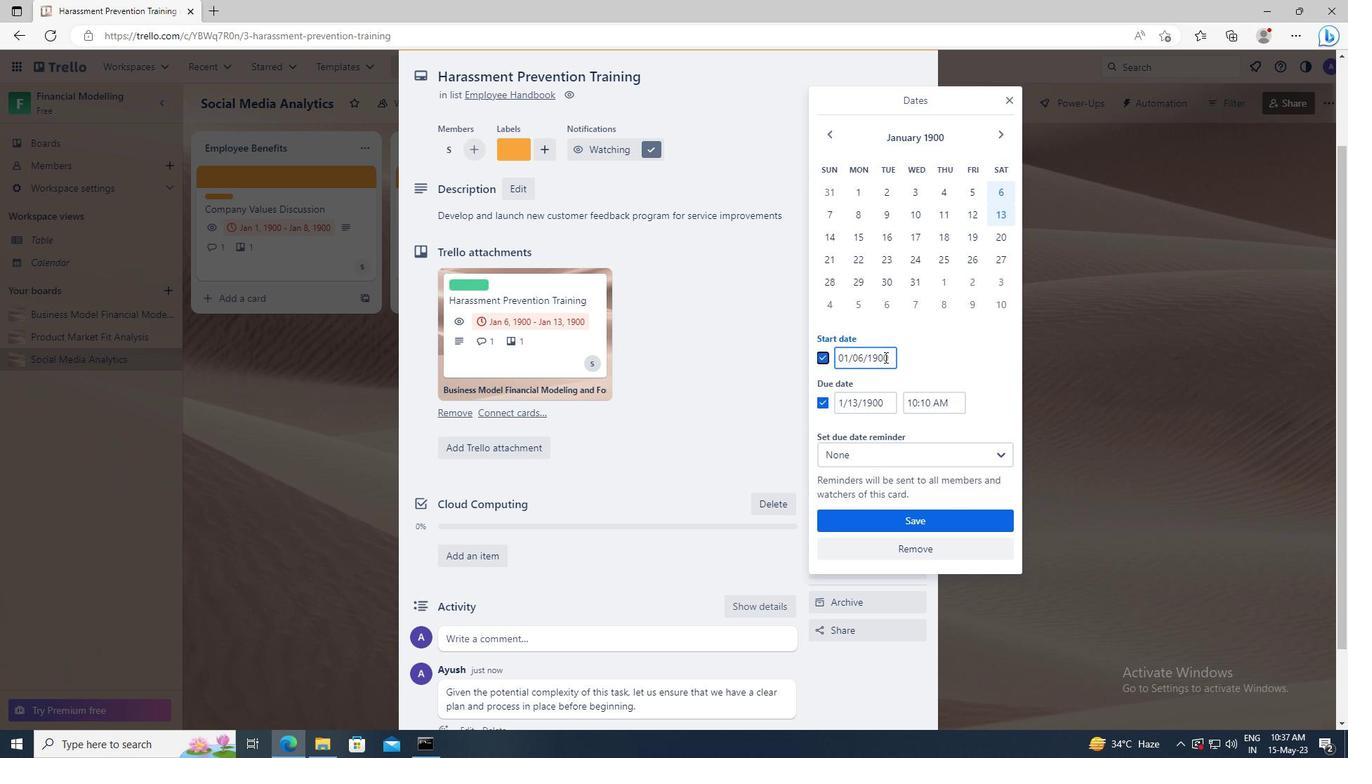 
Action: Key pressed <Key.left><Key.left><Key.left><Key.left><Key.left><Key.backspace>7
Screenshot: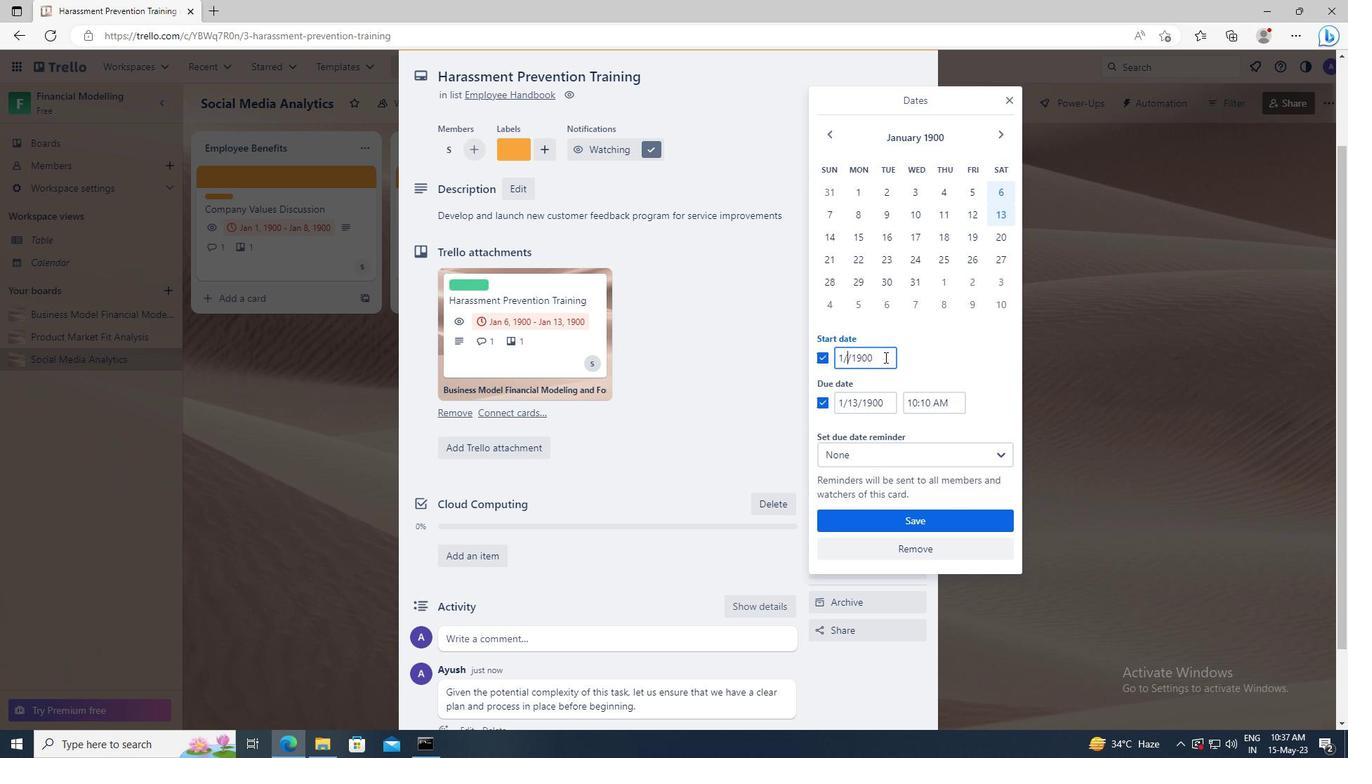 
Action: Mouse moved to (892, 403)
Screenshot: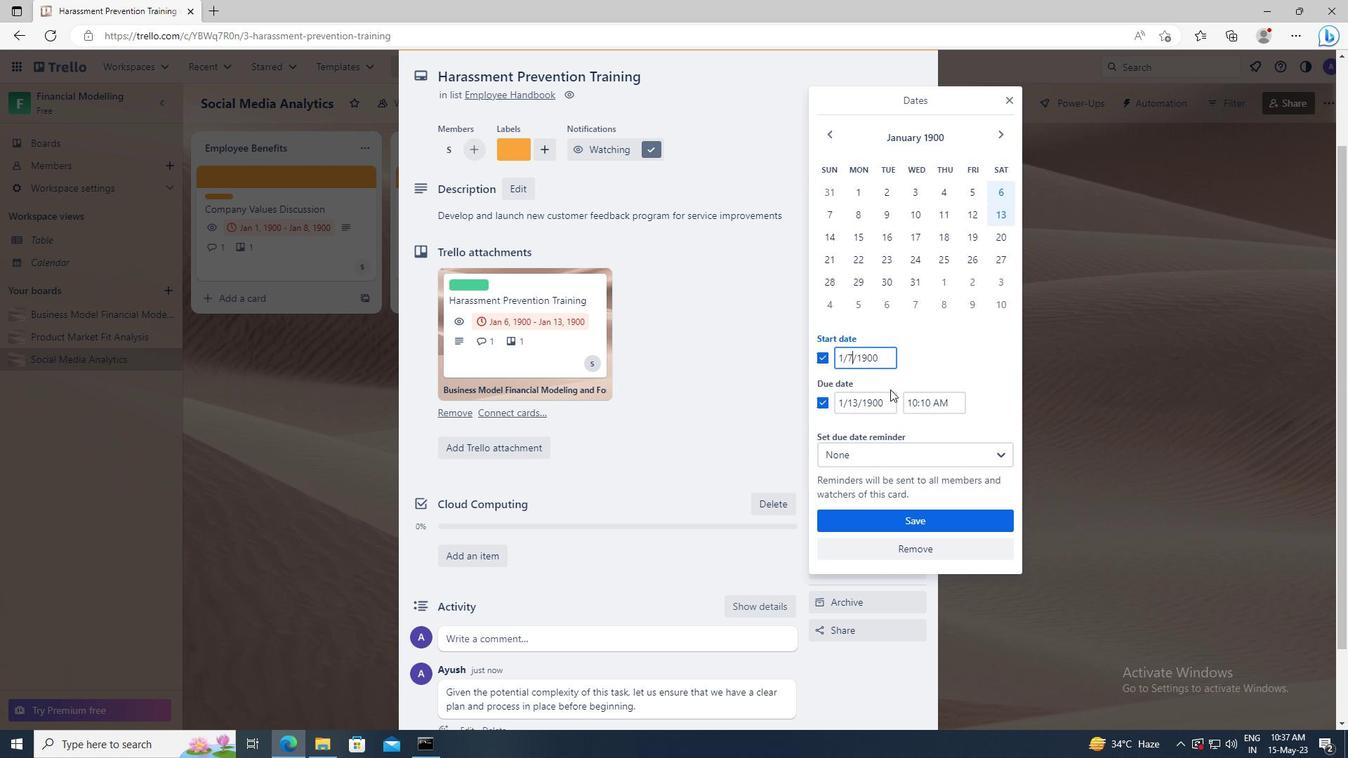 
Action: Mouse pressed left at (892, 403)
Screenshot: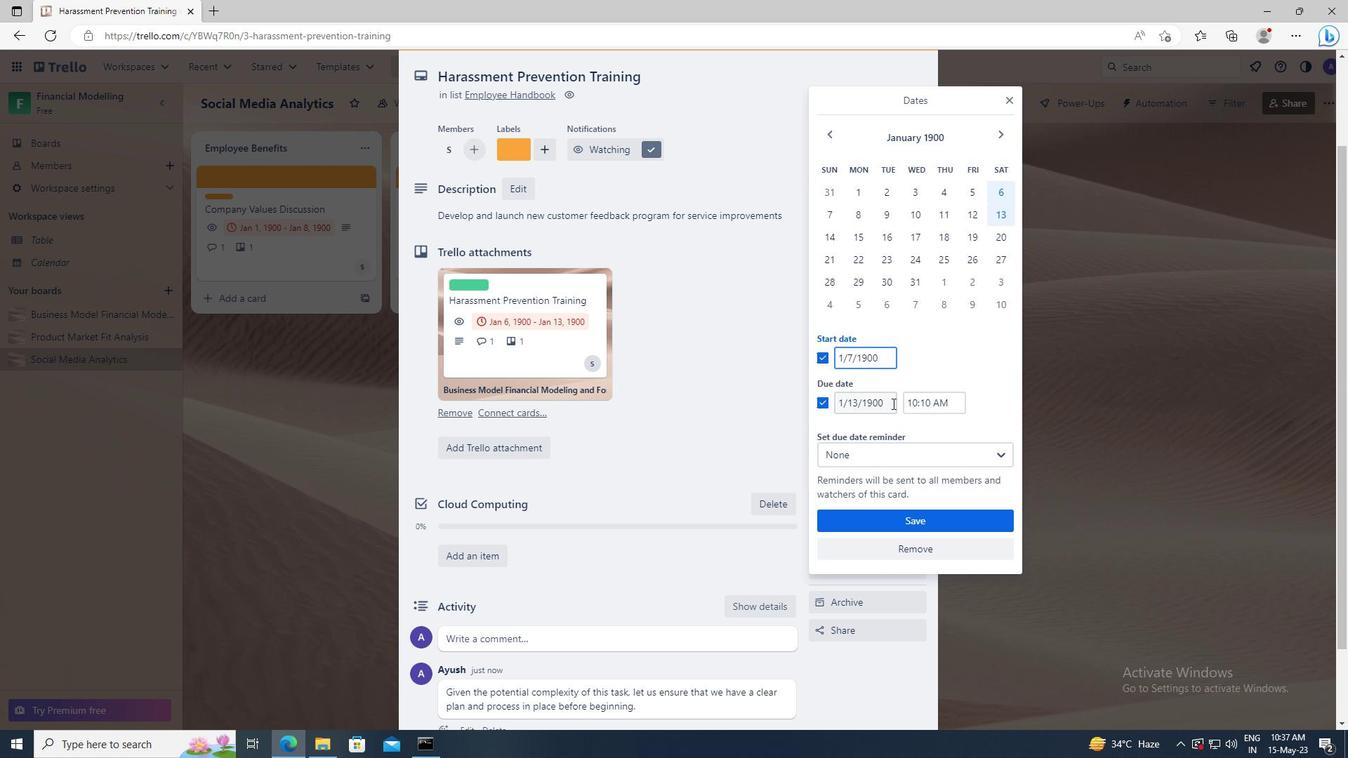 
Action: Key pressed <Key.left><Key.left><Key.left><Key.left><Key.left><Key.backspace><Key.backspace>14
Screenshot: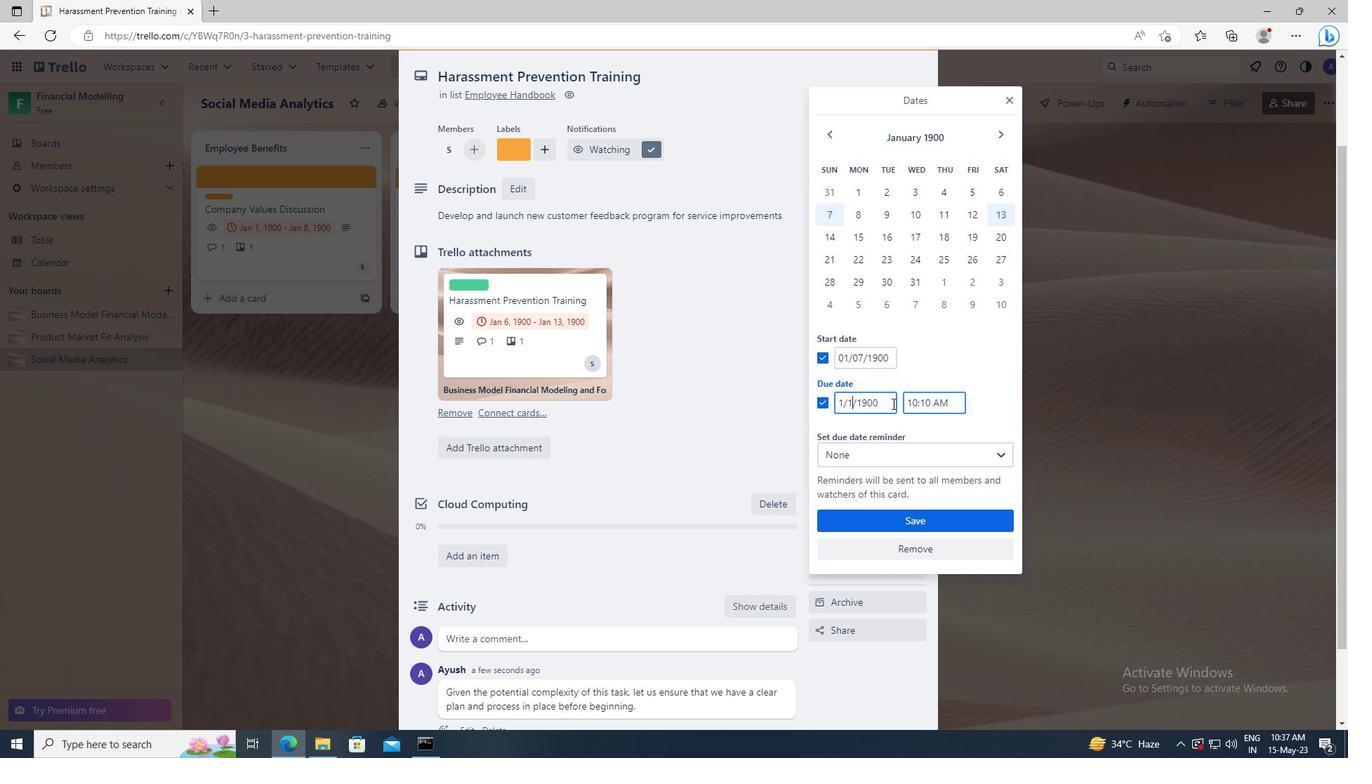 
Action: Mouse moved to (898, 519)
Screenshot: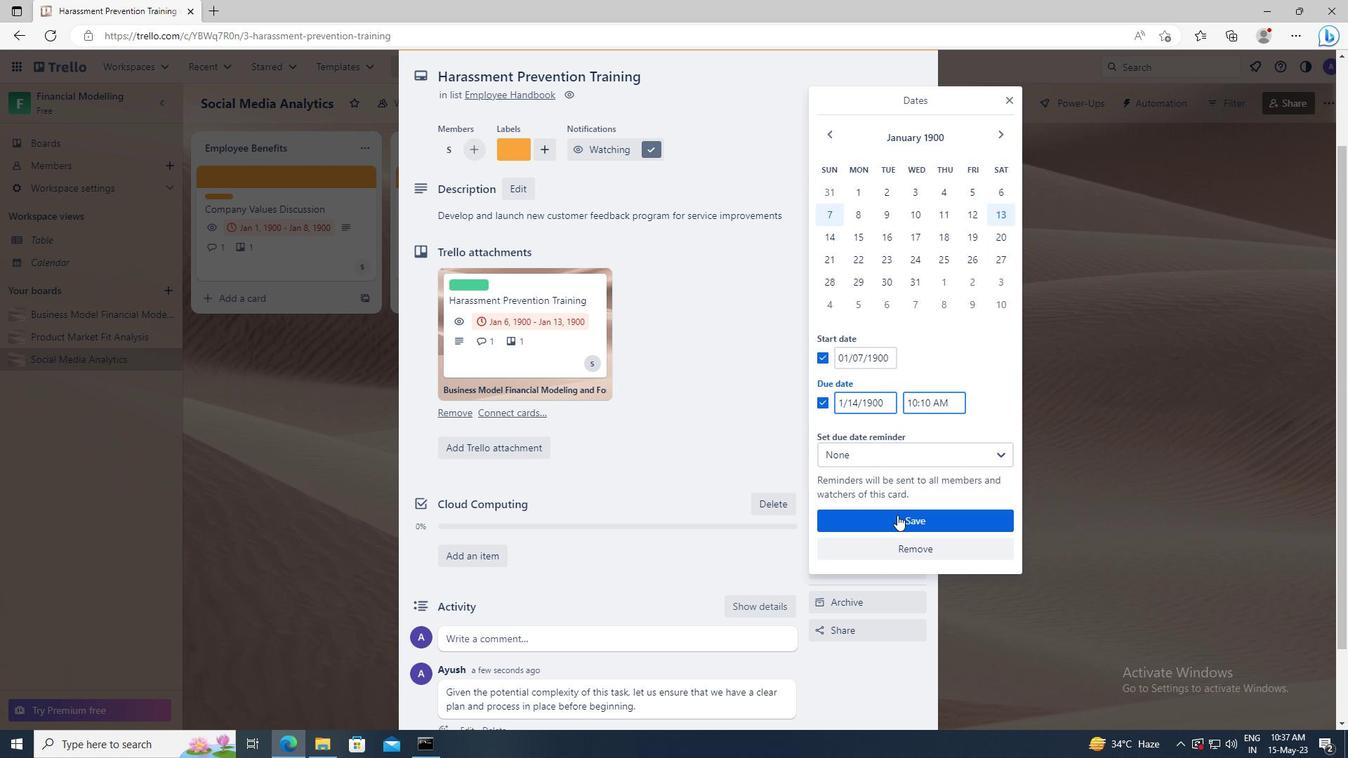
Action: Mouse pressed left at (898, 519)
Screenshot: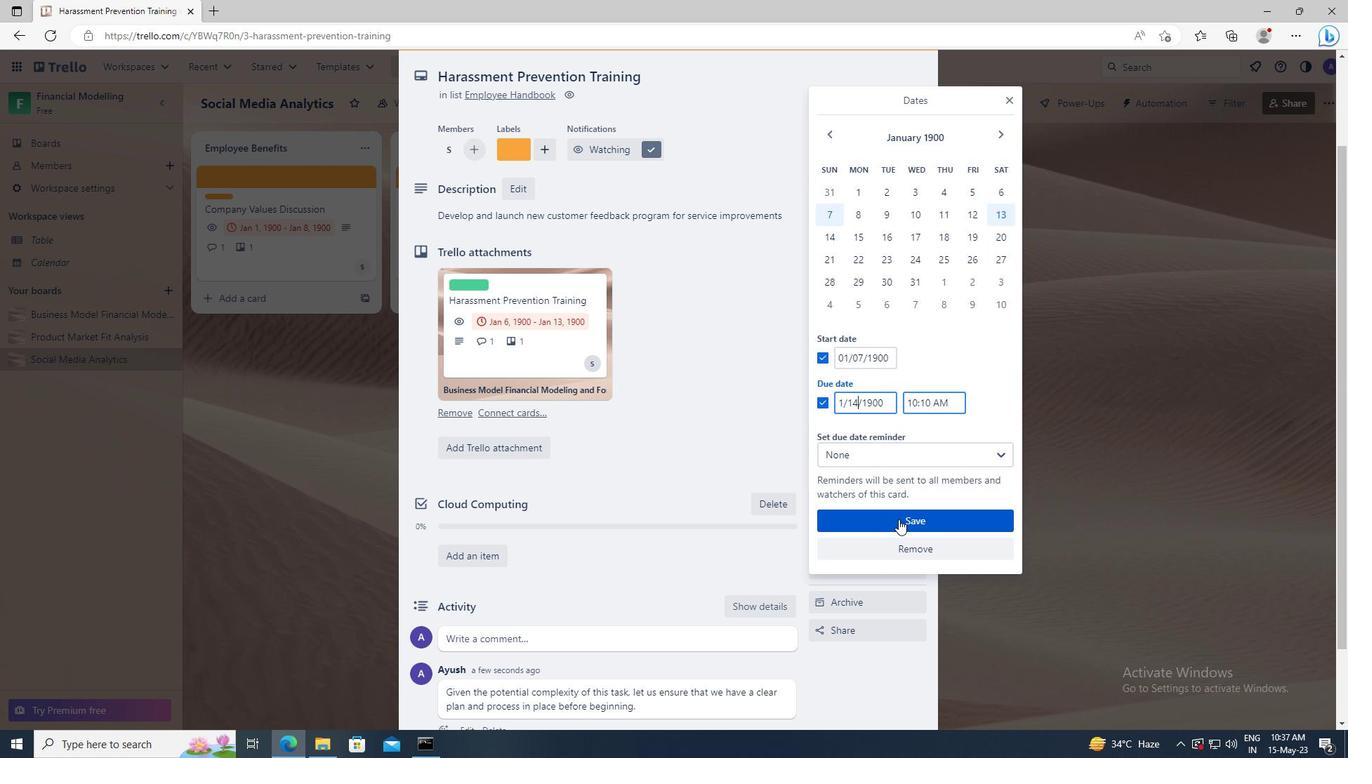
